 Task: Create a due date automation trigger when advanced on, on the tuesday of the week a card is due add fields without custom field "Resume" set to a number greater than 1 and lower or equal to 10 at 11:00 AM.
Action: Mouse moved to (1012, 312)
Screenshot: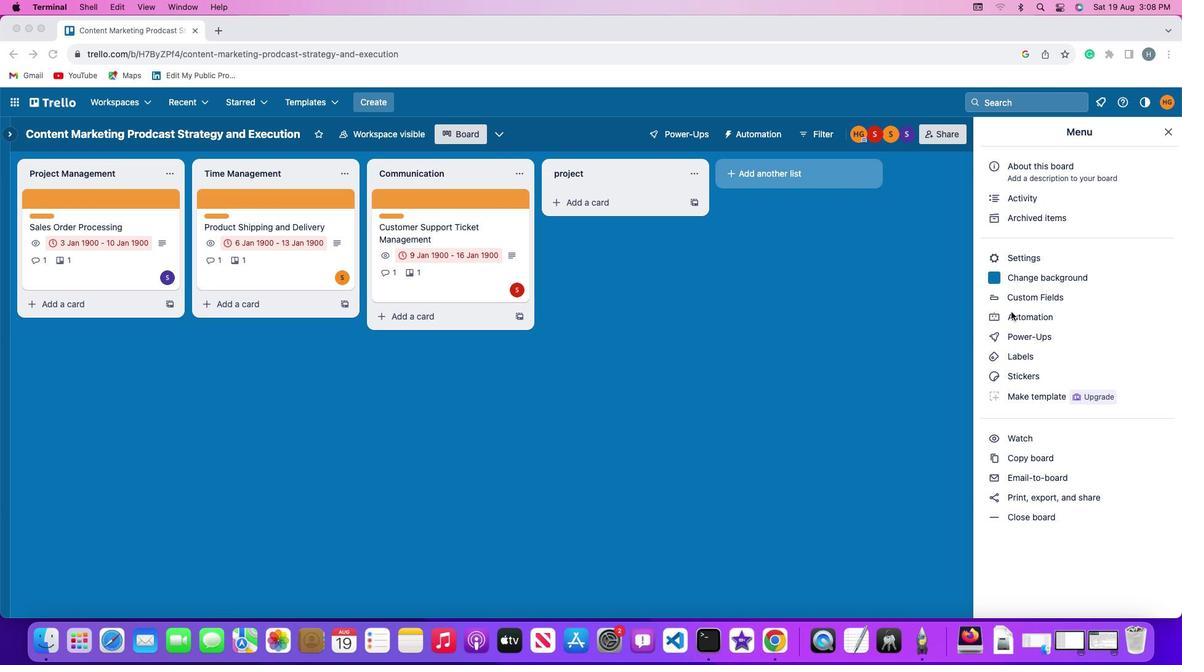 
Action: Mouse pressed left at (1012, 312)
Screenshot: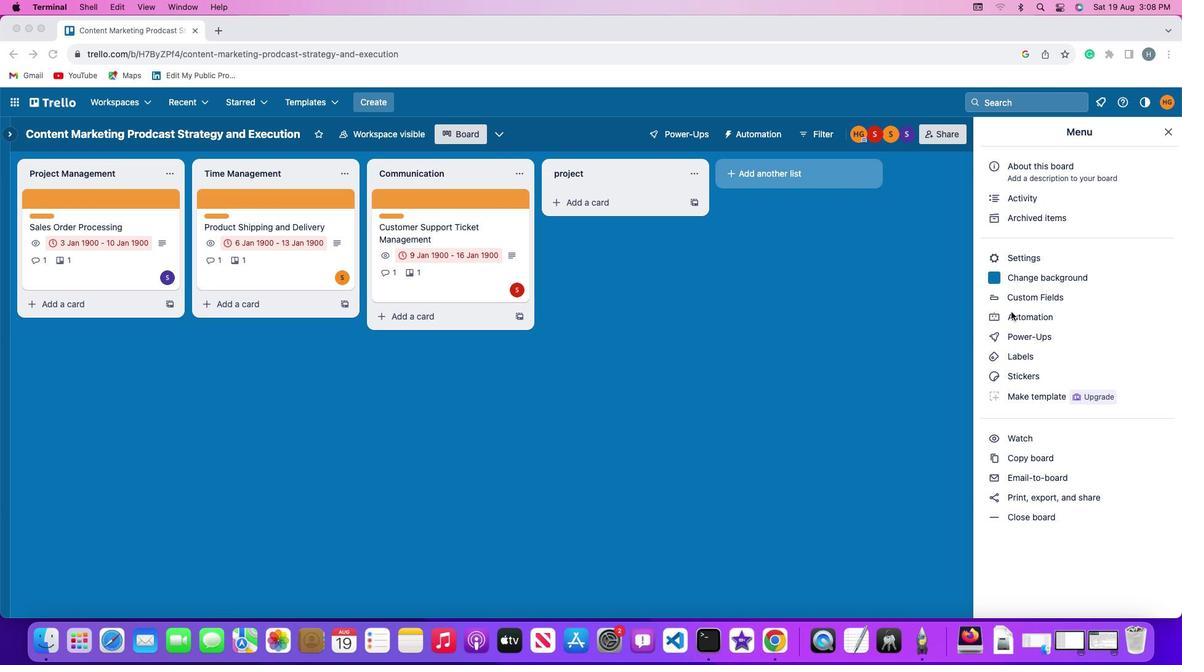 
Action: Mouse pressed left at (1012, 312)
Screenshot: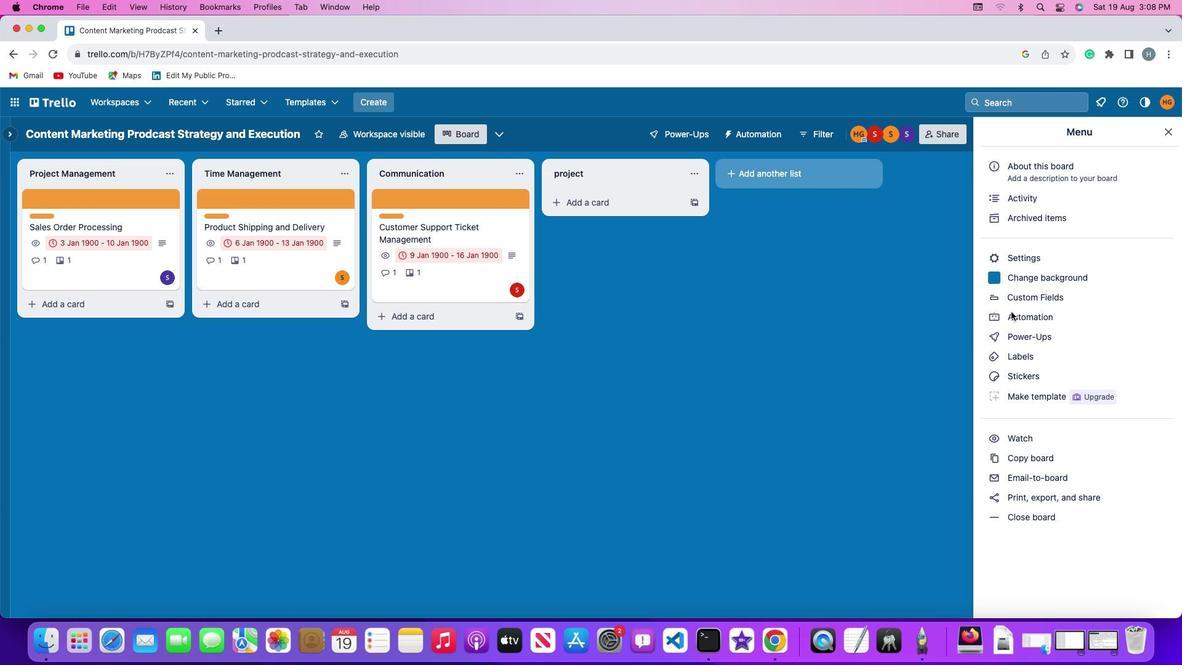 
Action: Mouse moved to (99, 293)
Screenshot: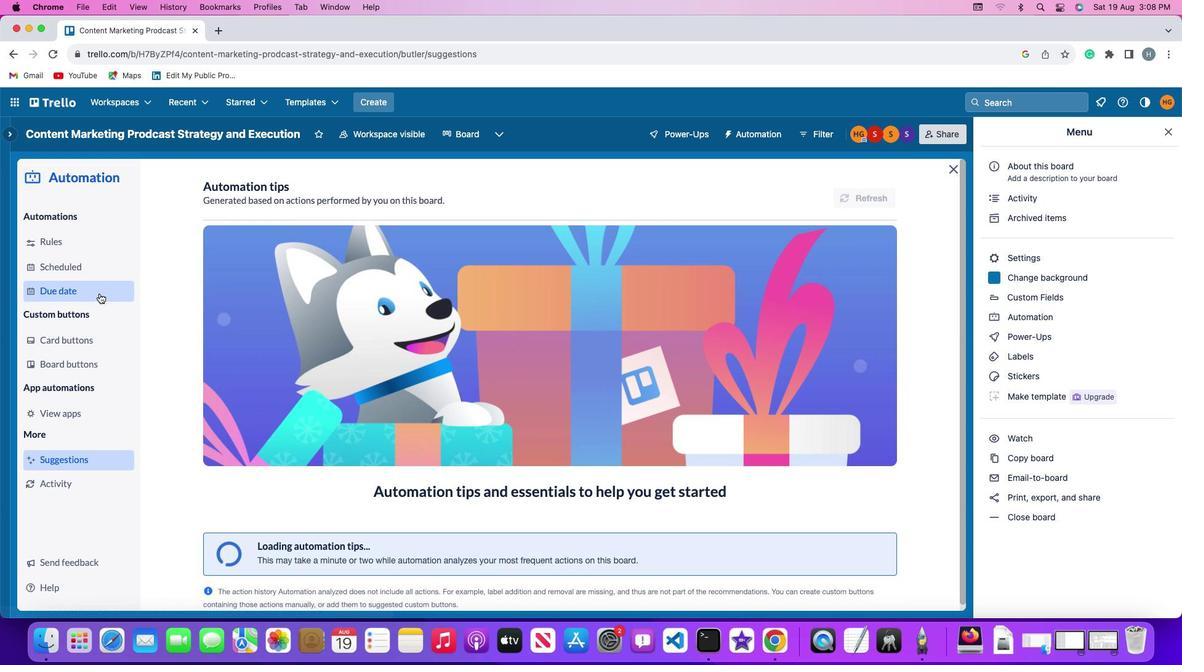 
Action: Mouse pressed left at (99, 293)
Screenshot: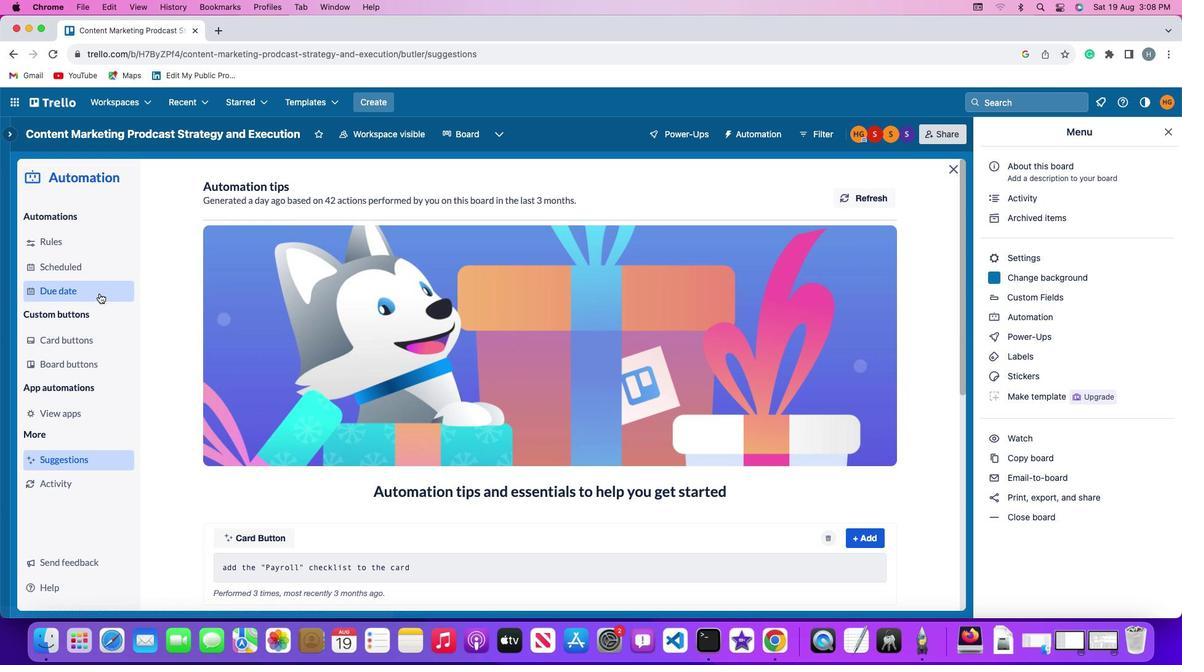
Action: Mouse moved to (828, 189)
Screenshot: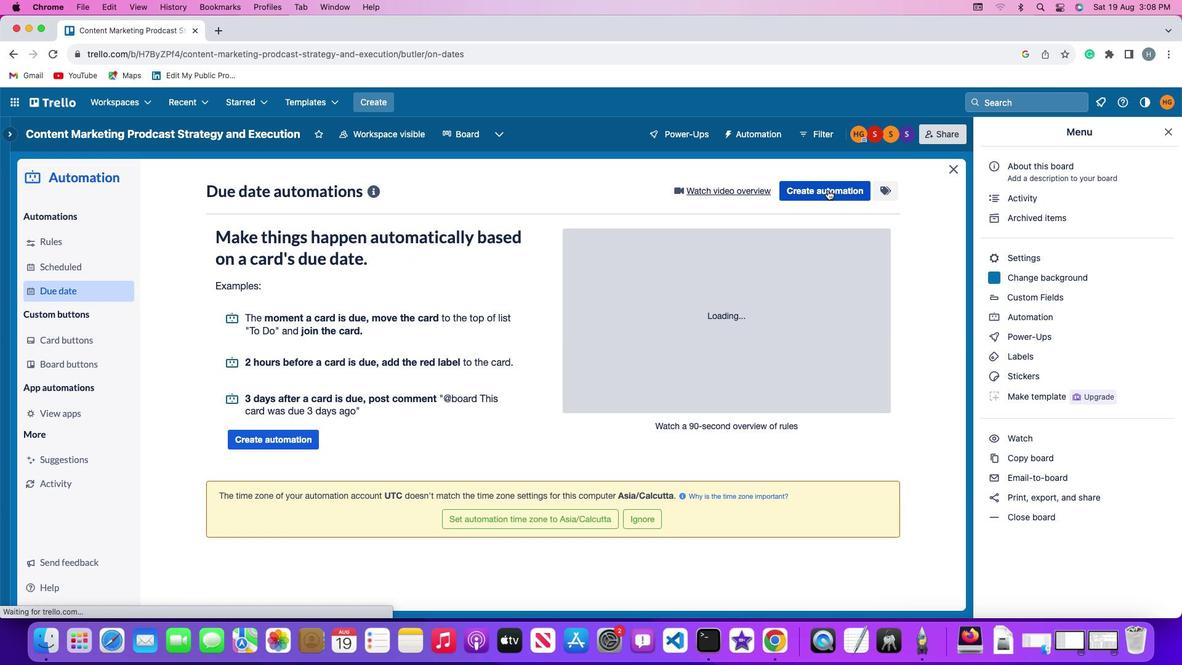 
Action: Mouse pressed left at (828, 189)
Screenshot: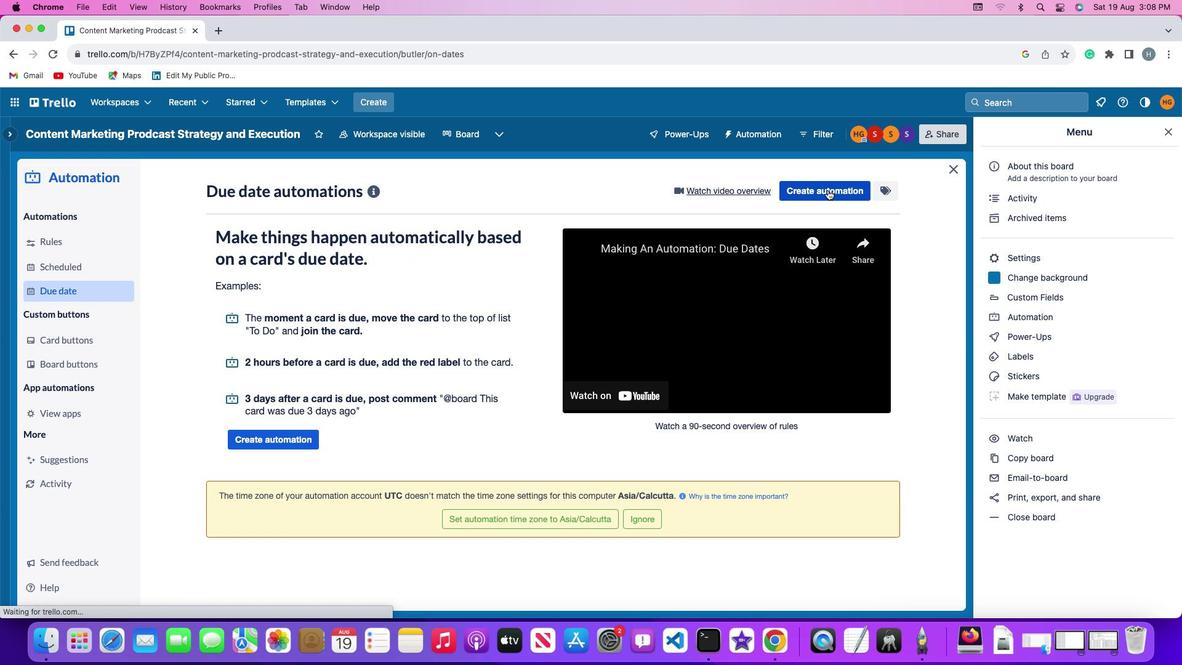 
Action: Mouse moved to (233, 307)
Screenshot: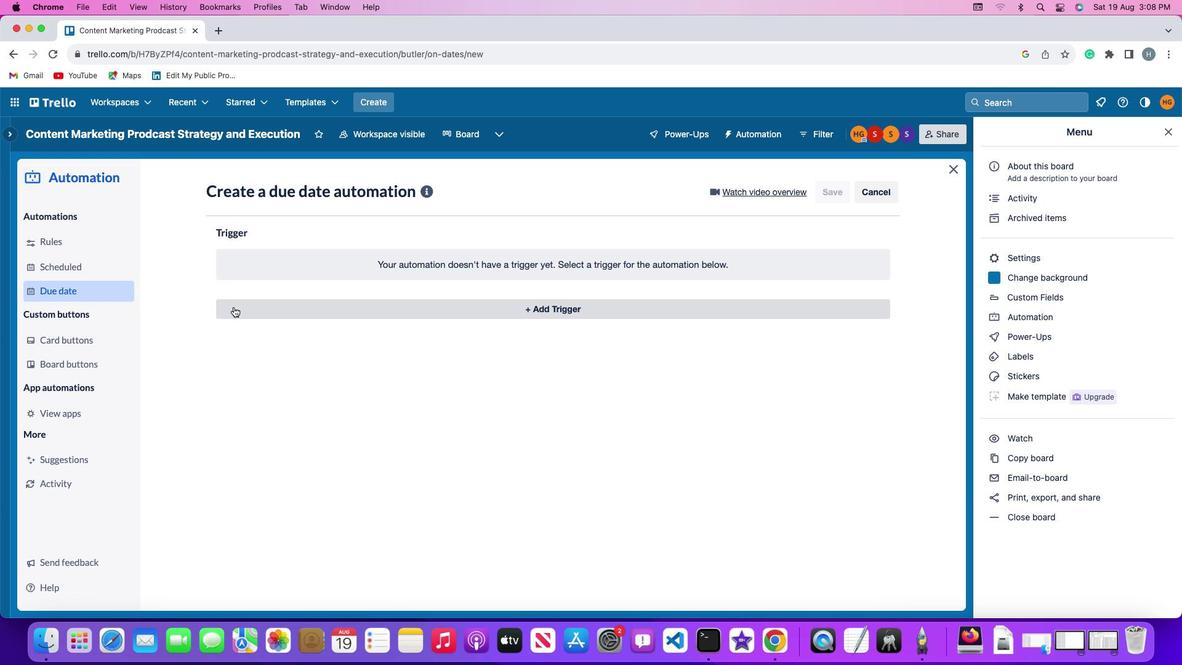 
Action: Mouse pressed left at (233, 307)
Screenshot: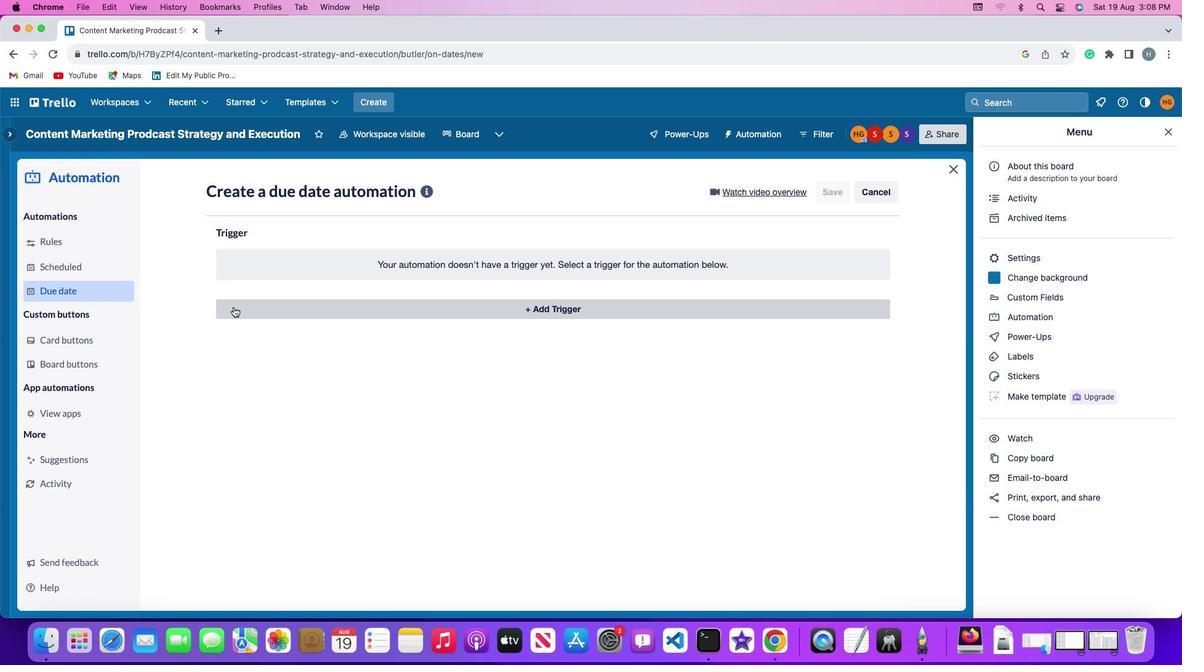 
Action: Mouse moved to (273, 534)
Screenshot: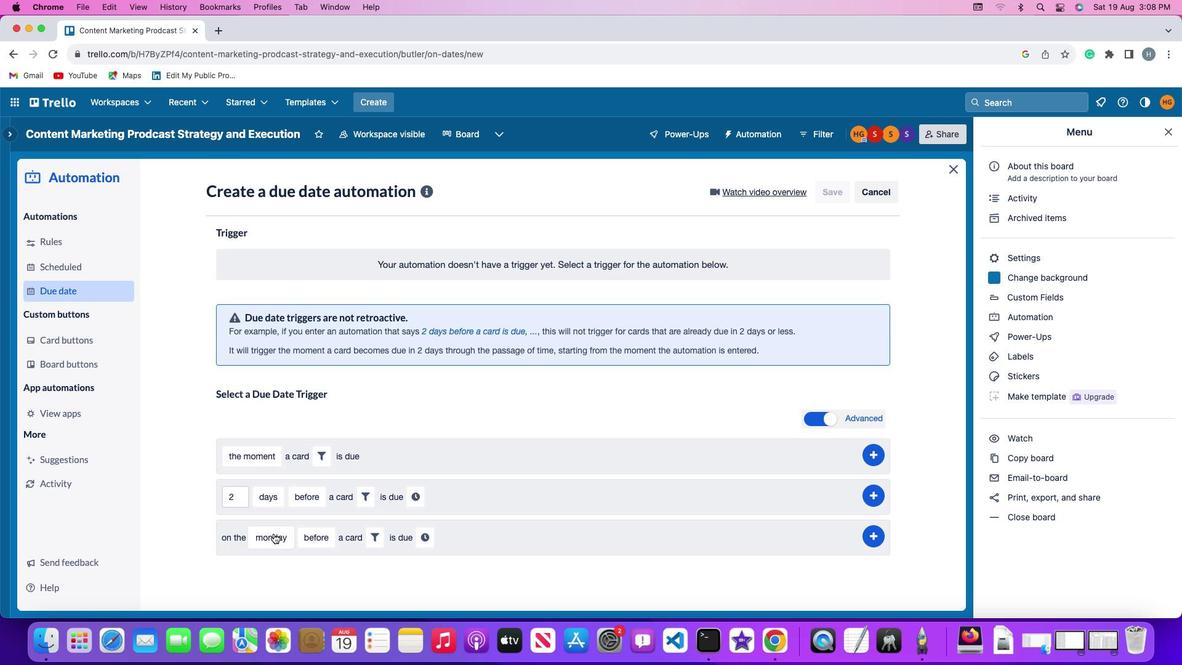 
Action: Mouse pressed left at (273, 534)
Screenshot: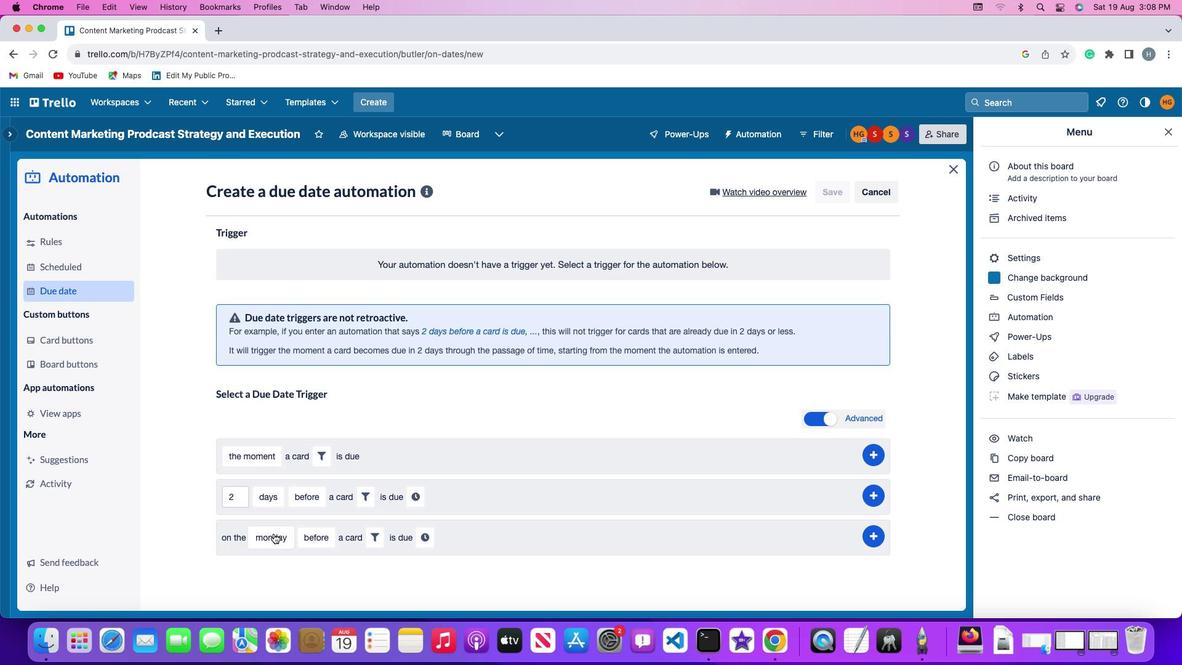 
Action: Mouse moved to (290, 391)
Screenshot: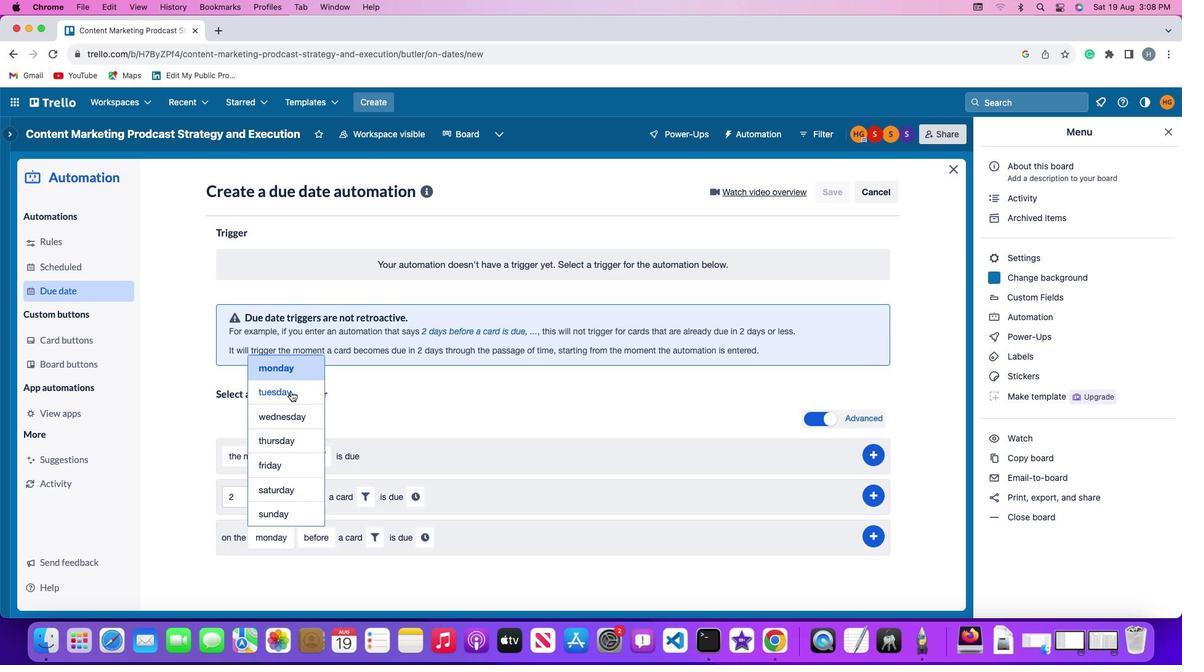 
Action: Mouse pressed left at (290, 391)
Screenshot: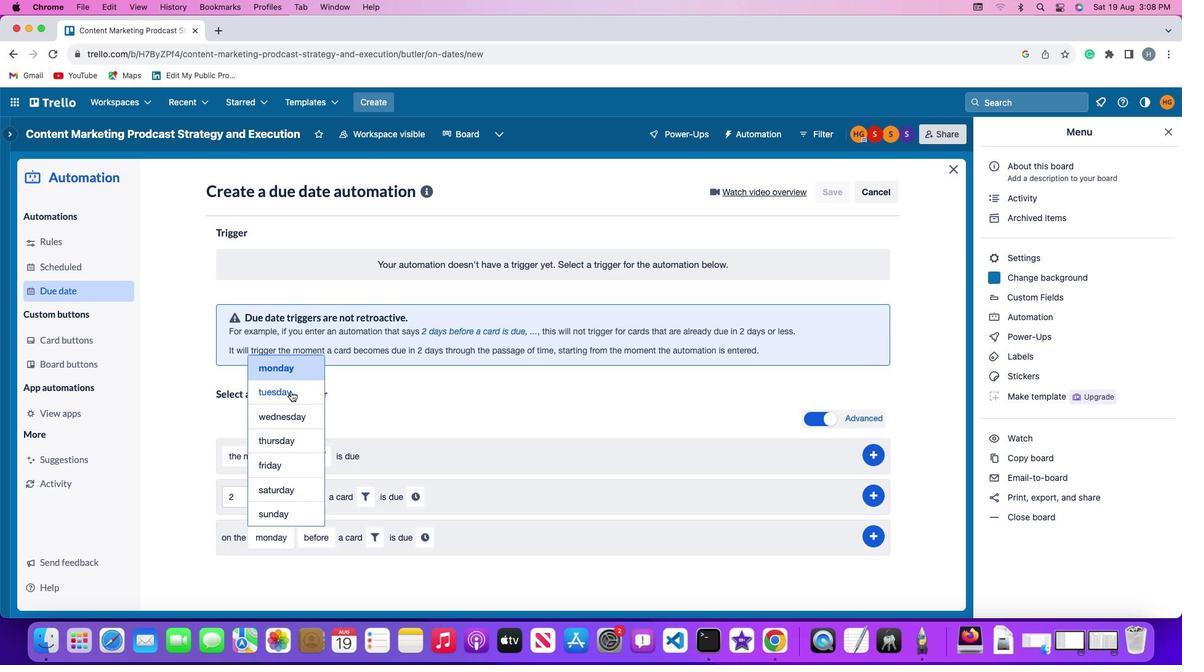 
Action: Mouse moved to (319, 537)
Screenshot: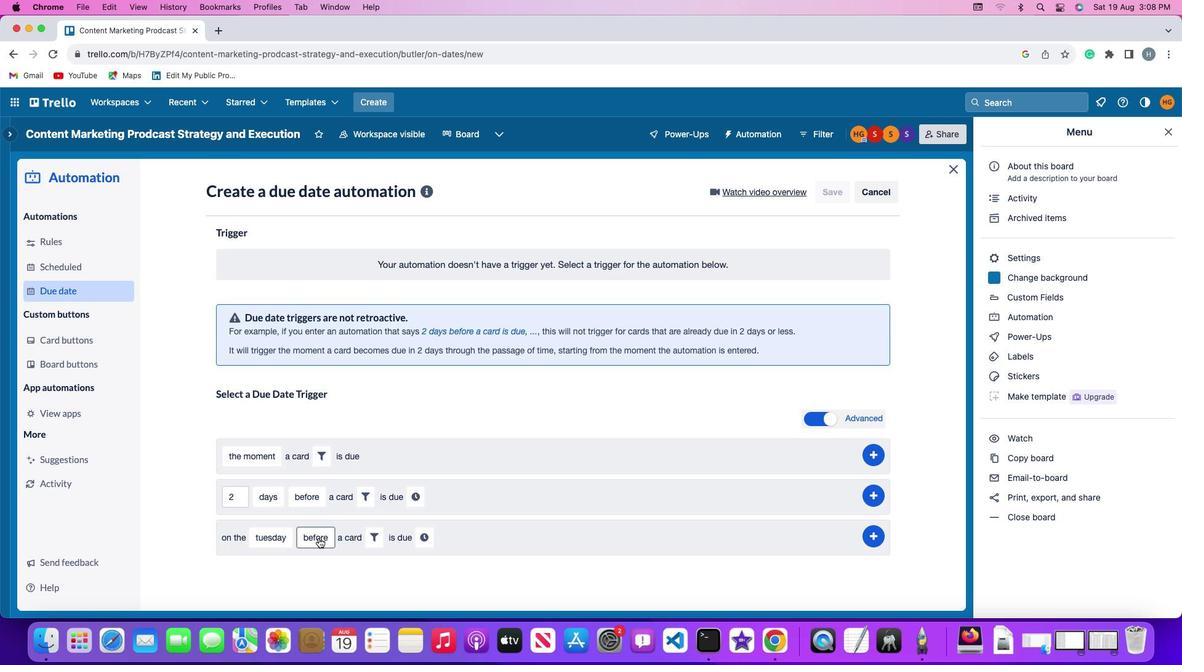 
Action: Mouse pressed left at (319, 537)
Screenshot: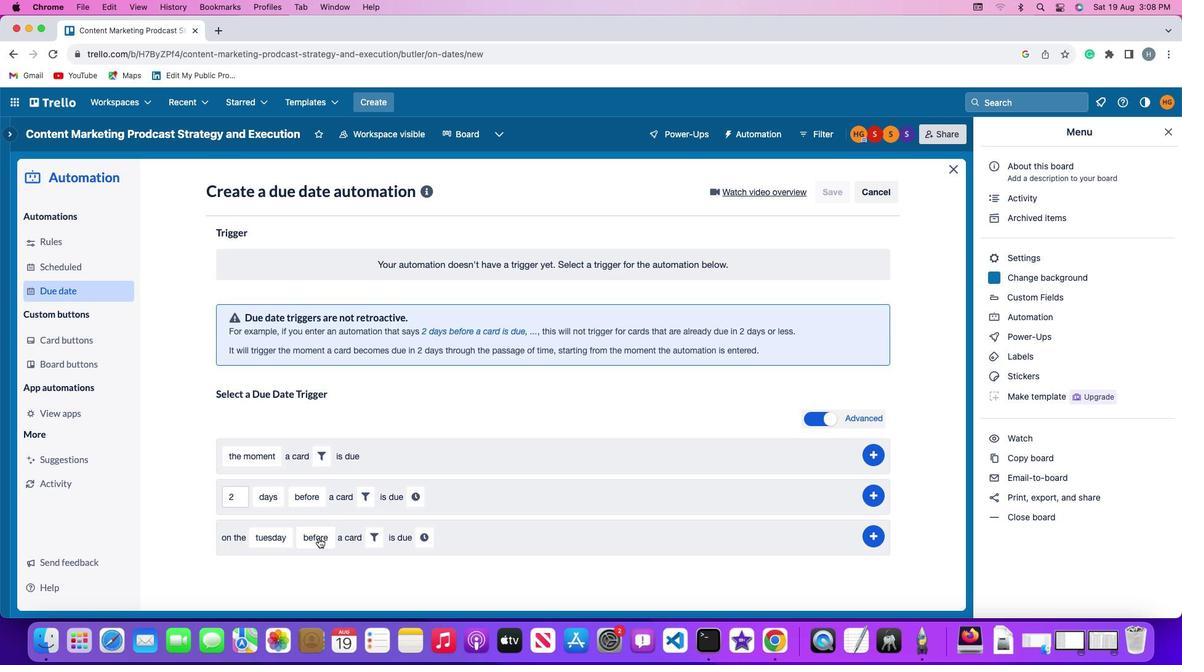 
Action: Mouse moved to (333, 487)
Screenshot: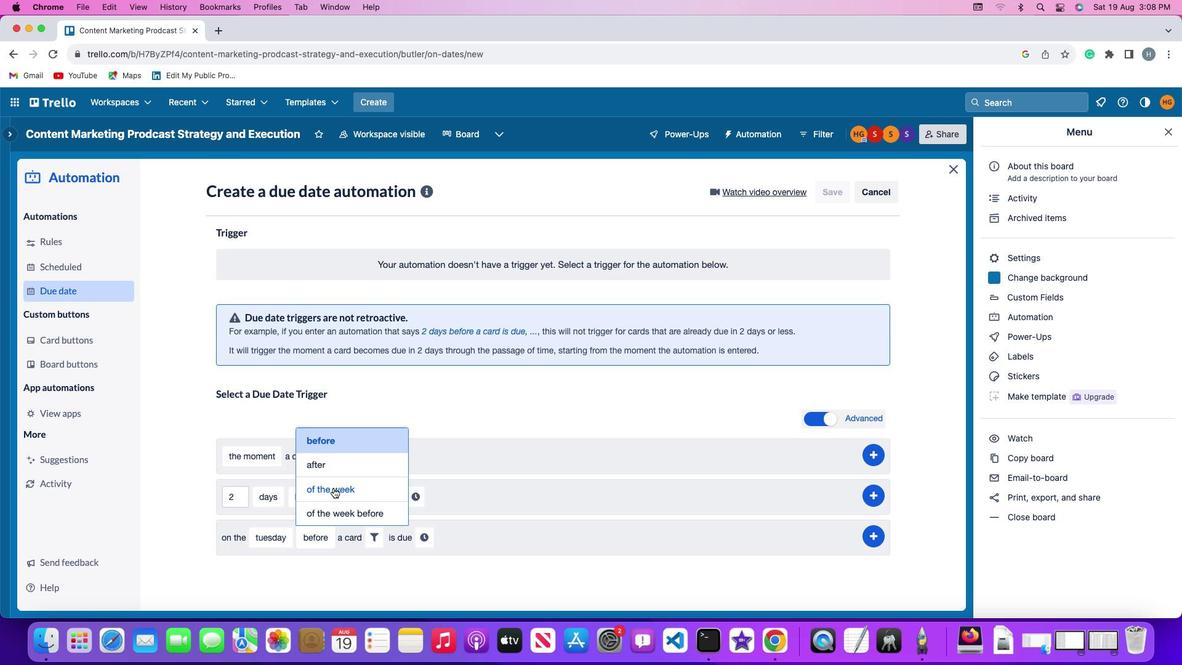 
Action: Mouse pressed left at (333, 487)
Screenshot: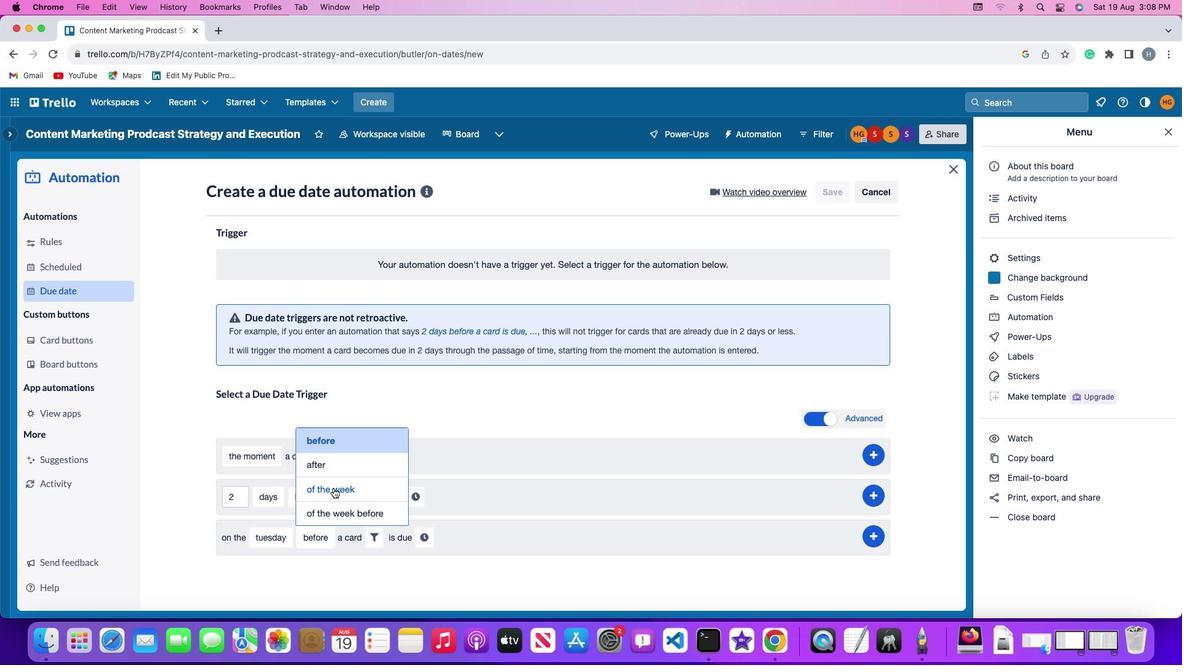 
Action: Mouse moved to (398, 541)
Screenshot: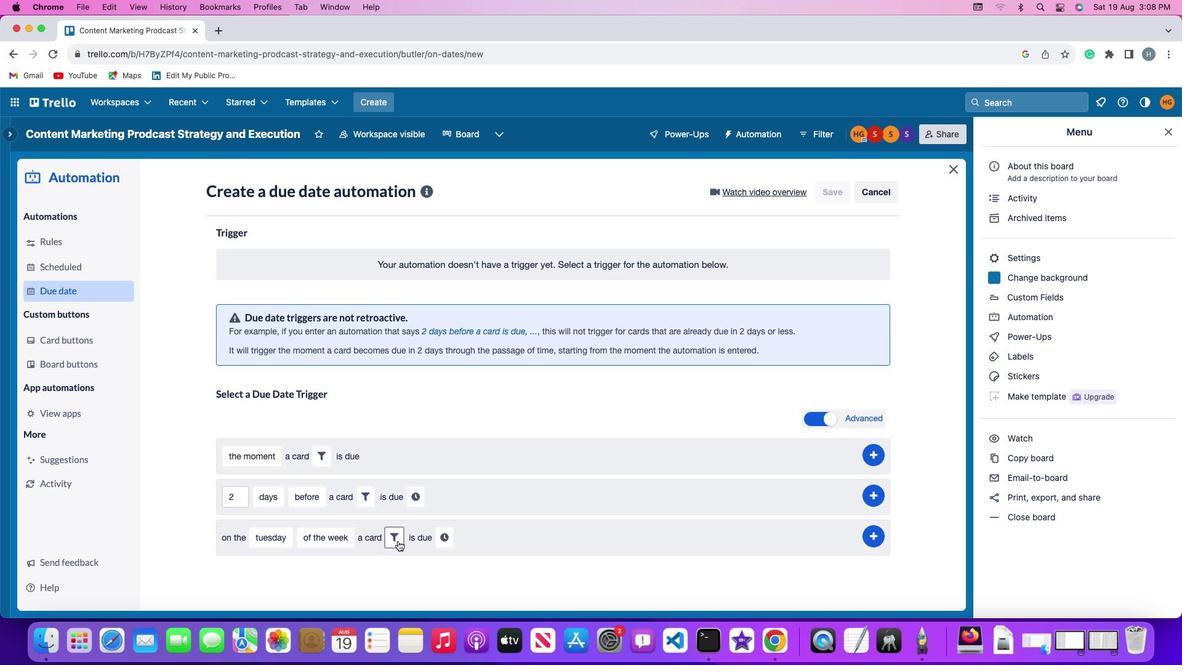 
Action: Mouse pressed left at (398, 541)
Screenshot: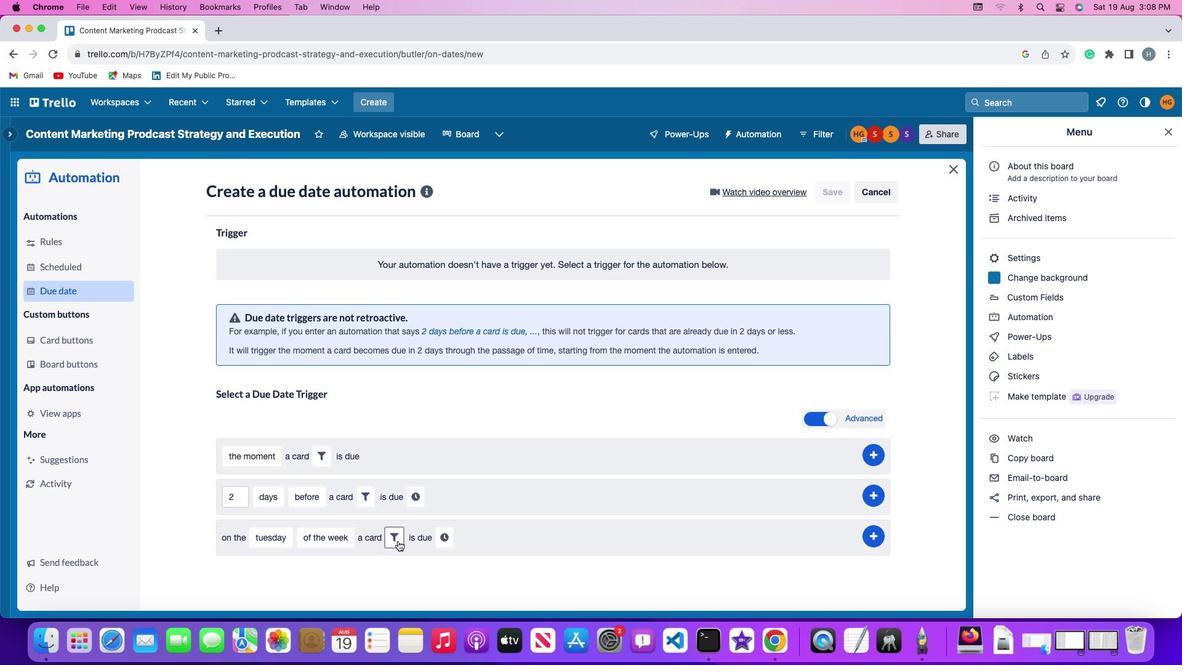 
Action: Mouse moved to (588, 571)
Screenshot: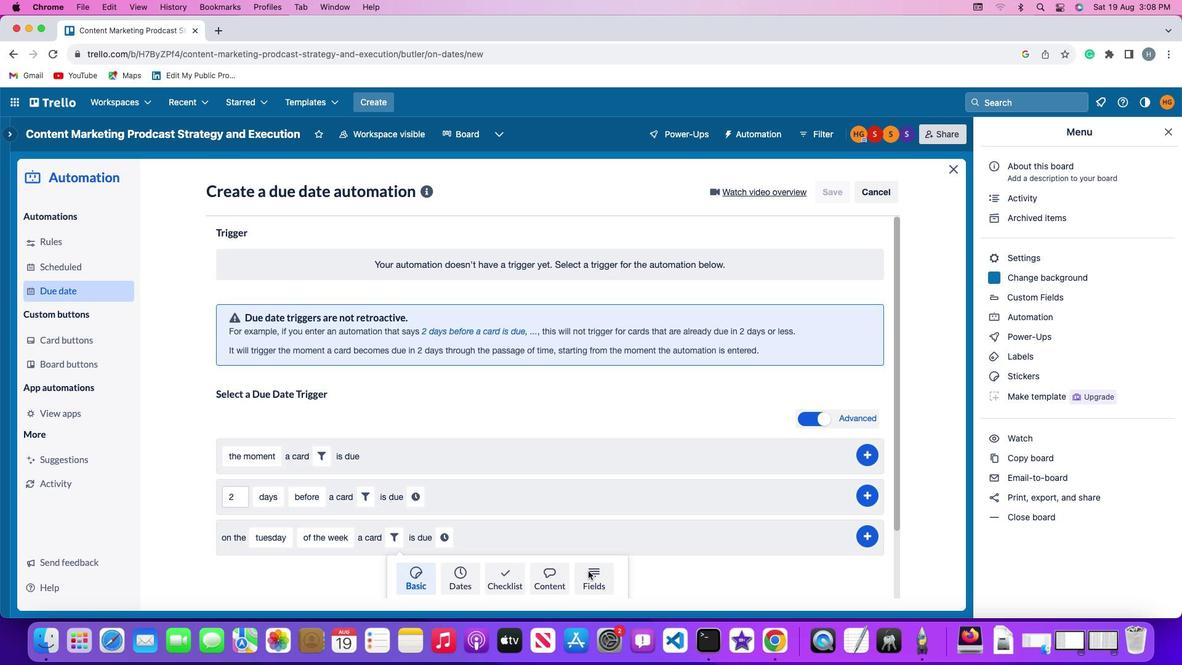 
Action: Mouse pressed left at (588, 571)
Screenshot: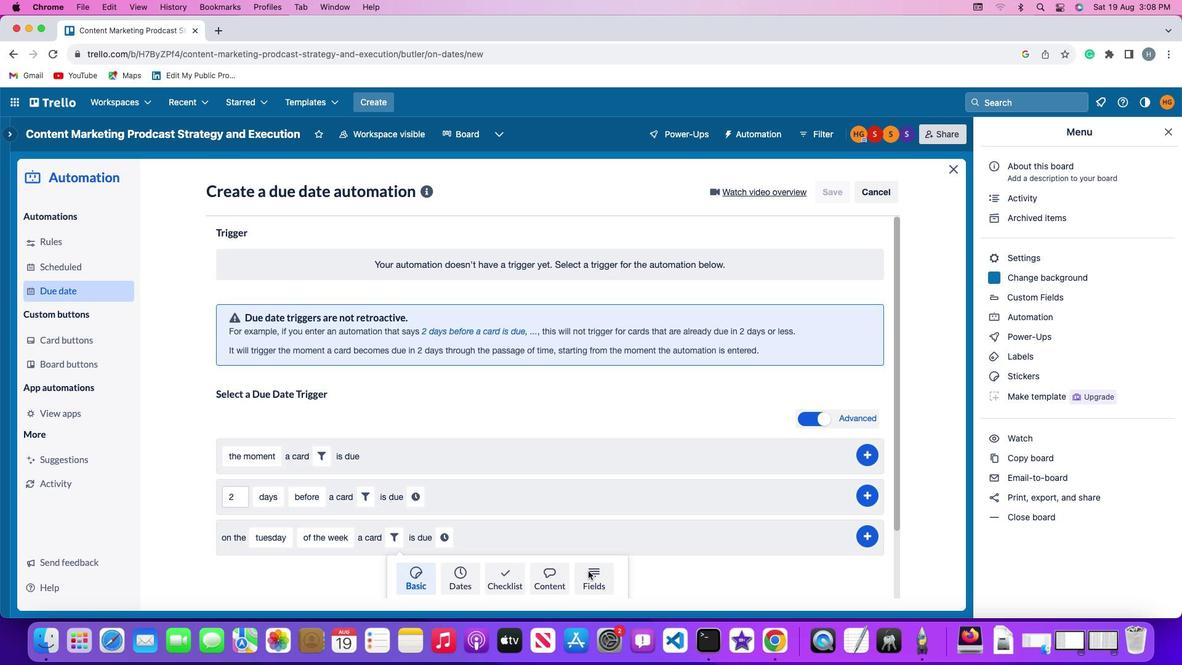 
Action: Mouse moved to (341, 566)
Screenshot: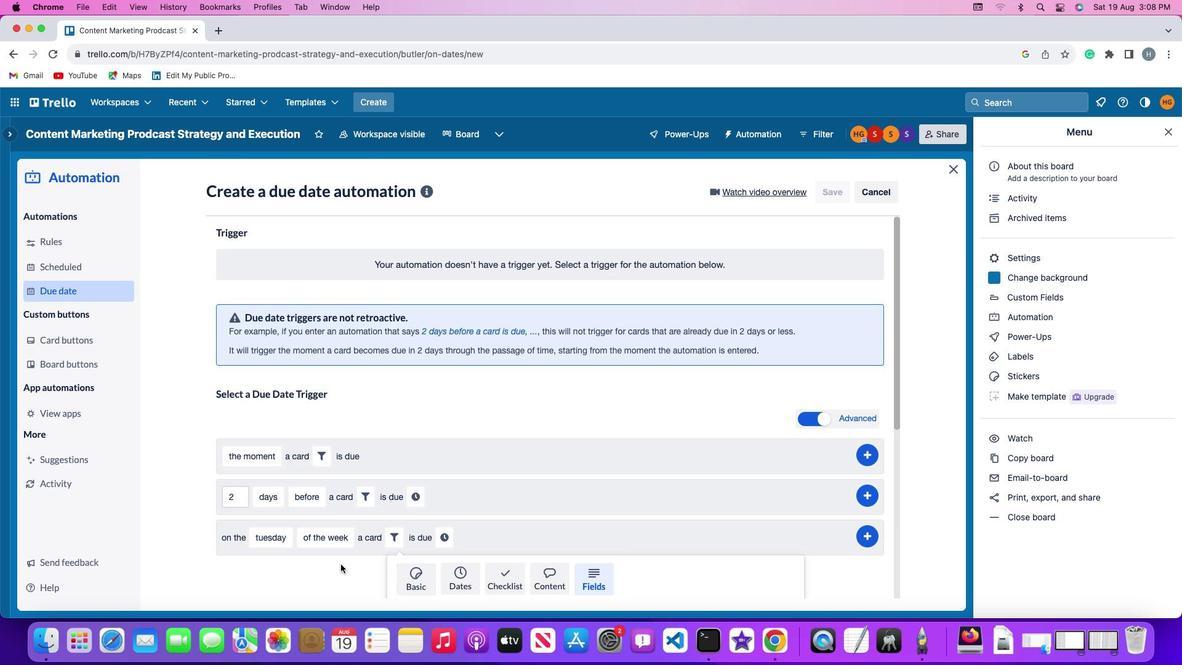 
Action: Mouse scrolled (341, 566) with delta (0, 0)
Screenshot: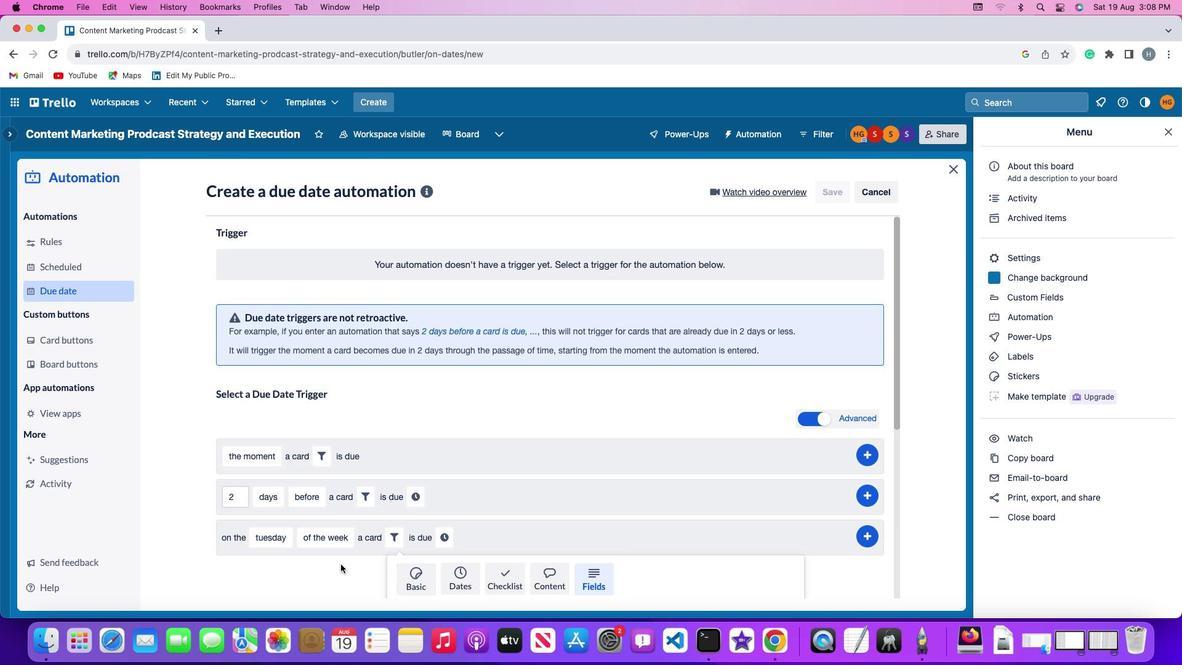 
Action: Mouse moved to (341, 564)
Screenshot: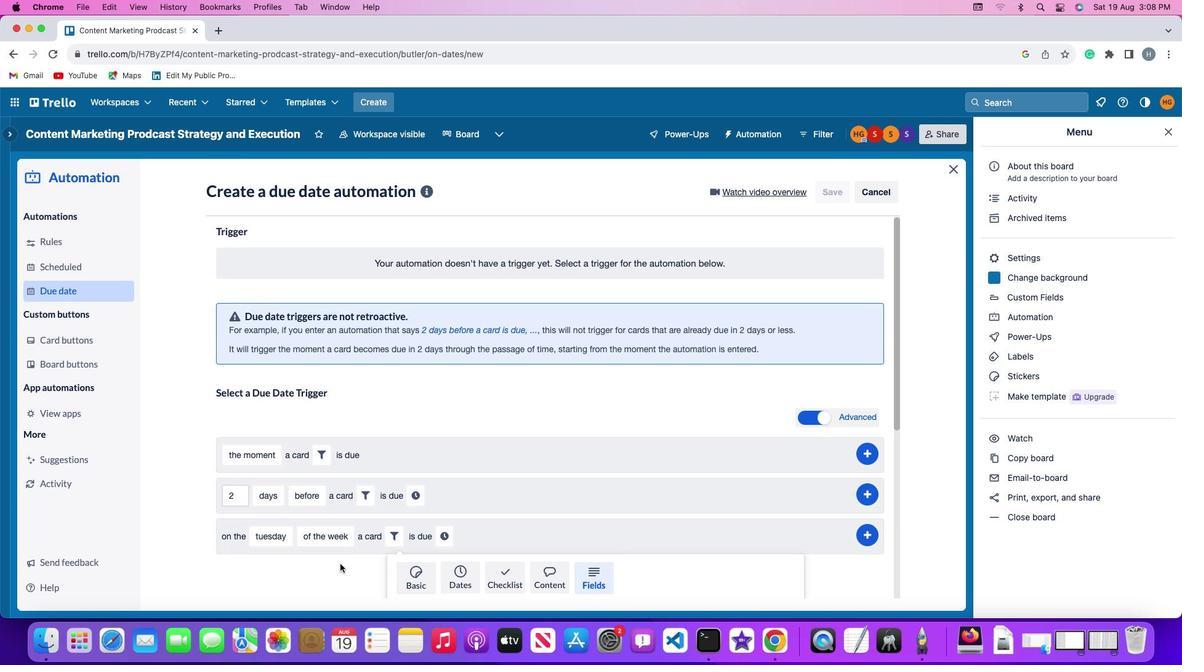 
Action: Mouse scrolled (341, 564) with delta (0, 0)
Screenshot: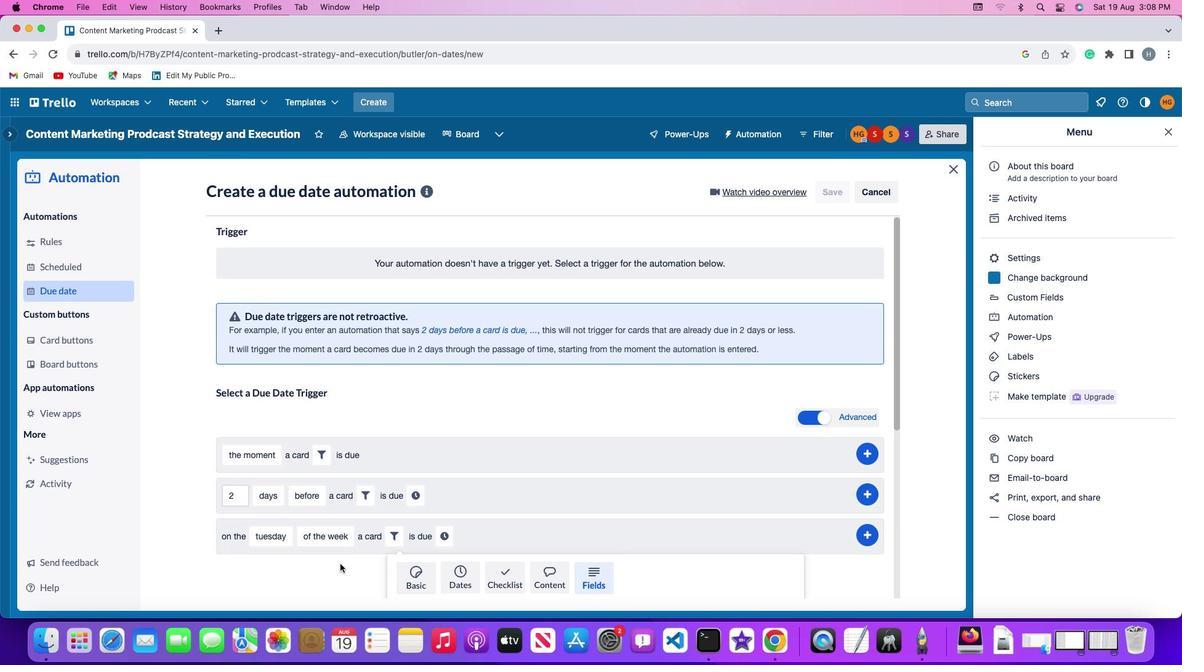 
Action: Mouse moved to (340, 564)
Screenshot: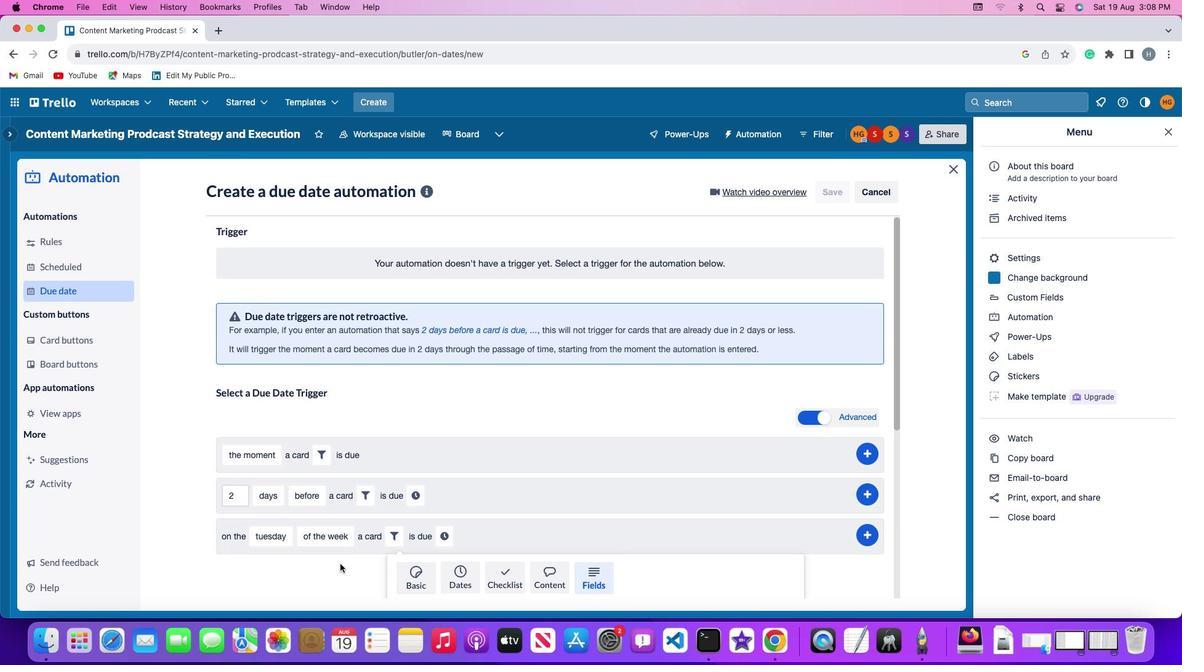 
Action: Mouse scrolled (340, 564) with delta (0, -1)
Screenshot: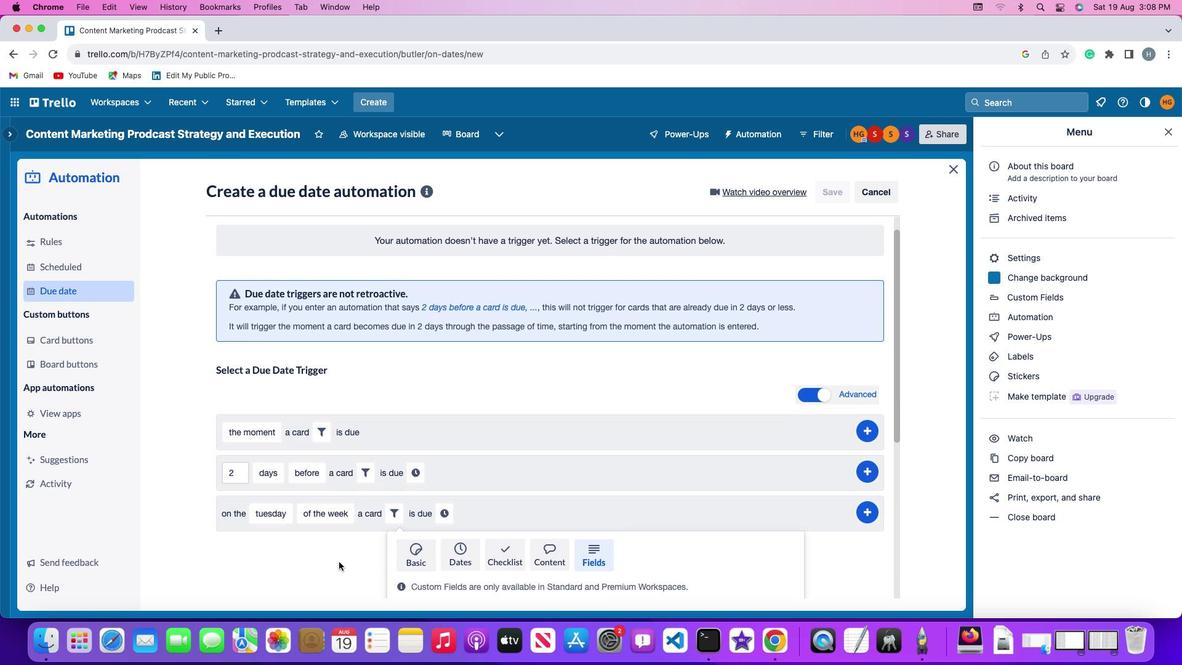 
Action: Mouse moved to (340, 564)
Screenshot: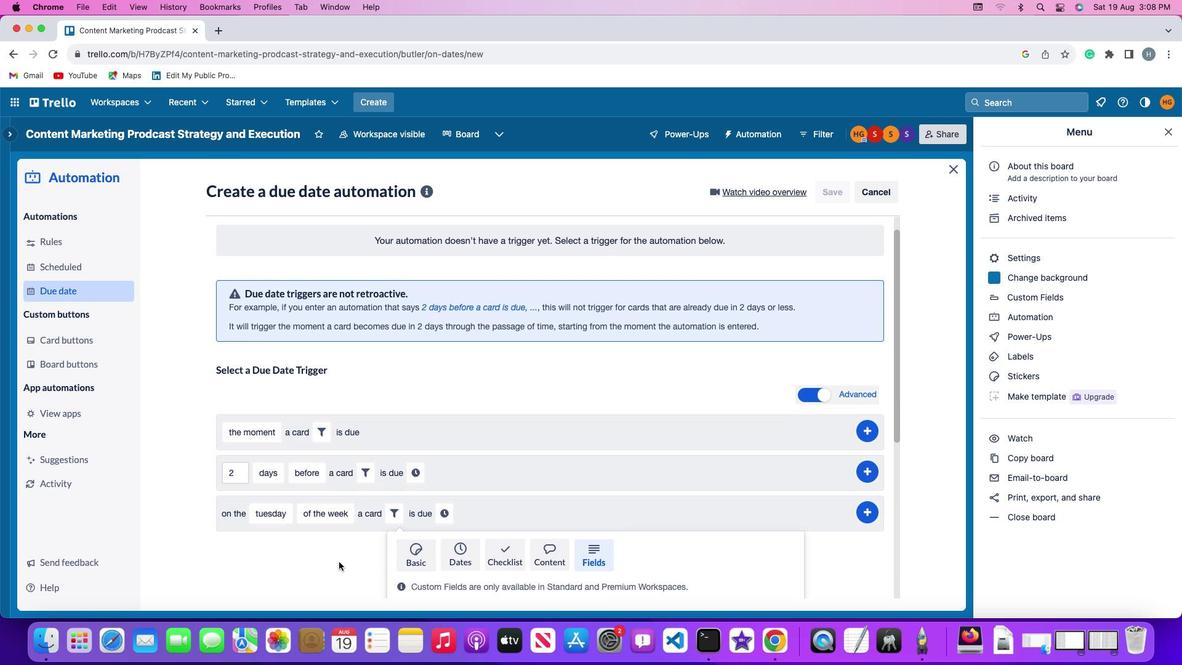 
Action: Mouse scrolled (340, 564) with delta (0, -3)
Screenshot: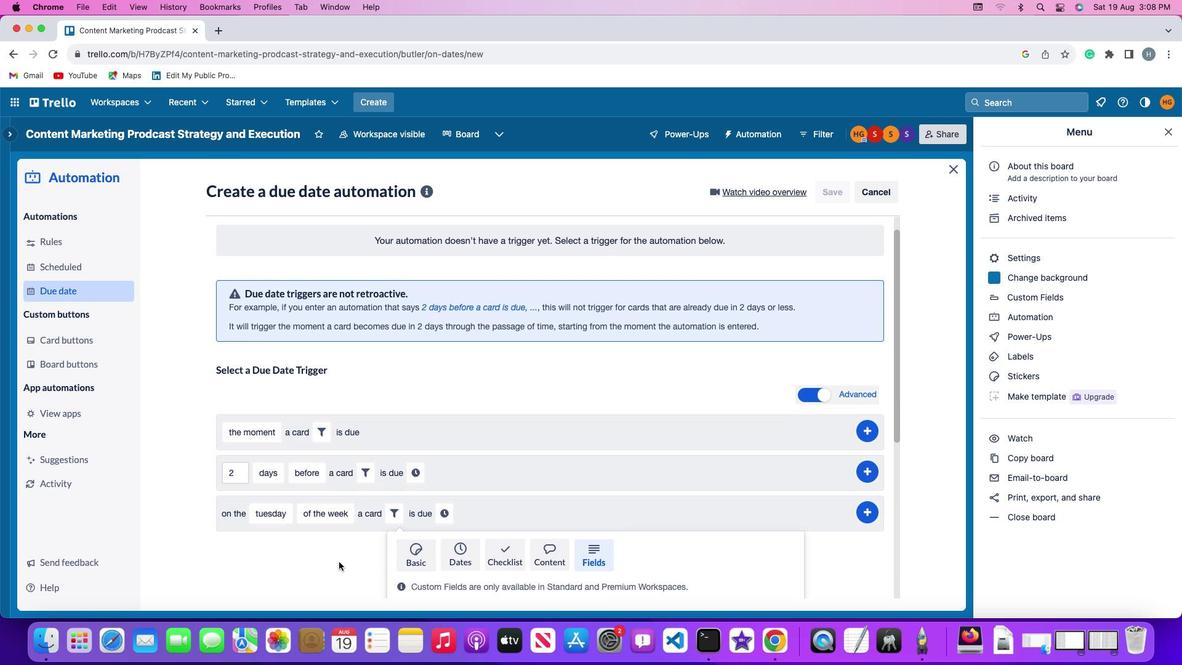 
Action: Mouse moved to (340, 563)
Screenshot: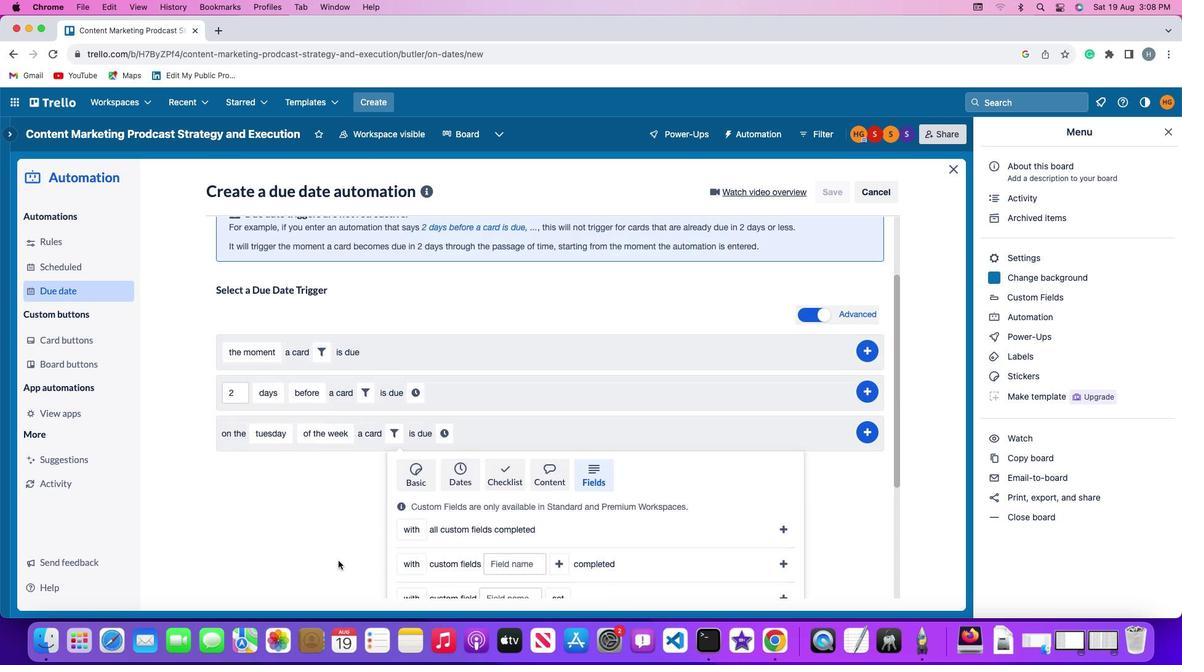 
Action: Mouse scrolled (340, 563) with delta (0, -3)
Screenshot: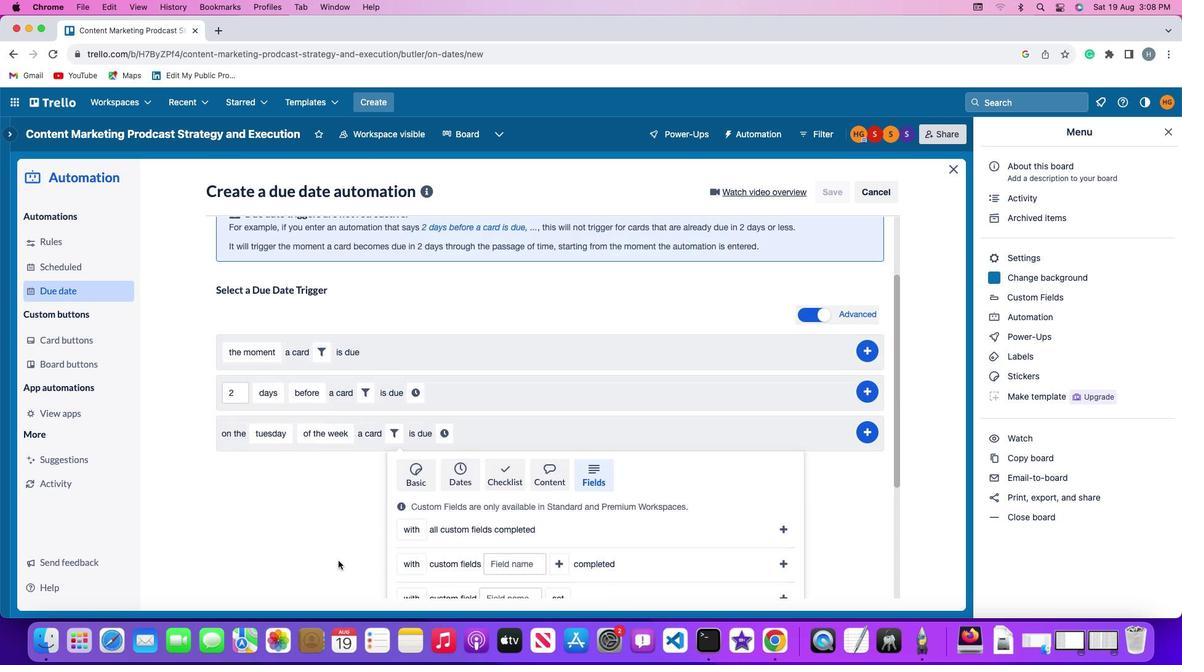
Action: Mouse moved to (337, 558)
Screenshot: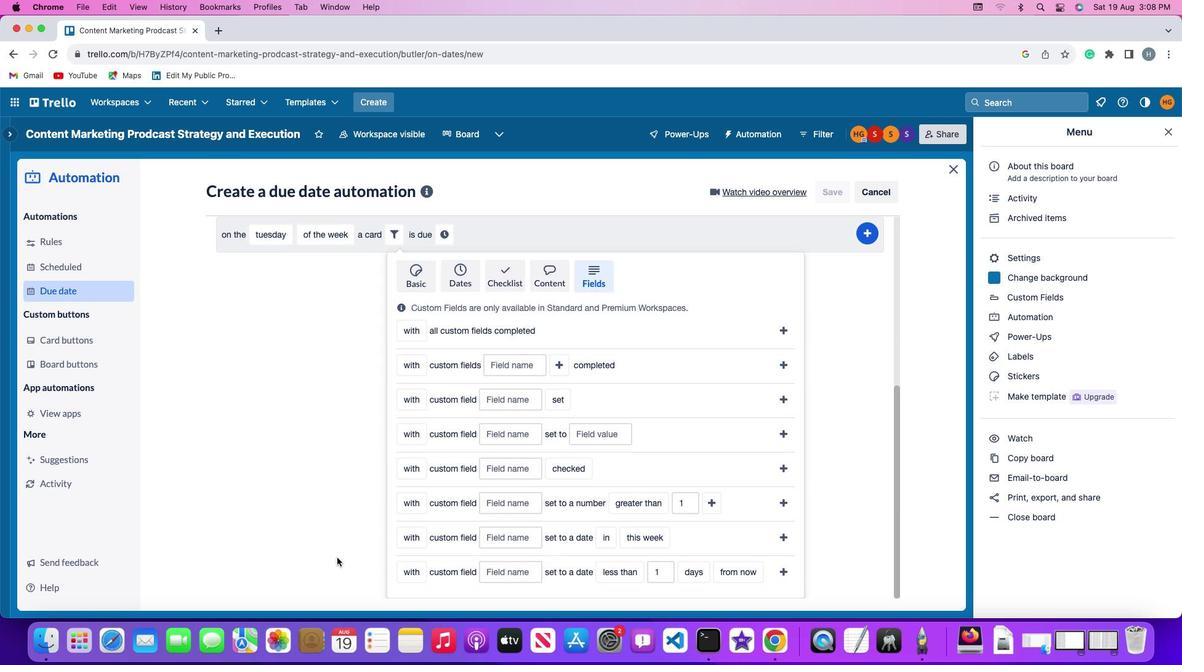 
Action: Mouse scrolled (337, 558) with delta (0, 0)
Screenshot: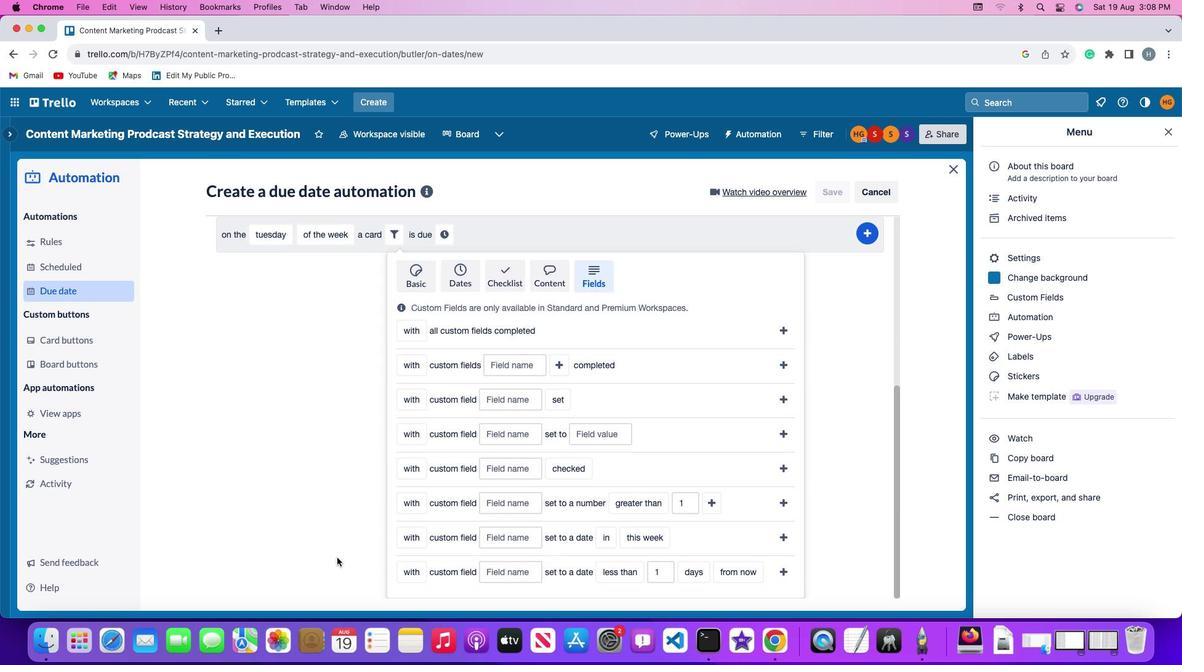 
Action: Mouse moved to (336, 558)
Screenshot: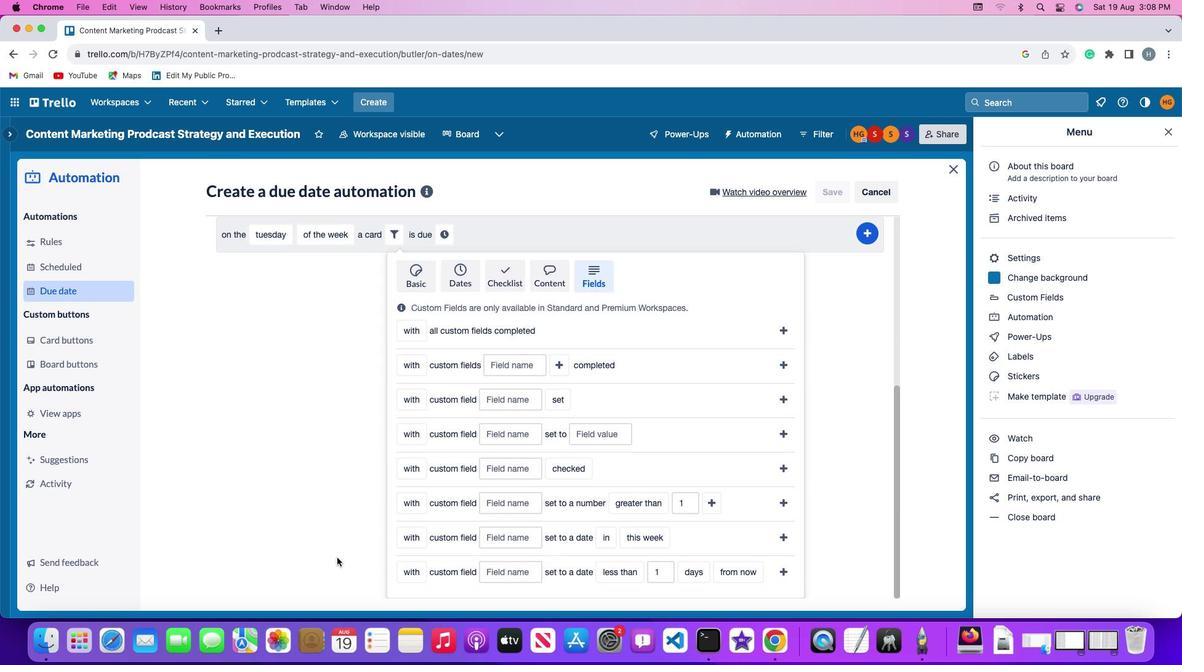 
Action: Mouse scrolled (336, 558) with delta (0, 0)
Screenshot: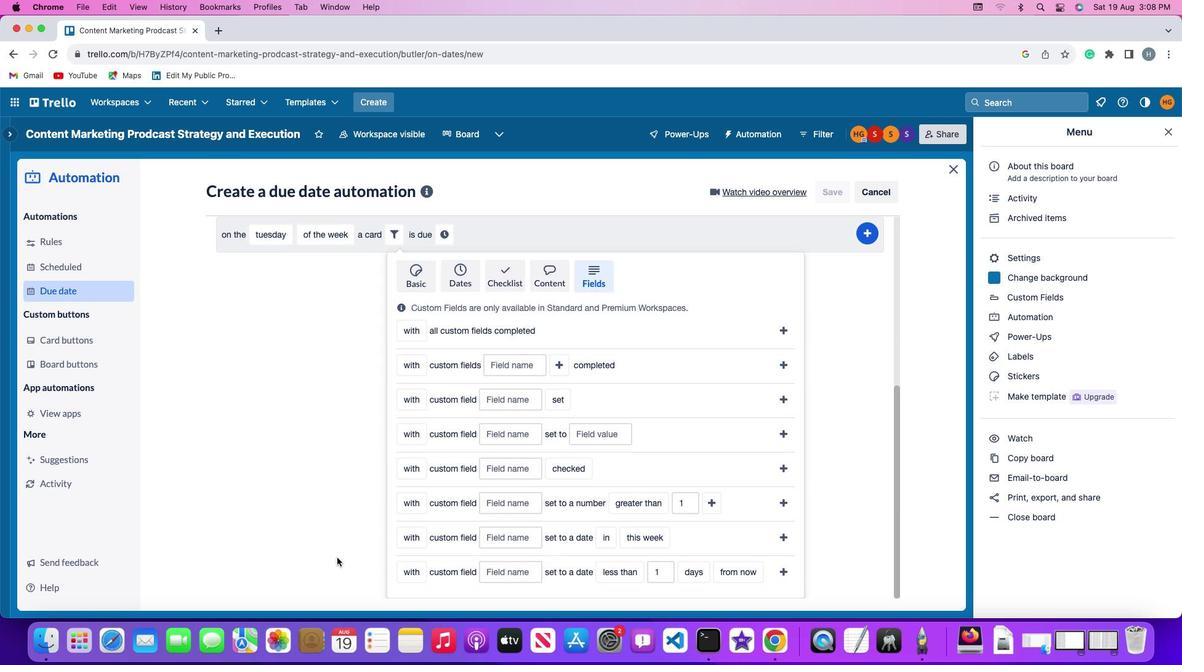 
Action: Mouse moved to (336, 558)
Screenshot: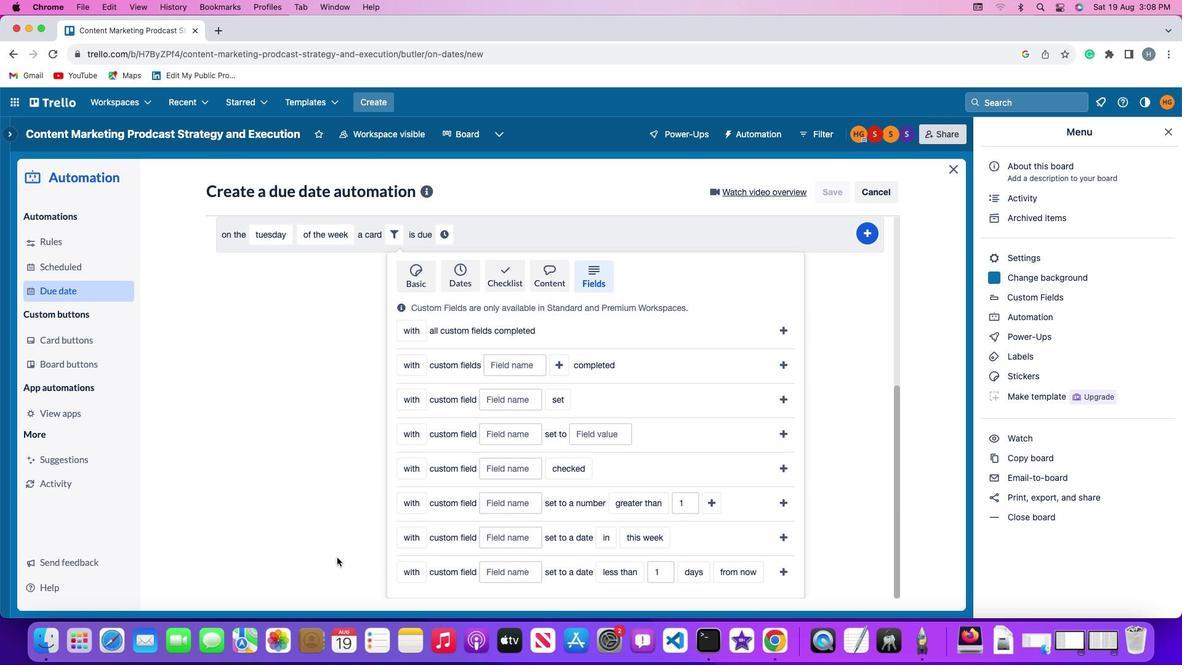 
Action: Mouse scrolled (336, 558) with delta (0, -1)
Screenshot: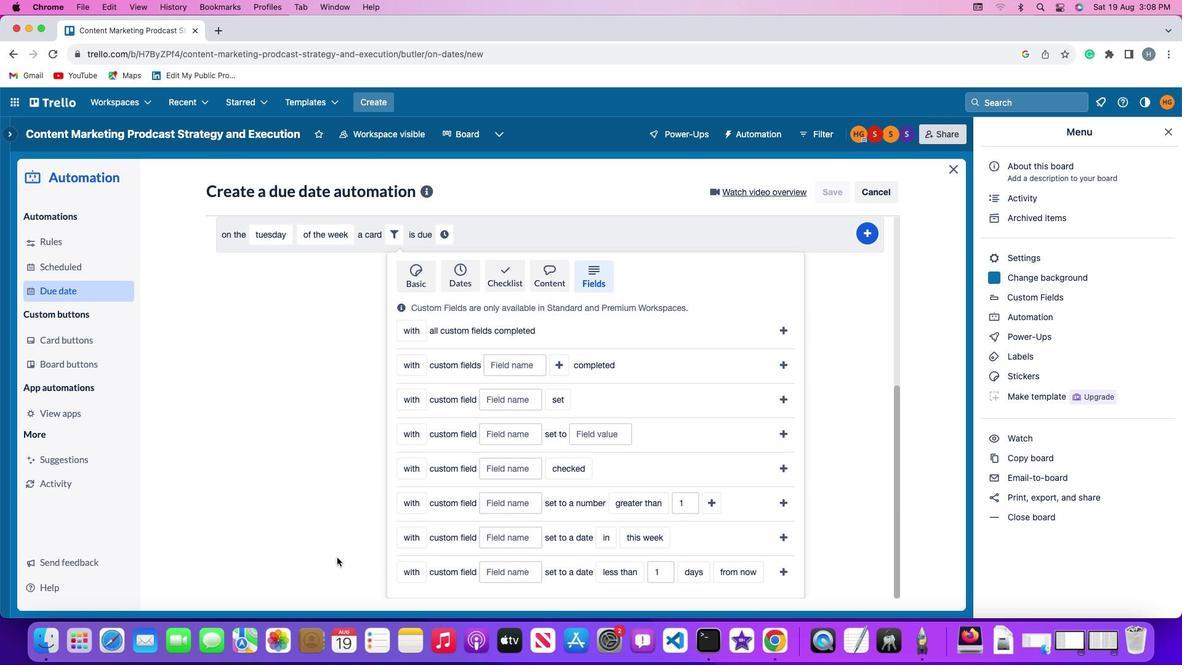 
Action: Mouse moved to (336, 558)
Screenshot: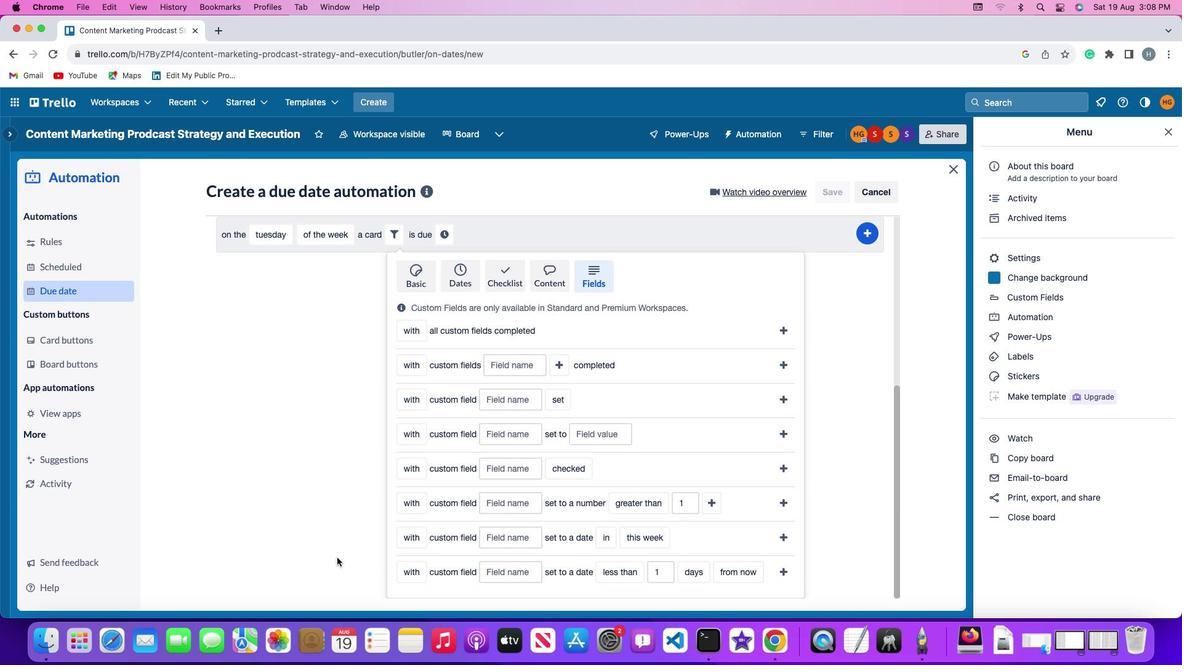 
Action: Mouse scrolled (336, 558) with delta (0, -3)
Screenshot: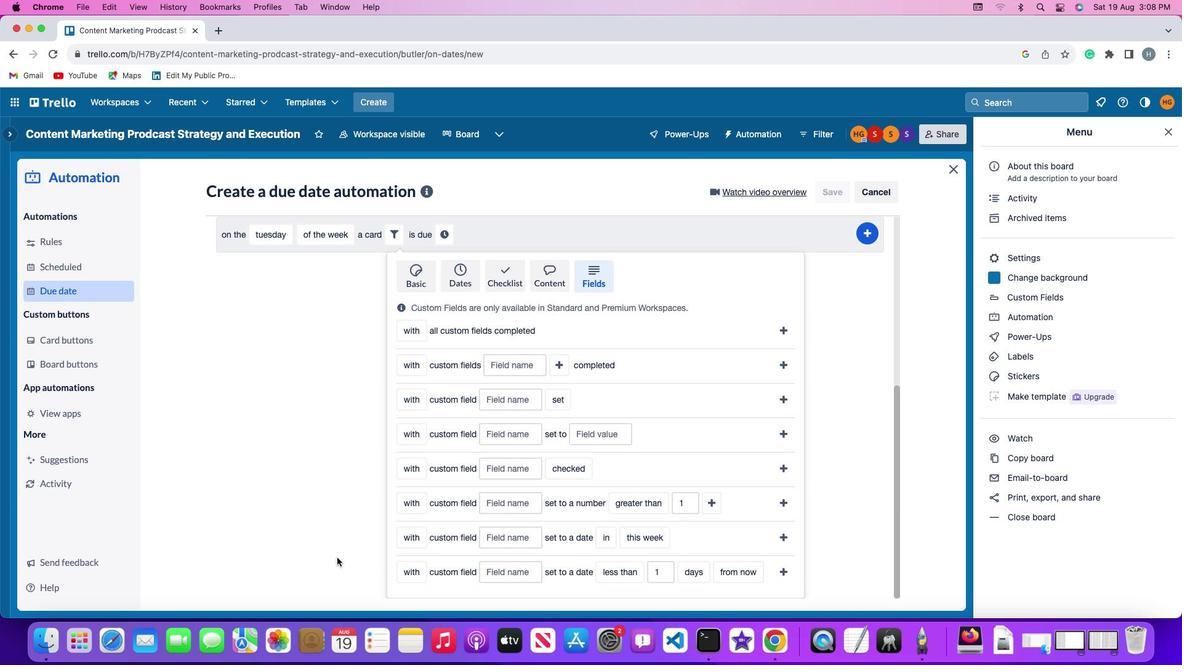 
Action: Mouse moved to (407, 495)
Screenshot: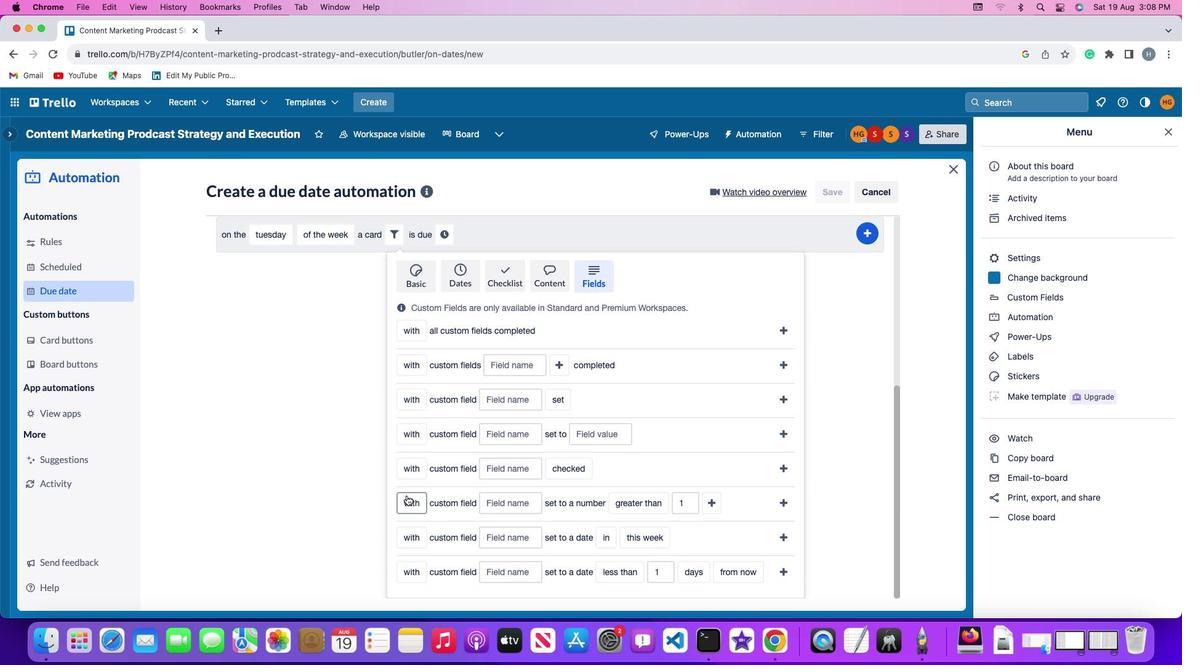 
Action: Mouse pressed left at (407, 495)
Screenshot: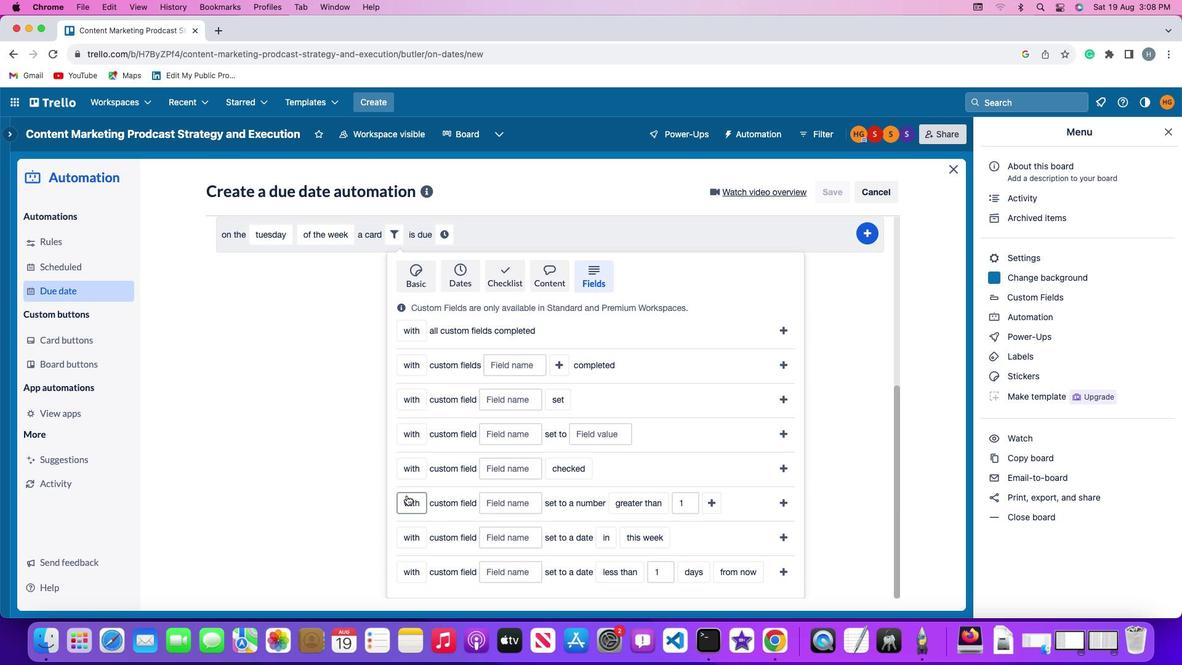 
Action: Mouse moved to (424, 544)
Screenshot: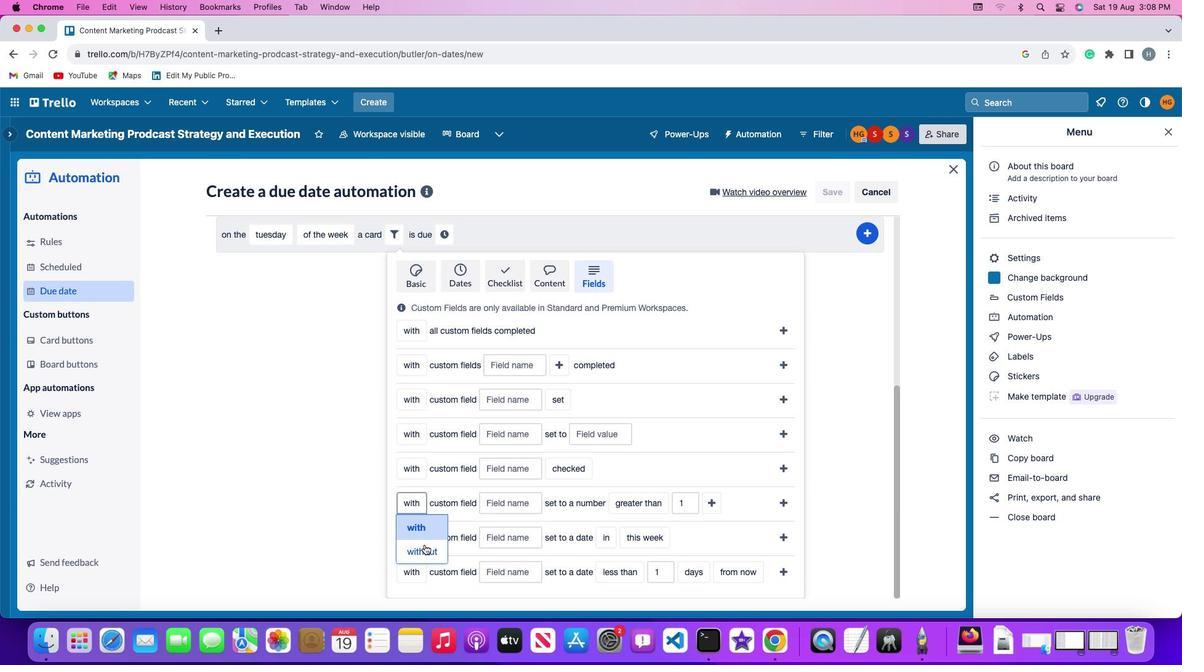 
Action: Mouse pressed left at (424, 544)
Screenshot: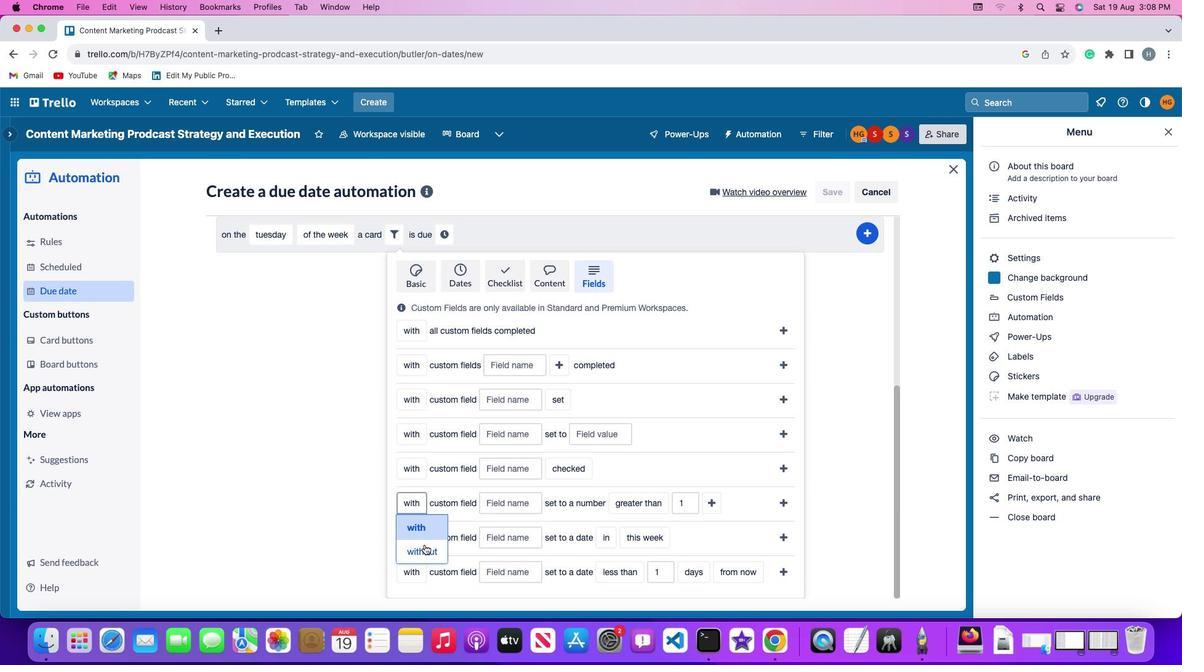 
Action: Mouse moved to (516, 504)
Screenshot: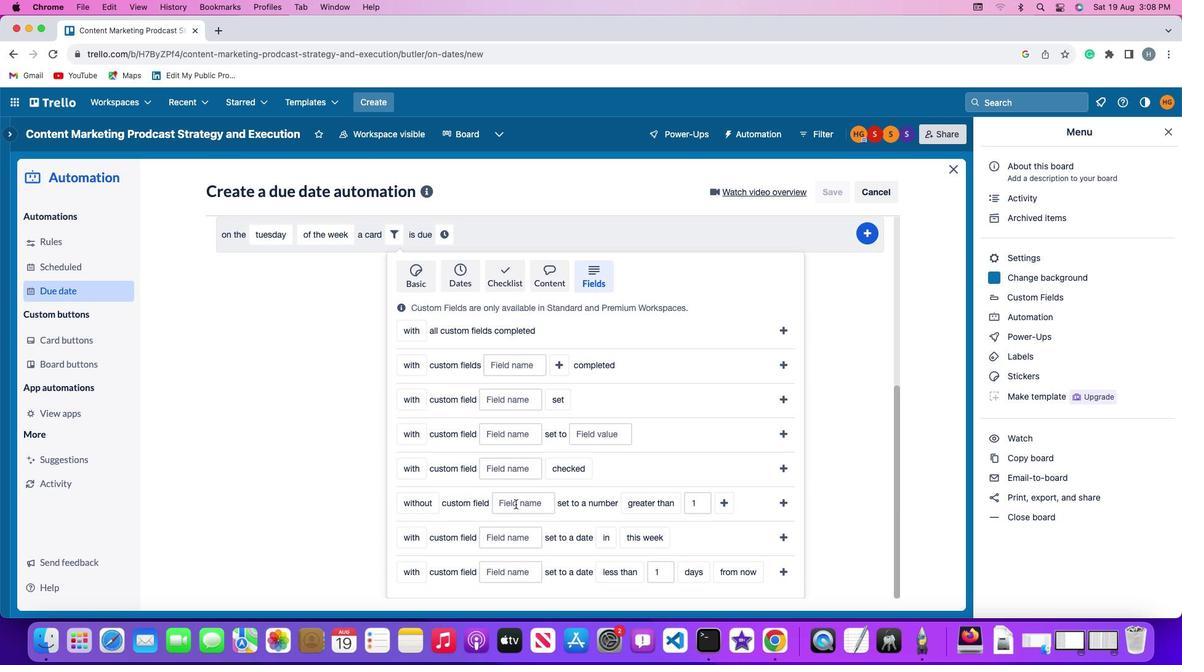 
Action: Mouse pressed left at (516, 504)
Screenshot: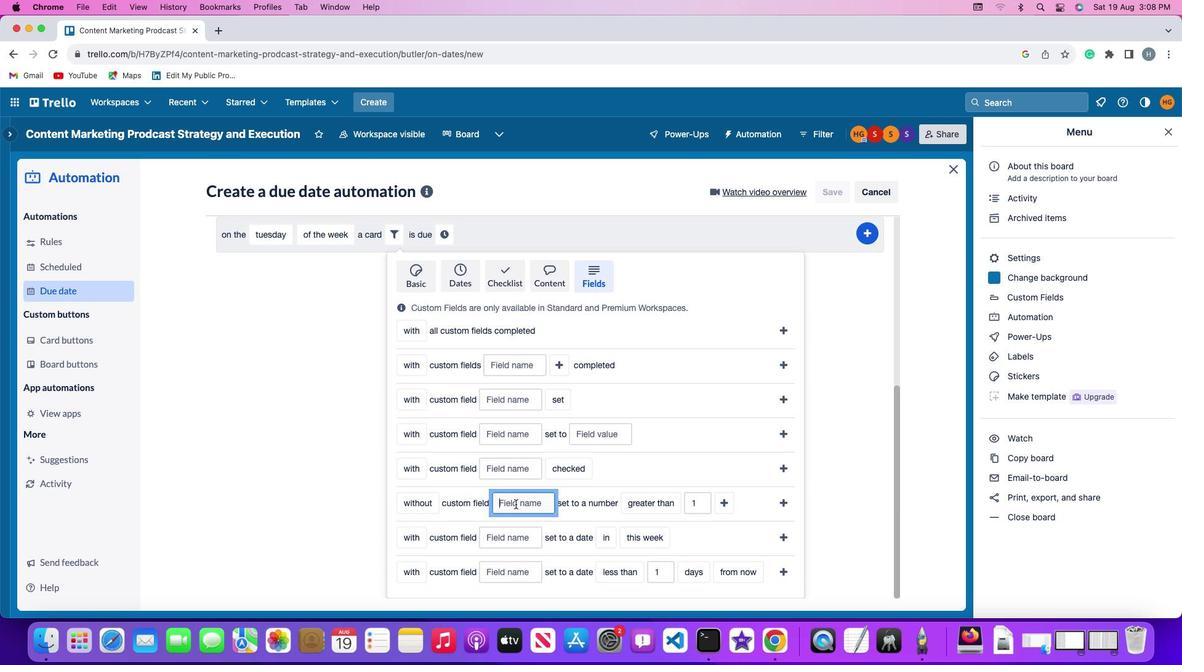 
Action: Mouse moved to (516, 504)
Screenshot: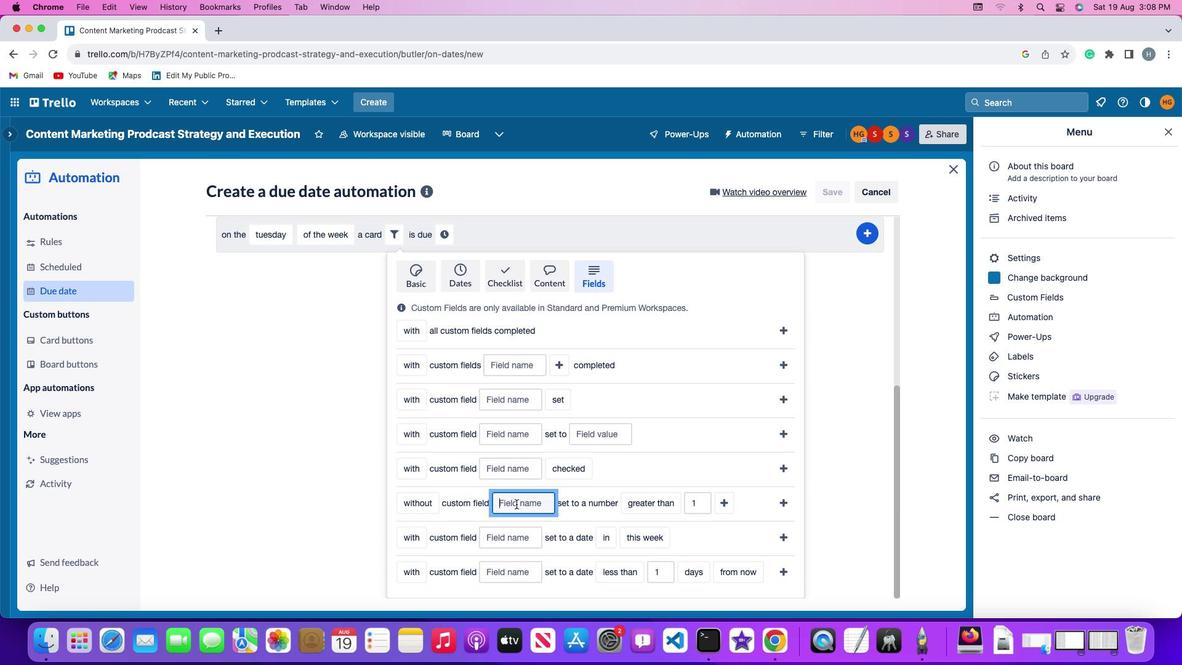 
Action: Key pressed Key.shift'R''e''s''u''m''e'
Screenshot: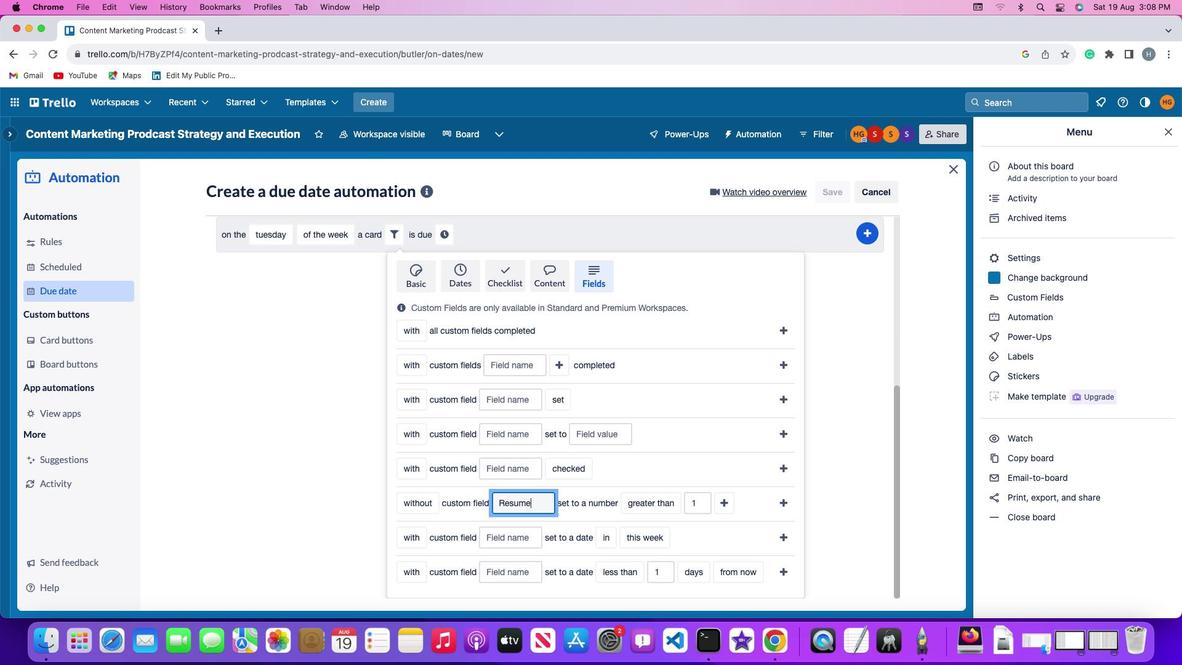 
Action: Mouse moved to (622, 503)
Screenshot: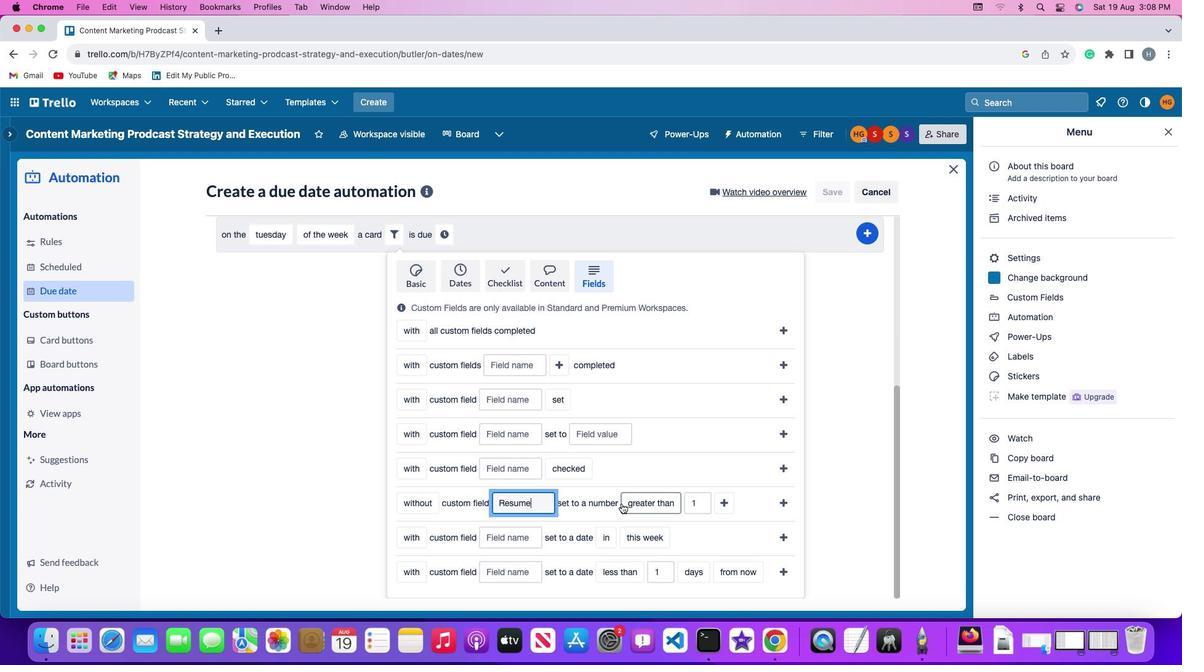 
Action: Mouse pressed left at (622, 503)
Screenshot: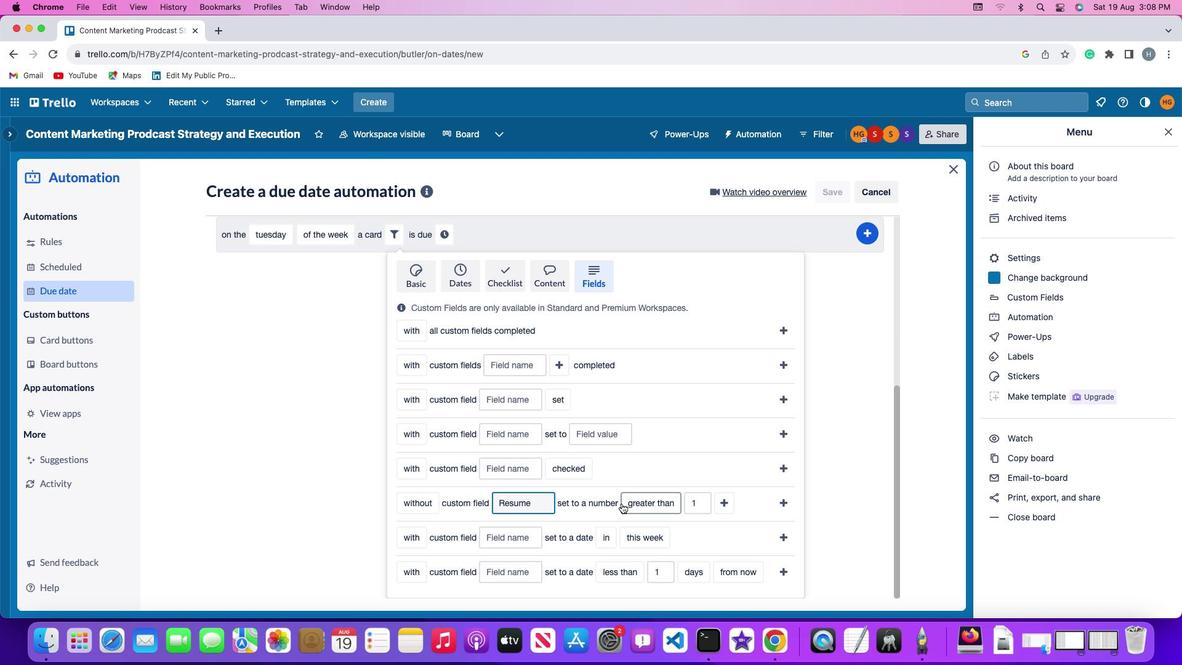 
Action: Mouse moved to (648, 411)
Screenshot: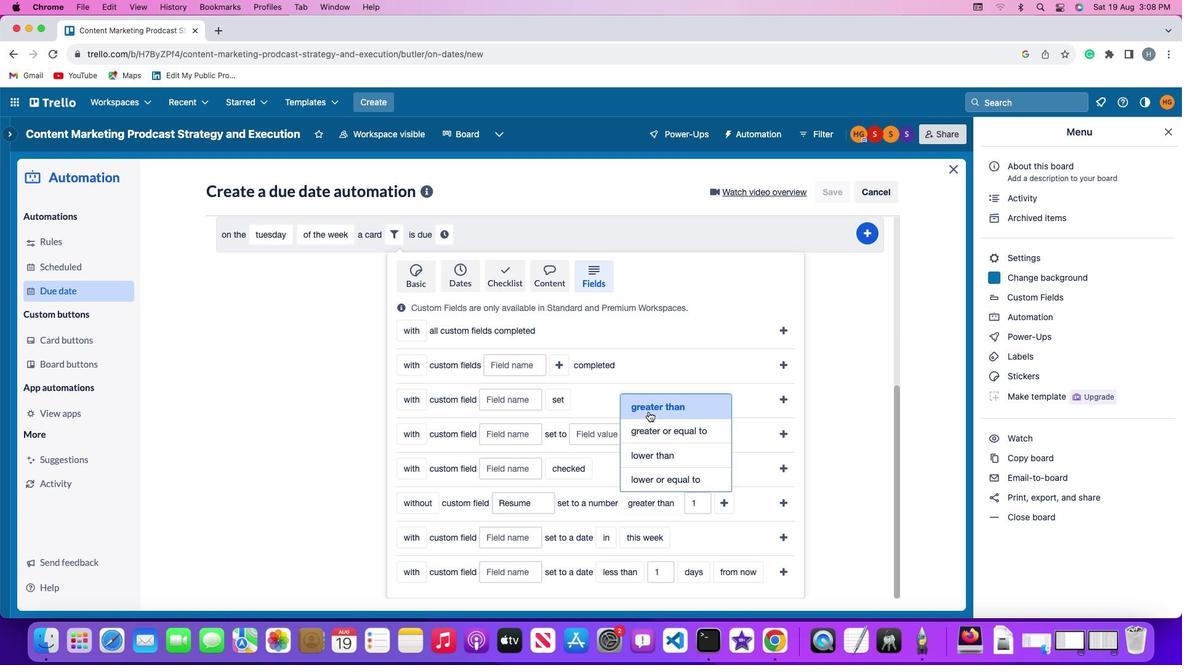 
Action: Mouse pressed left at (648, 411)
Screenshot: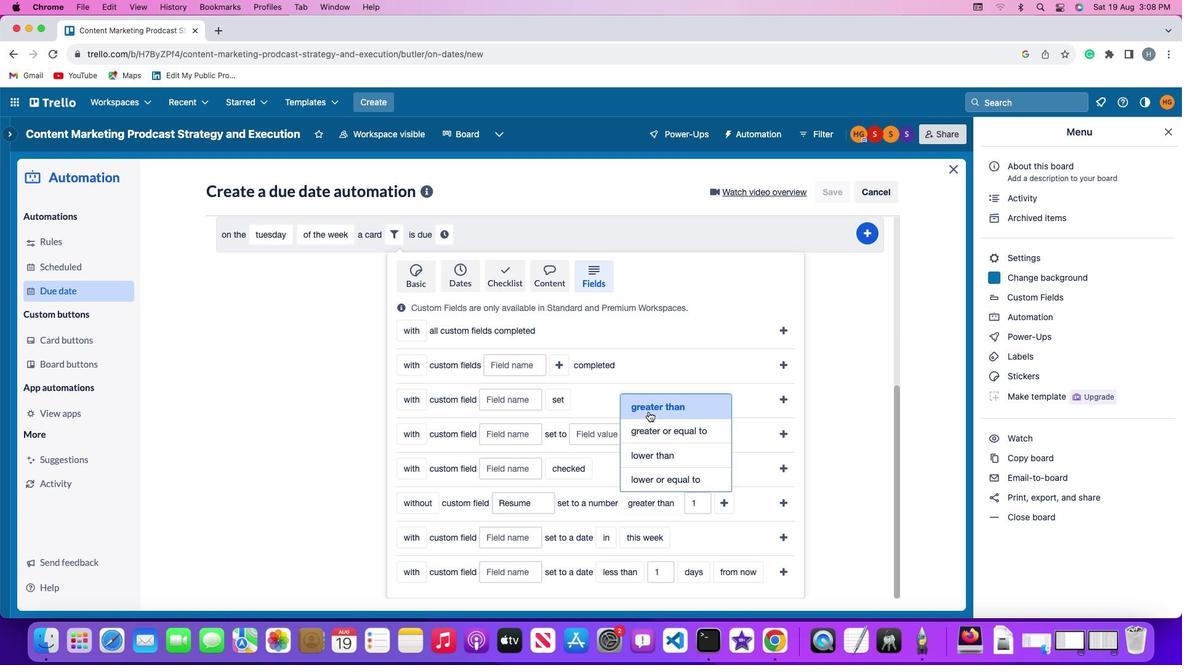 
Action: Mouse moved to (708, 503)
Screenshot: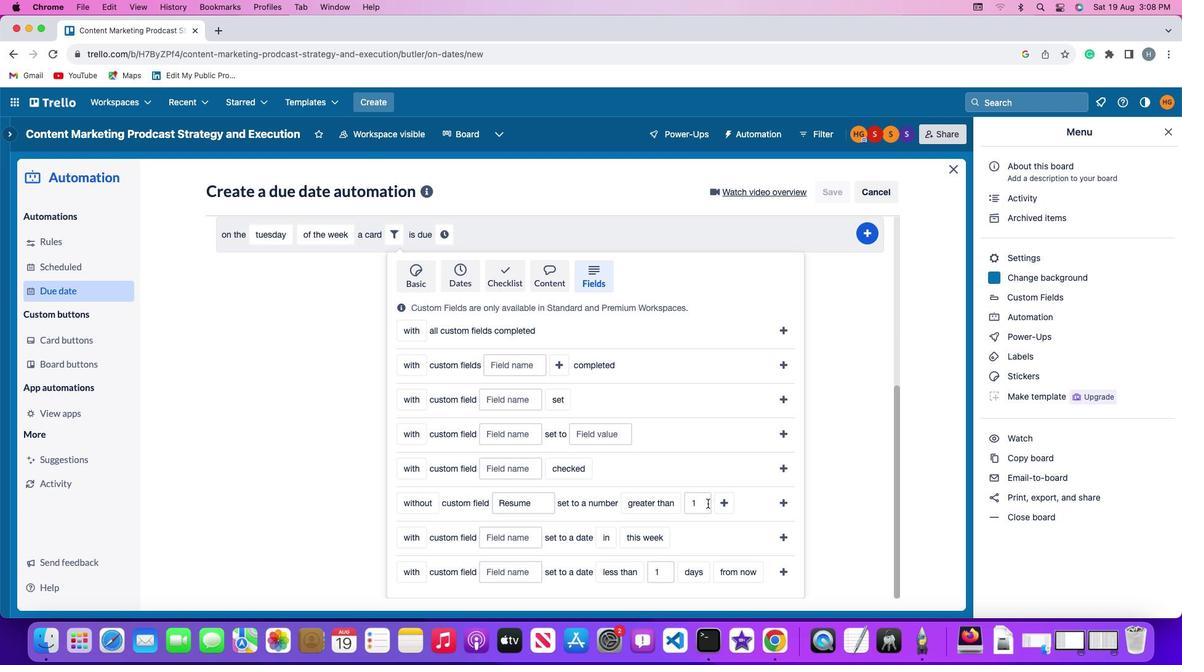 
Action: Mouse pressed left at (708, 503)
Screenshot: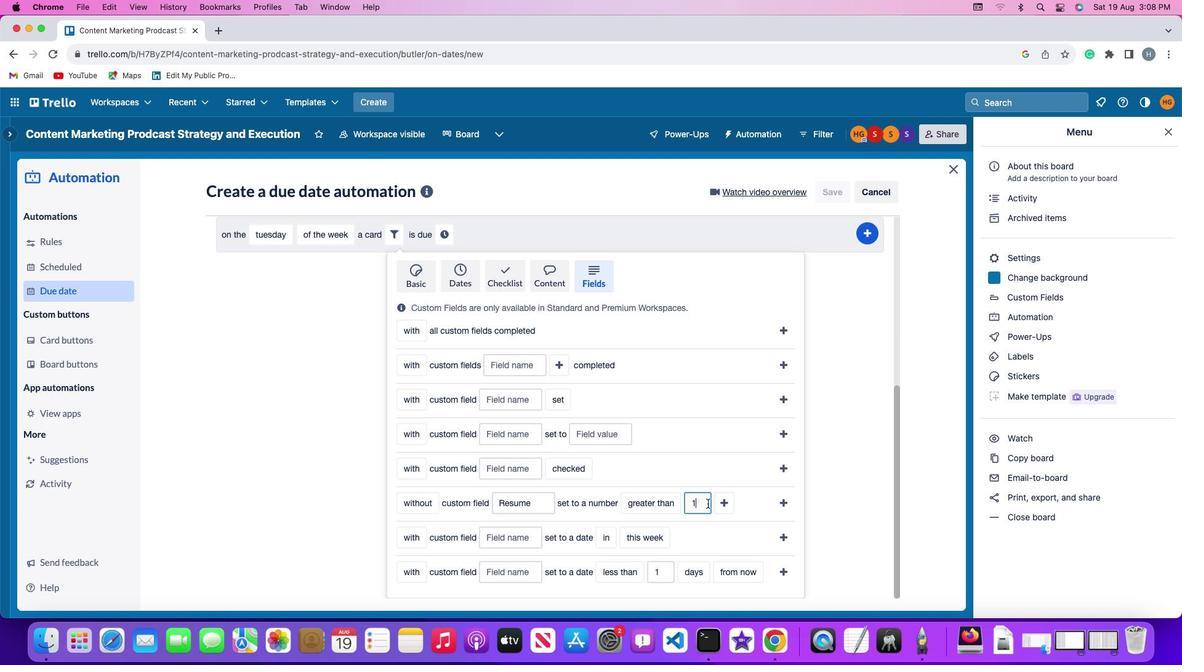 
Action: Mouse moved to (707, 503)
Screenshot: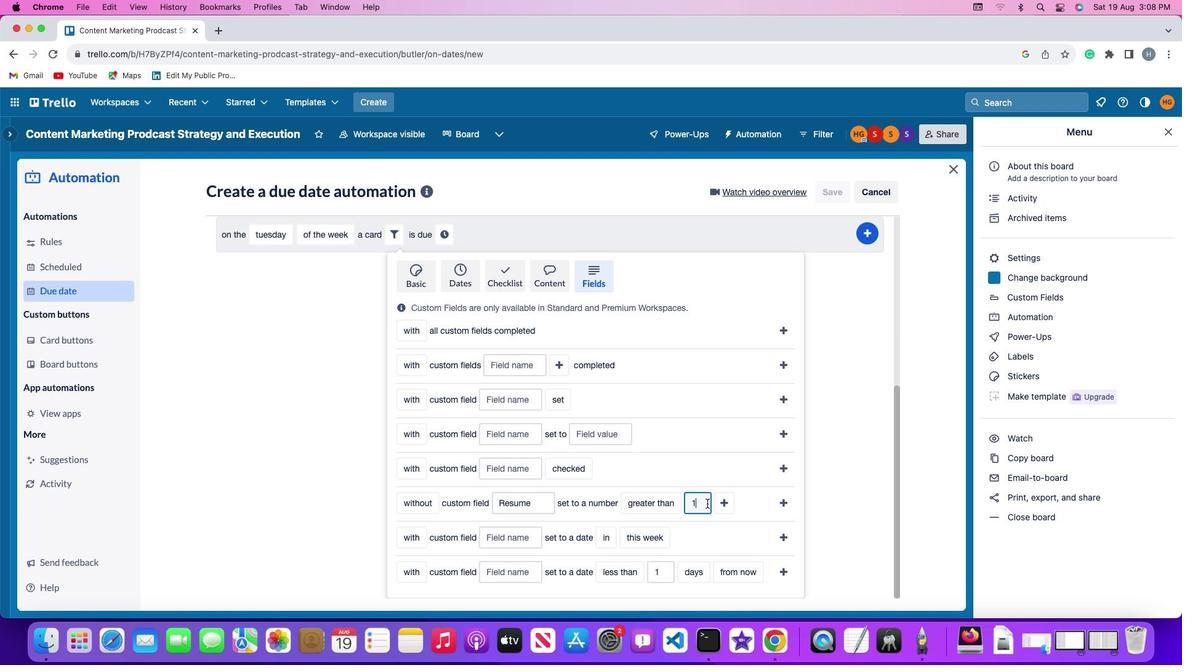 
Action: Key pressed Key.backspace
Screenshot: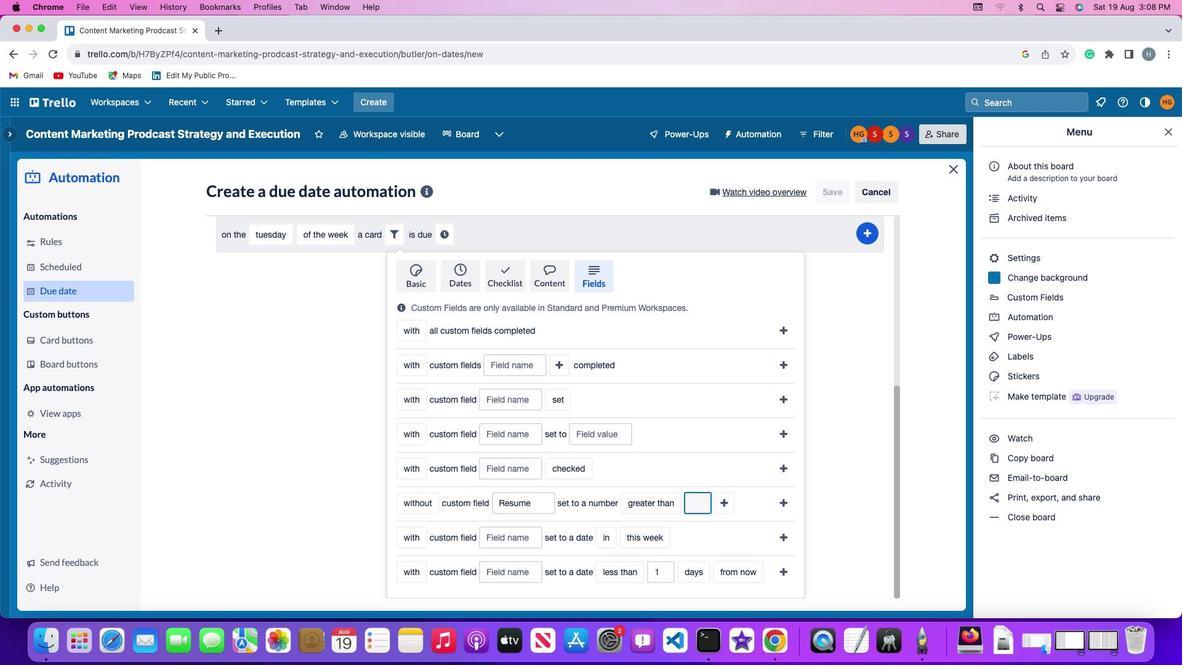 
Action: Mouse moved to (707, 502)
Screenshot: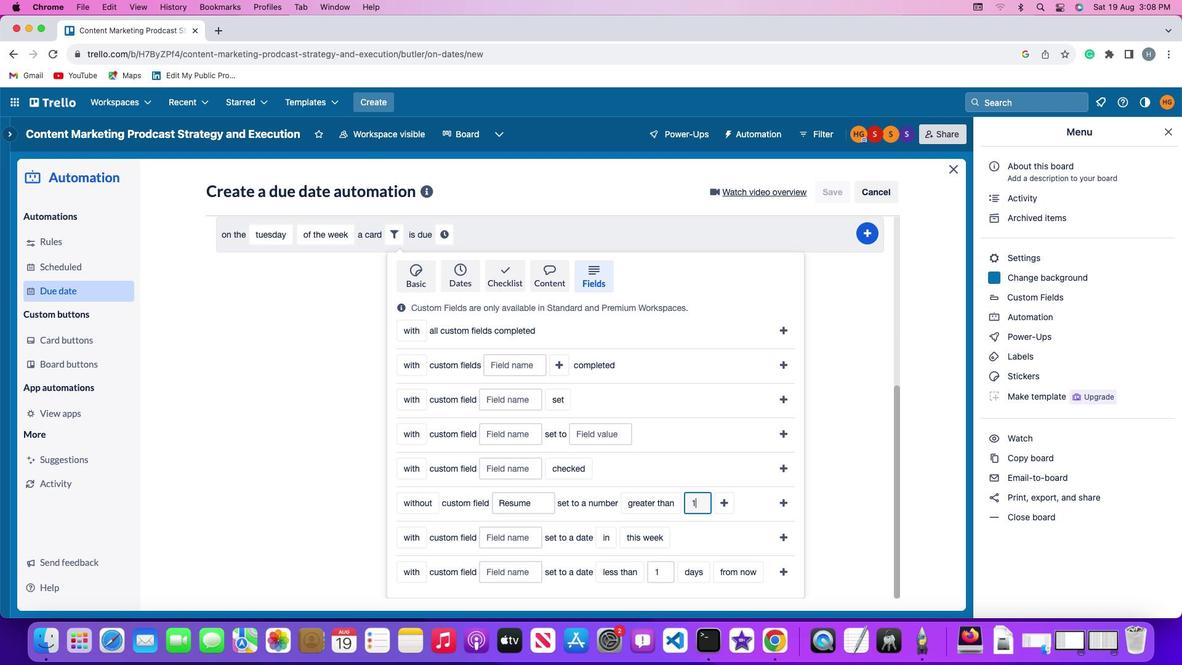 
Action: Key pressed '1'
Screenshot: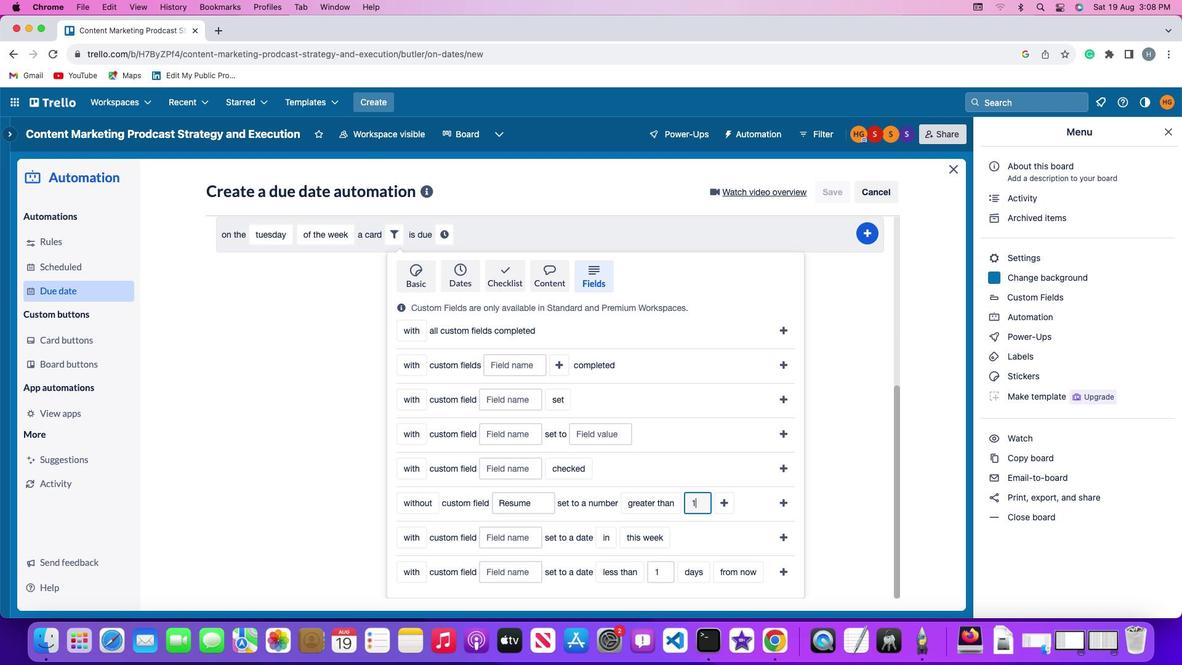 
Action: Mouse moved to (725, 500)
Screenshot: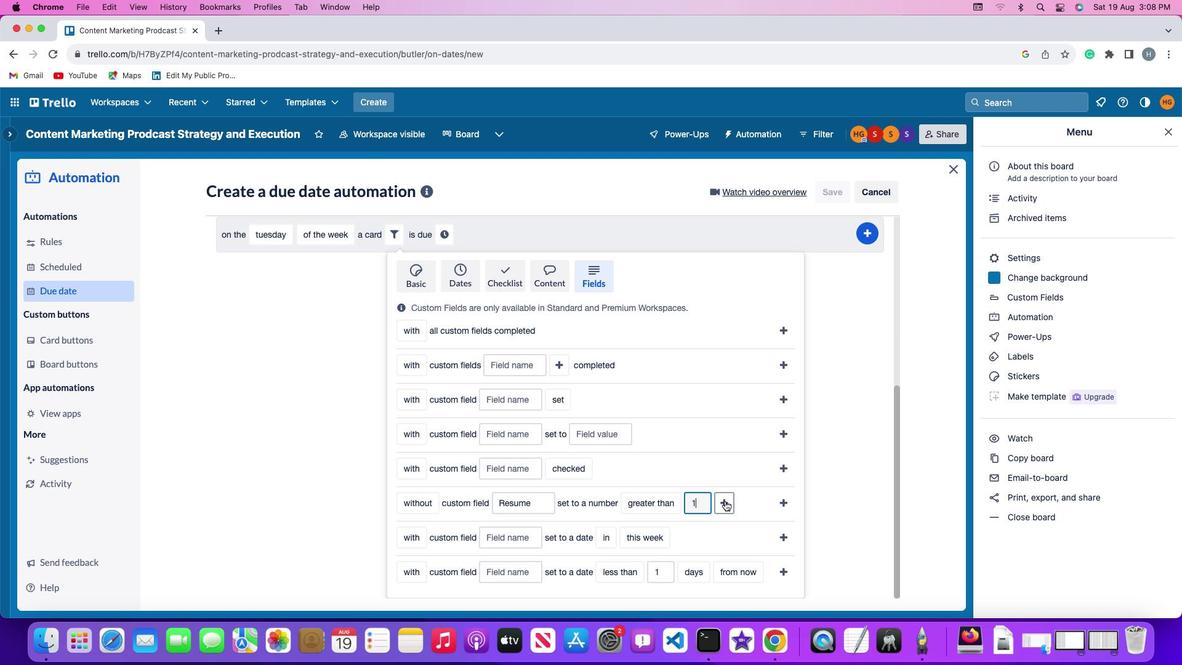 
Action: Mouse pressed left at (725, 500)
Screenshot: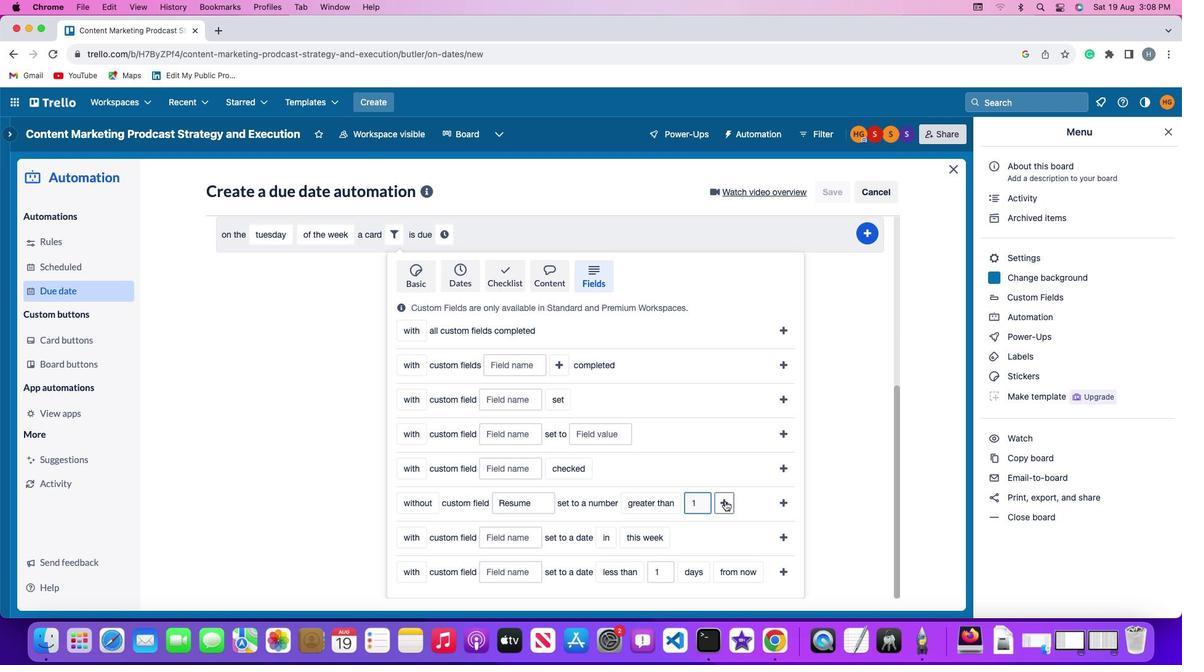 
Action: Mouse moved to (450, 533)
Screenshot: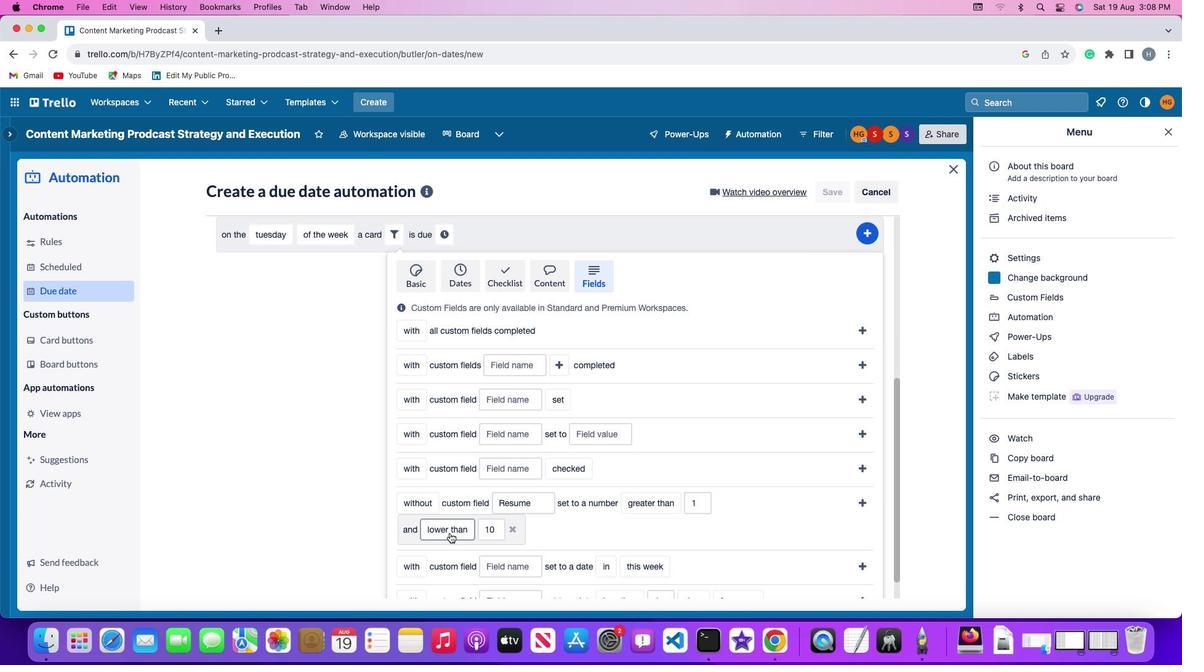 
Action: Mouse pressed left at (450, 533)
Screenshot: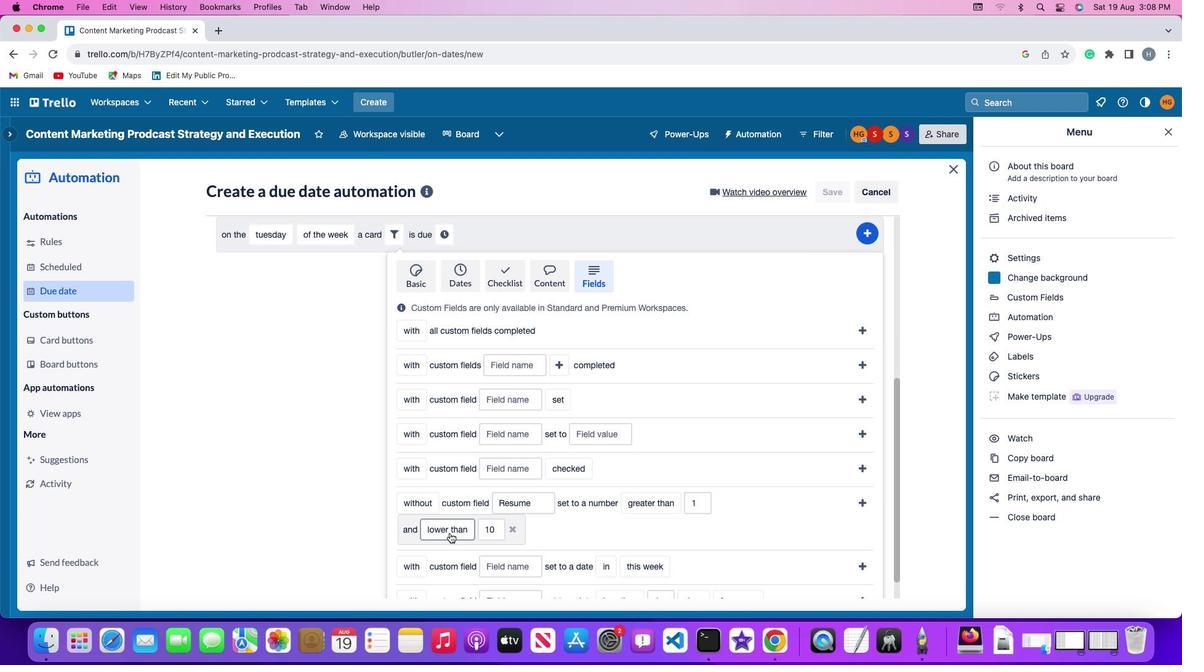 
Action: Mouse moved to (462, 454)
Screenshot: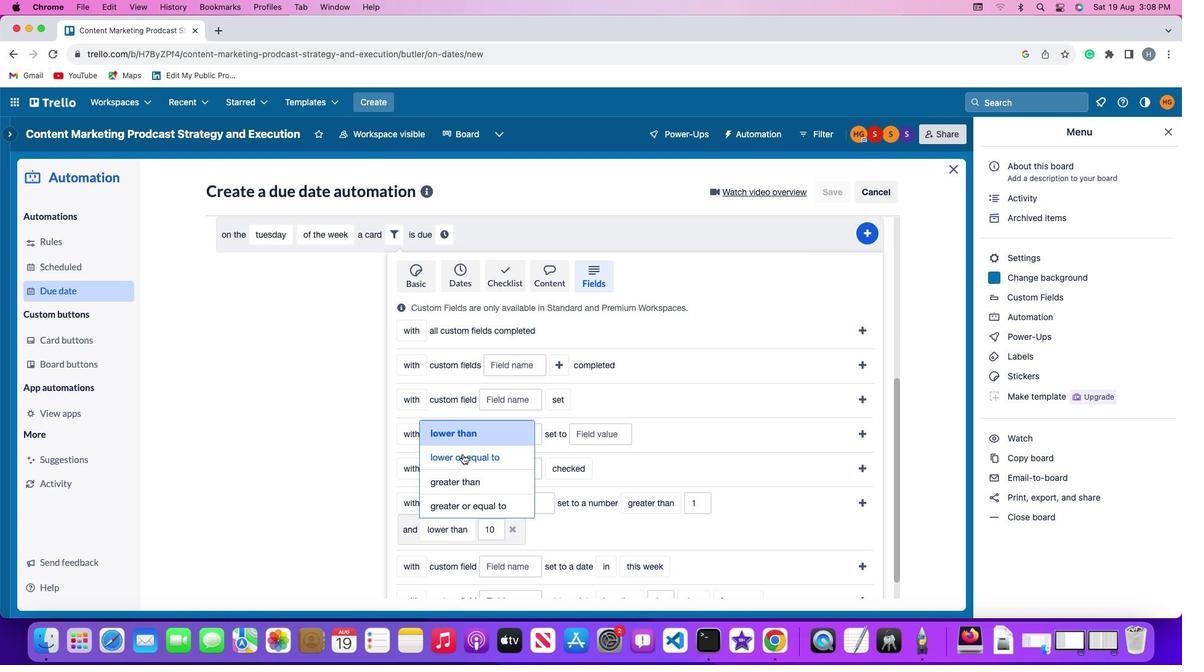 
Action: Mouse pressed left at (462, 454)
Screenshot: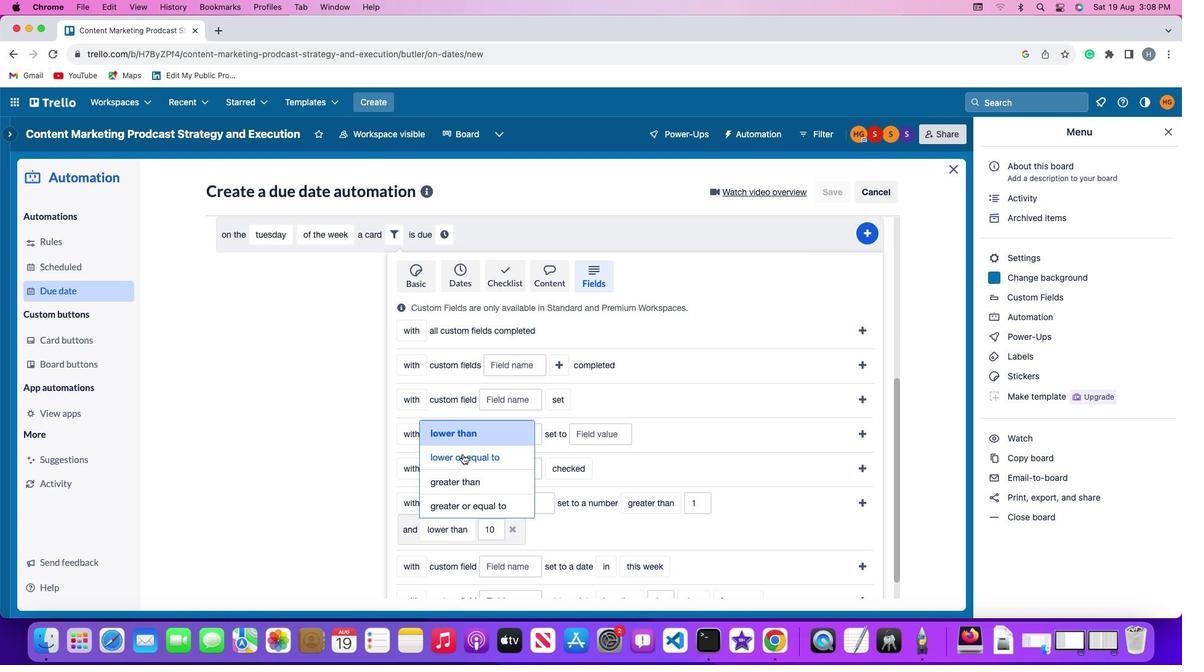 
Action: Mouse moved to (527, 532)
Screenshot: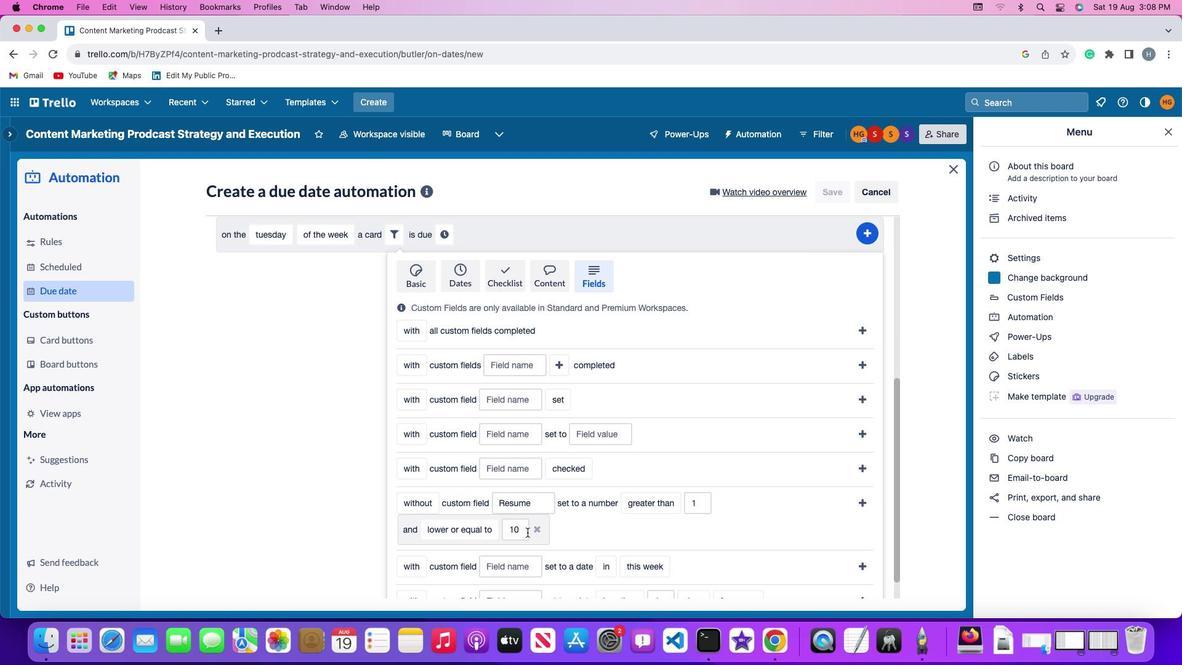 
Action: Mouse pressed left at (527, 532)
Screenshot: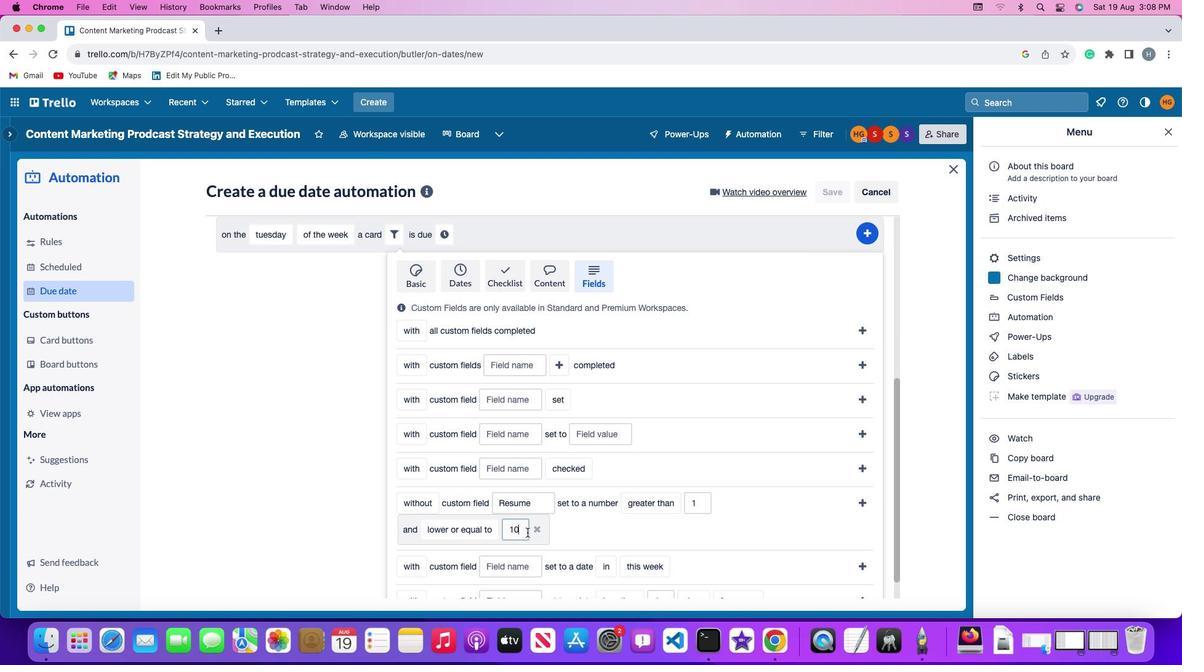 
Action: Mouse moved to (526, 529)
Screenshot: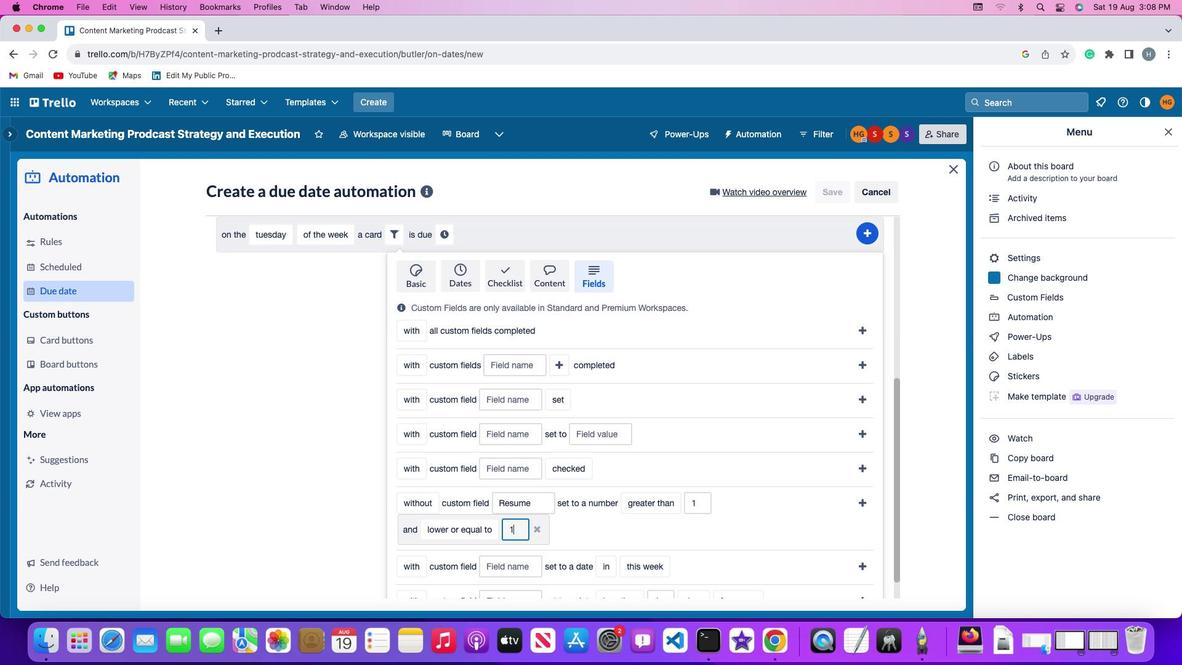 
Action: Key pressed Key.backspaceKey.backspace'1''0'
Screenshot: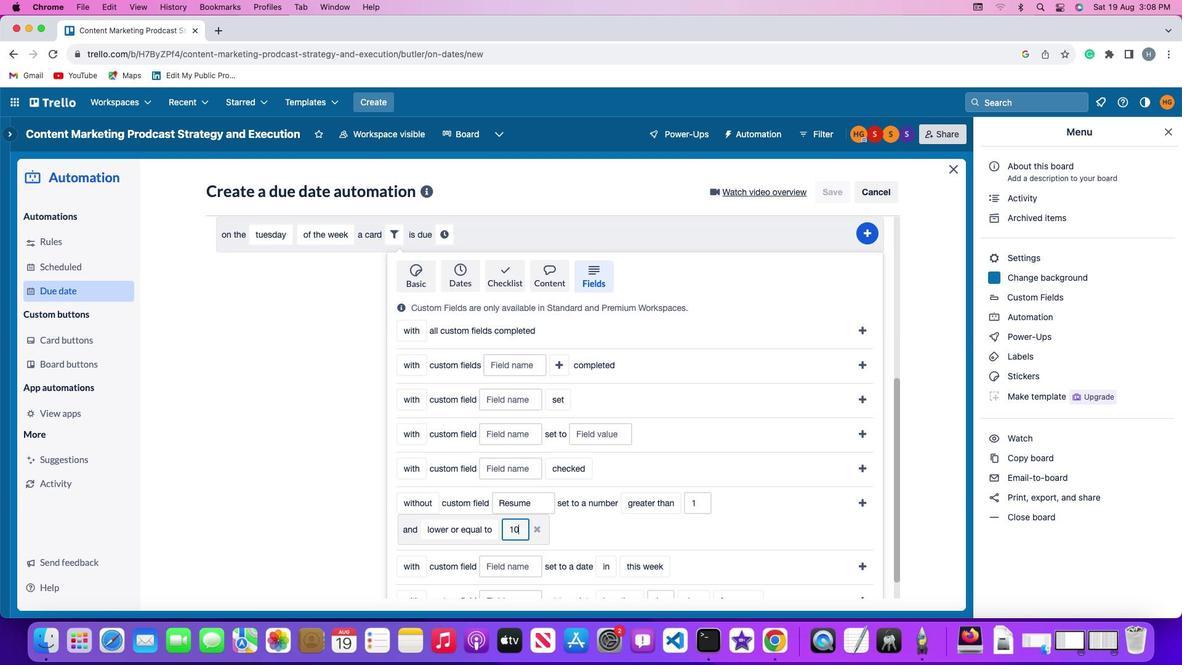 
Action: Mouse moved to (862, 499)
Screenshot: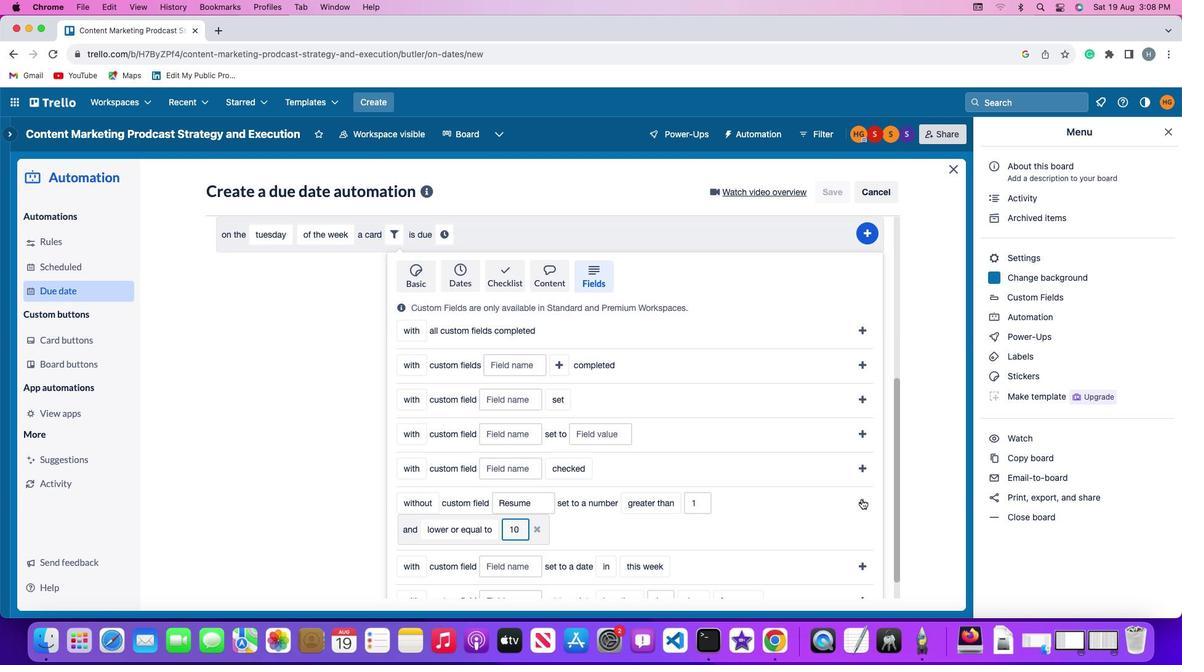 
Action: Mouse pressed left at (862, 499)
Screenshot: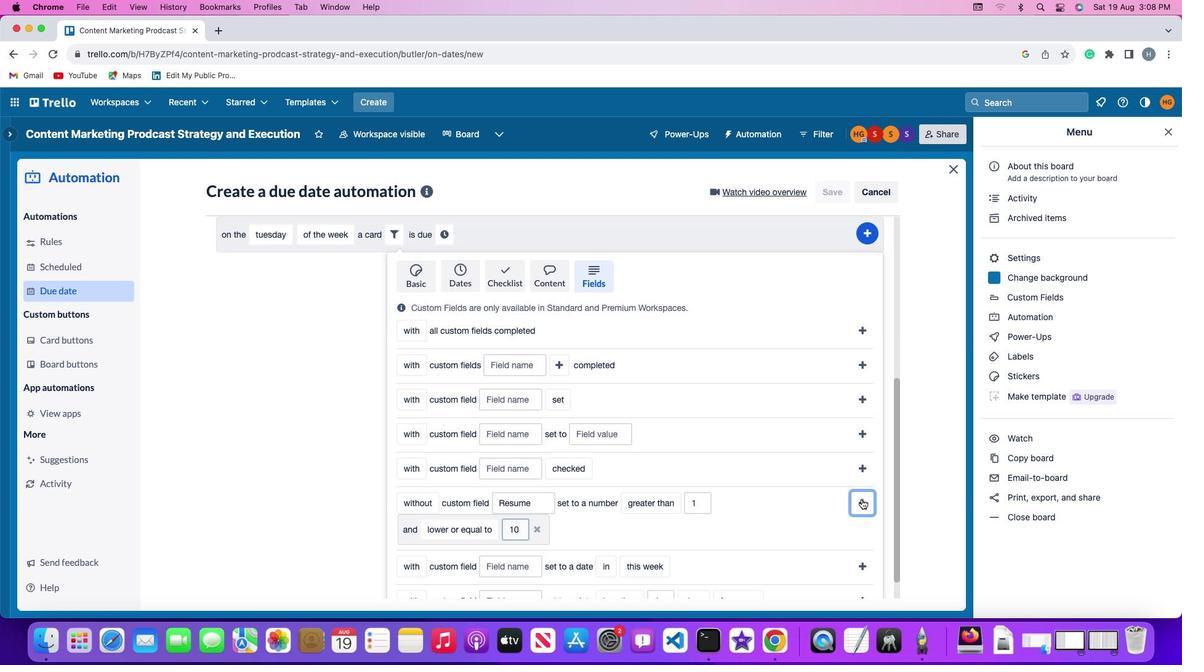 
Action: Mouse moved to (805, 531)
Screenshot: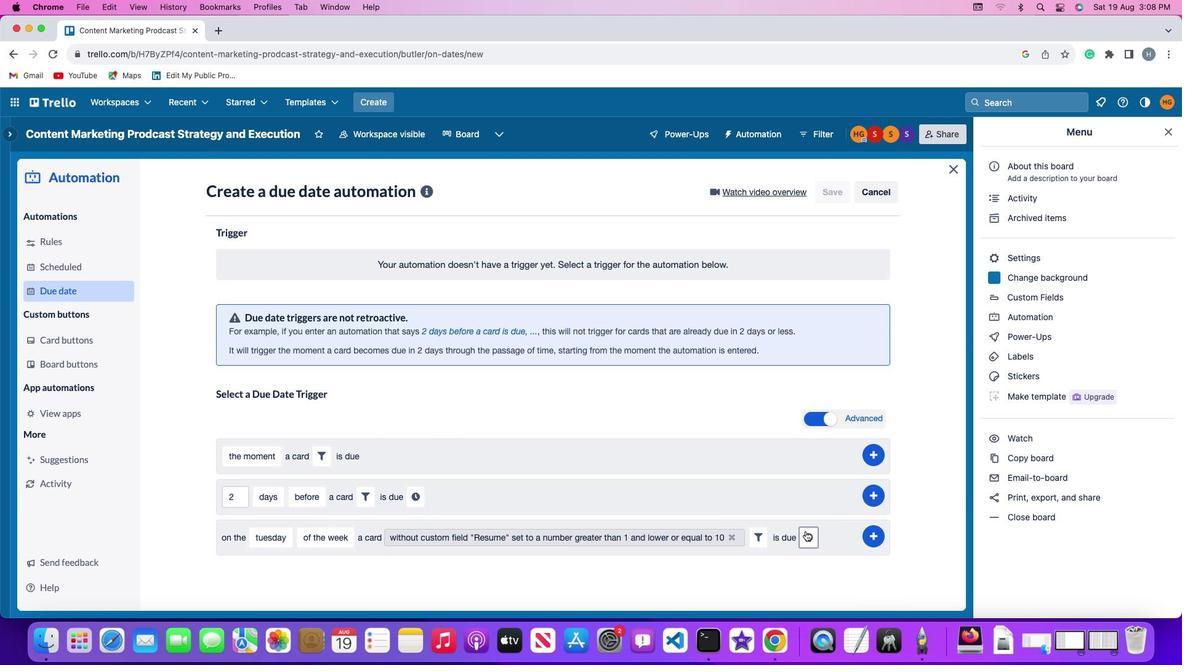 
Action: Mouse pressed left at (805, 531)
Screenshot: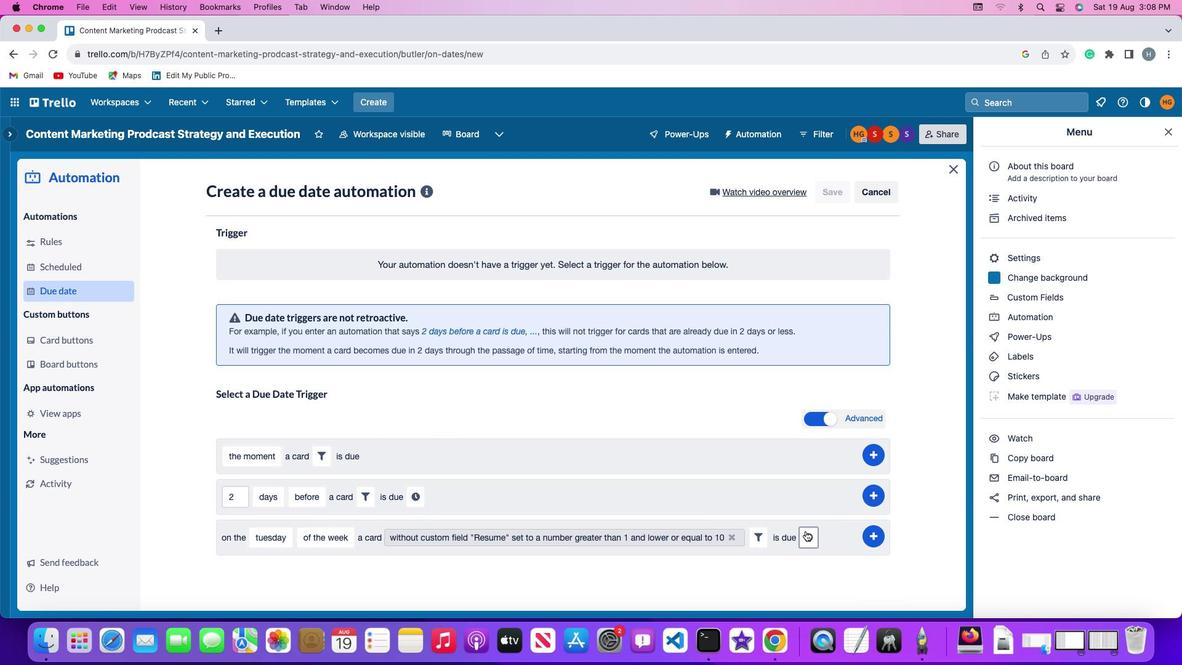 
Action: Mouse moved to (251, 566)
Screenshot: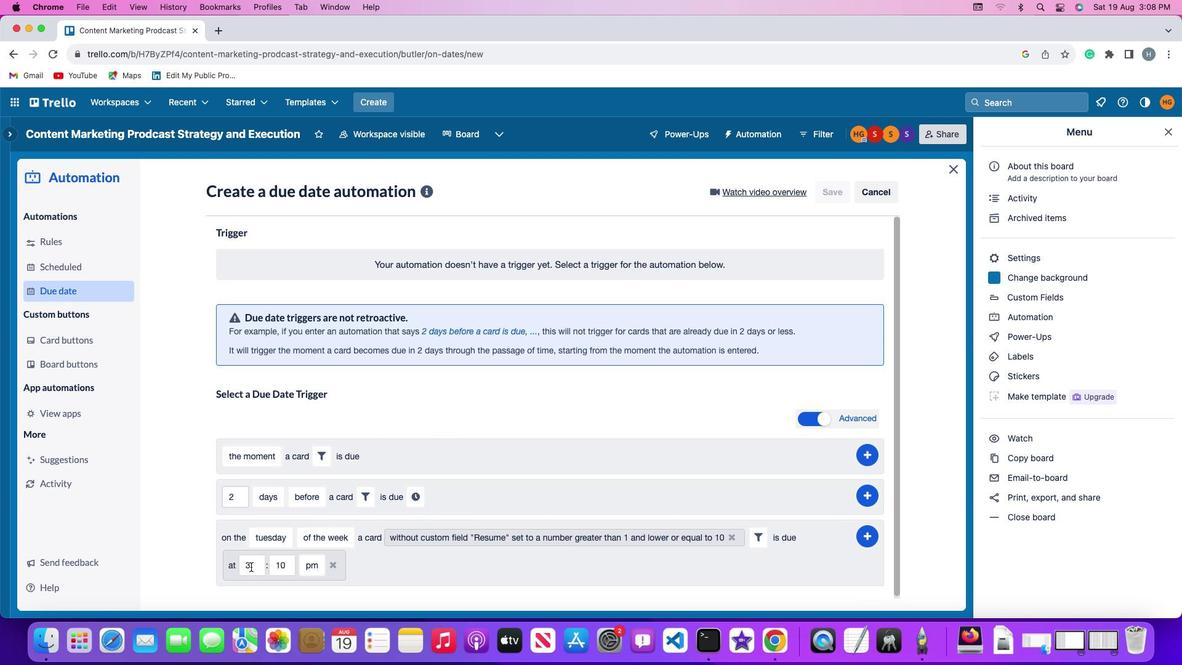 
Action: Mouse pressed left at (251, 566)
Screenshot: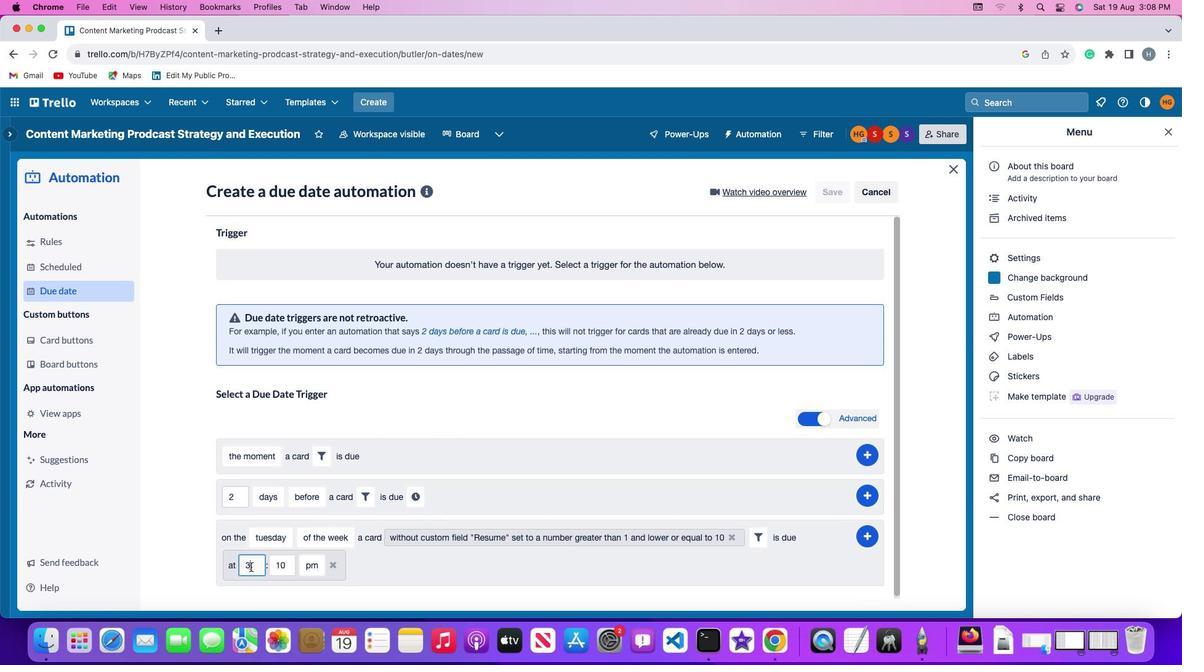 
Action: Key pressed Key.backspace
Screenshot: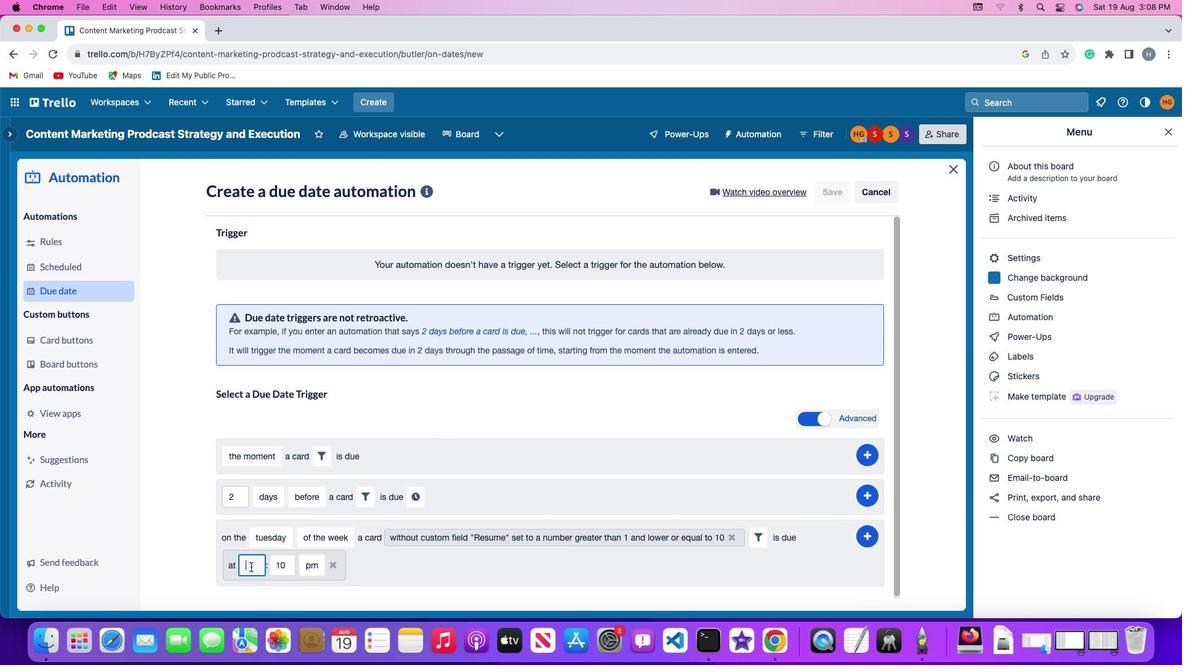 
Action: Mouse moved to (251, 568)
Screenshot: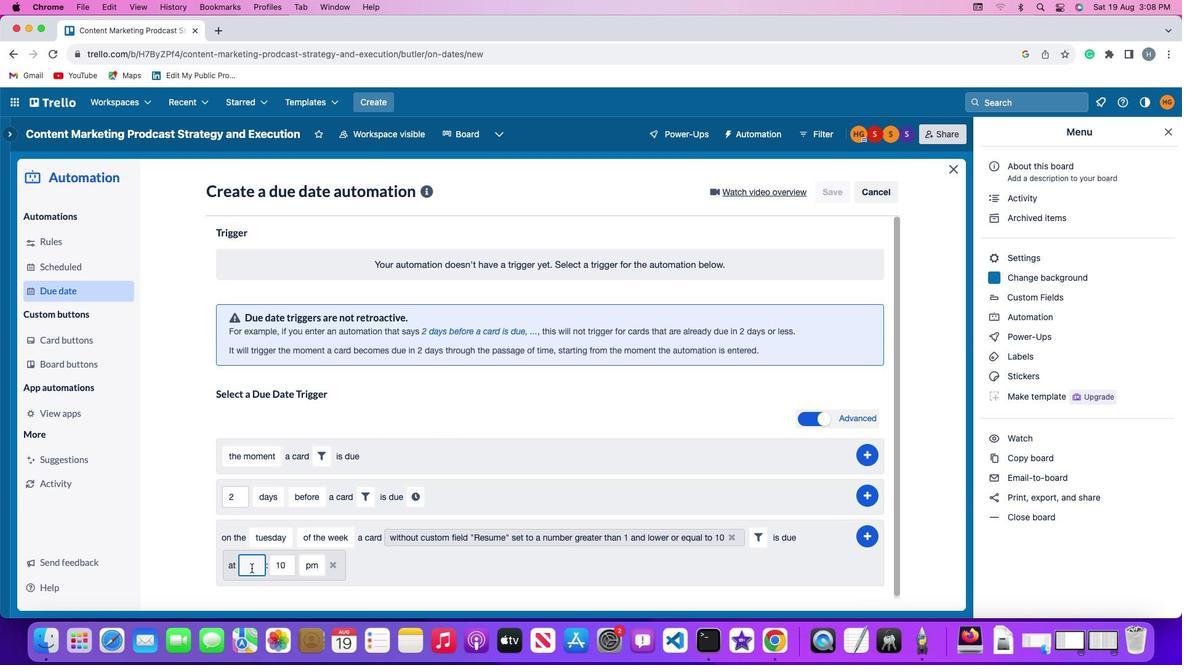 
Action: Key pressed '1''1'
Screenshot: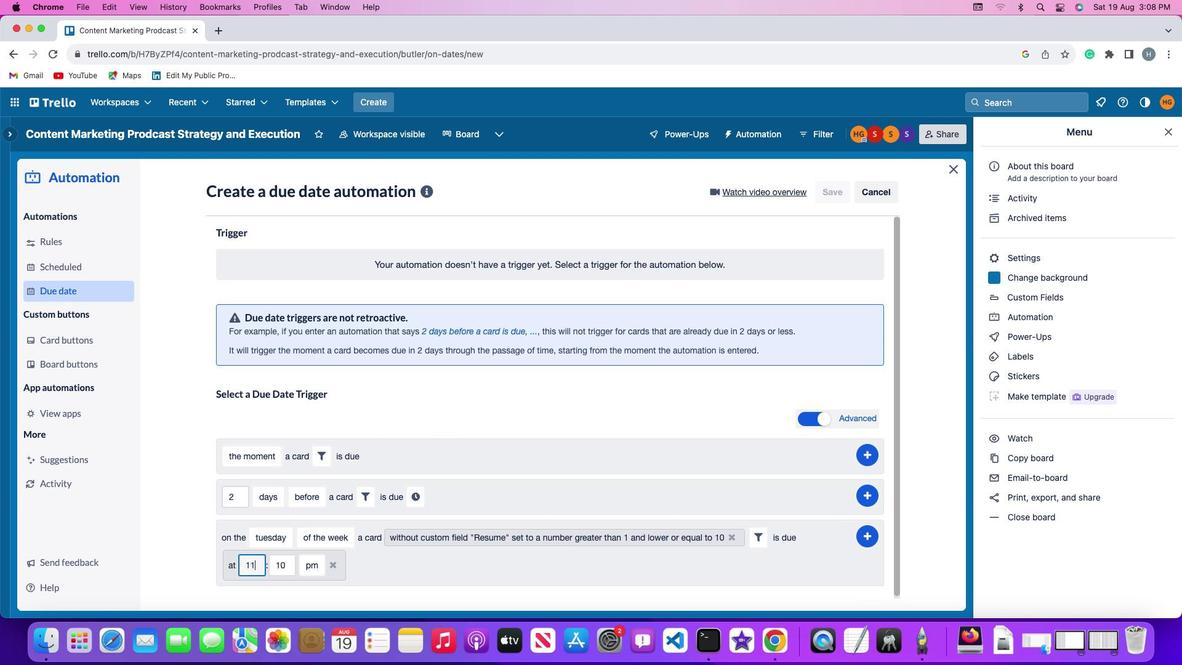 
Action: Mouse moved to (288, 564)
Screenshot: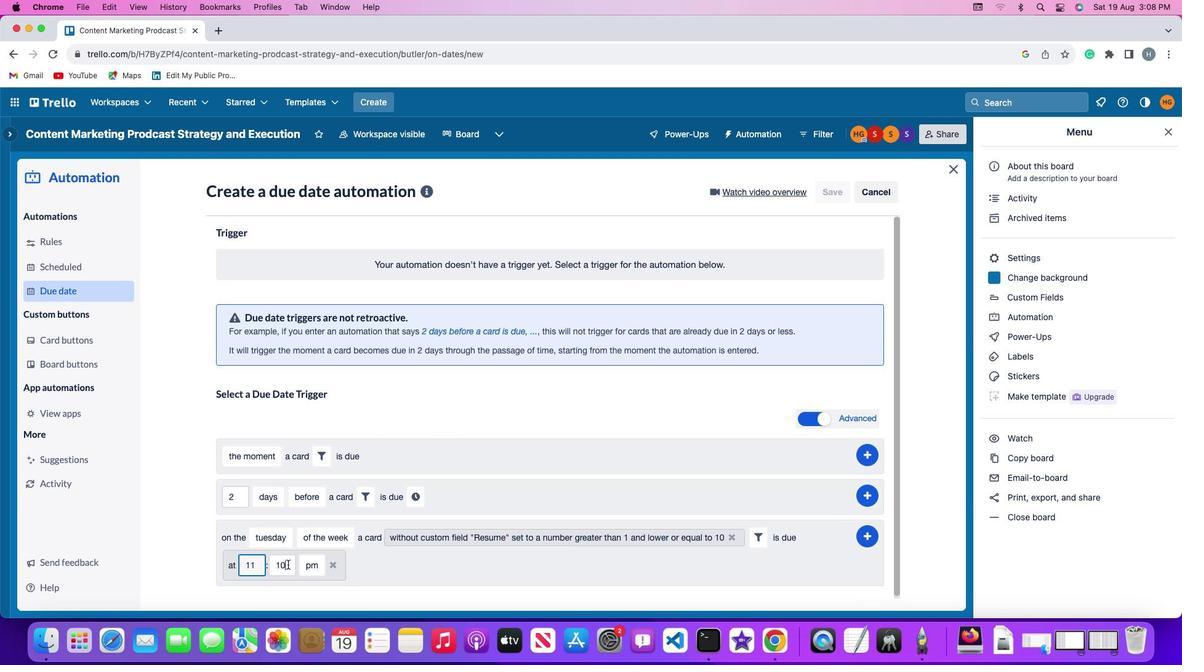 
Action: Mouse pressed left at (288, 564)
Screenshot: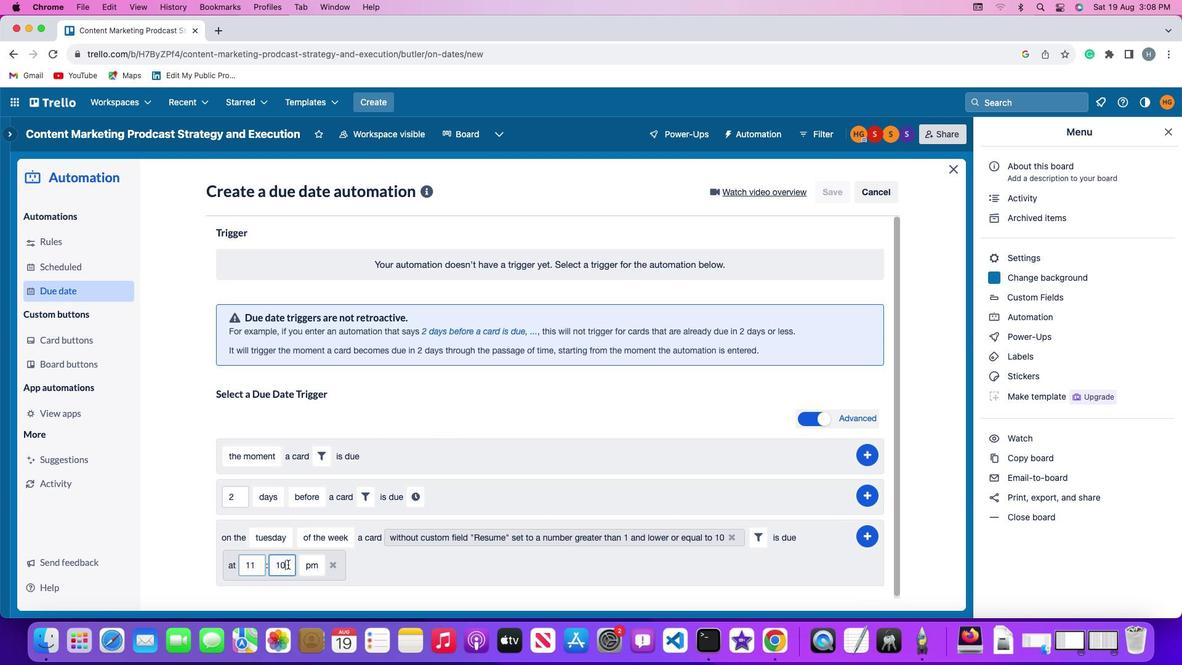 
Action: Key pressed Key.backspace
Screenshot: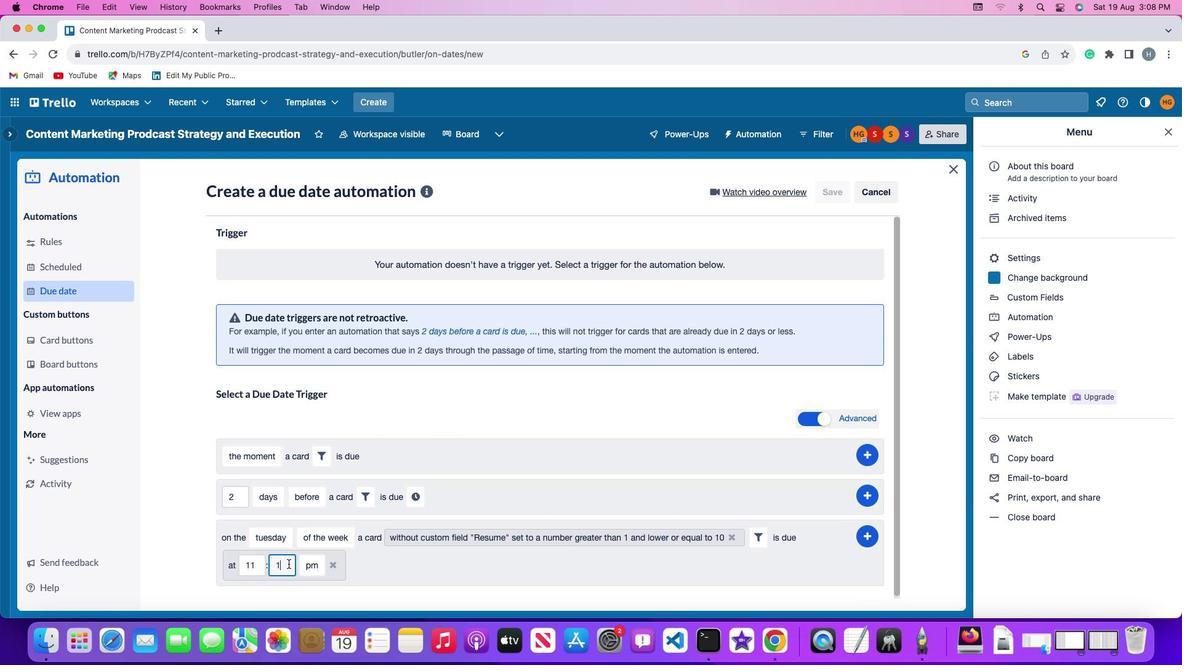 
Action: Mouse moved to (288, 564)
Screenshot: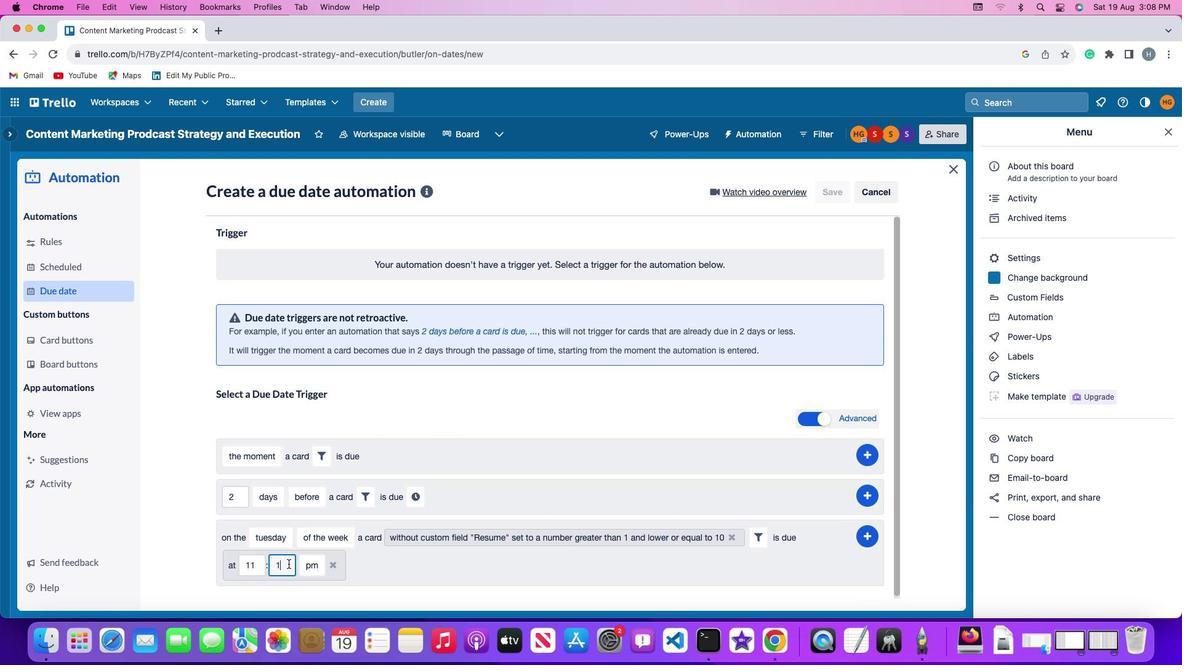 
Action: Key pressed Key.backspace'0''0'
Screenshot: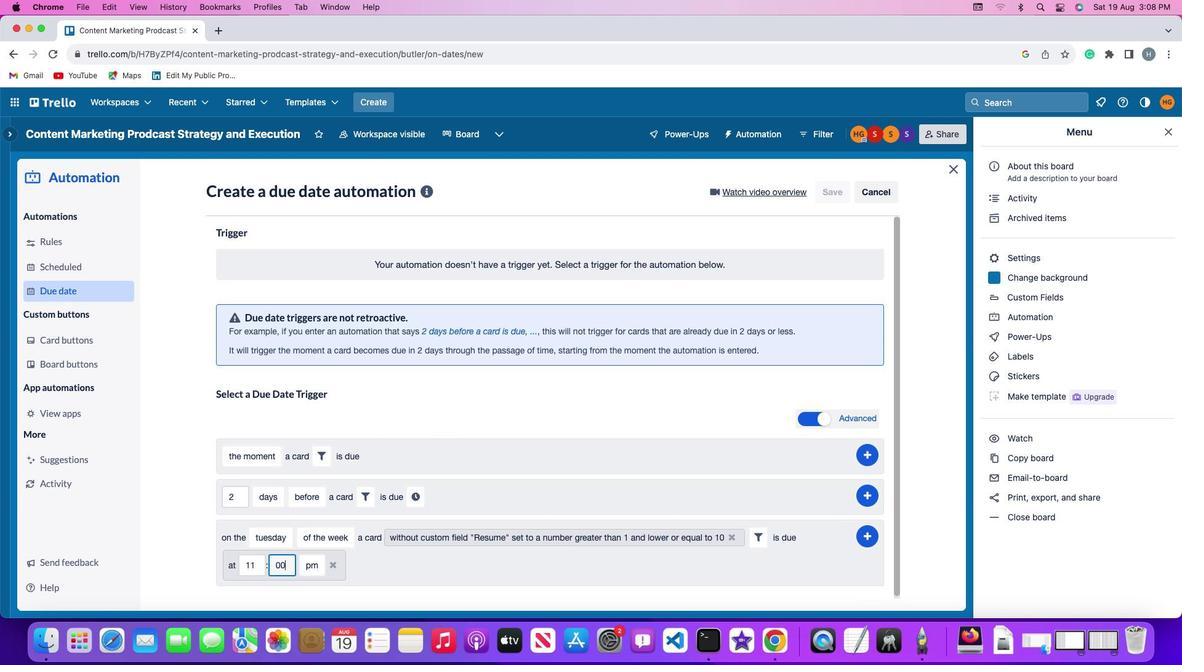 
Action: Mouse moved to (303, 564)
Screenshot: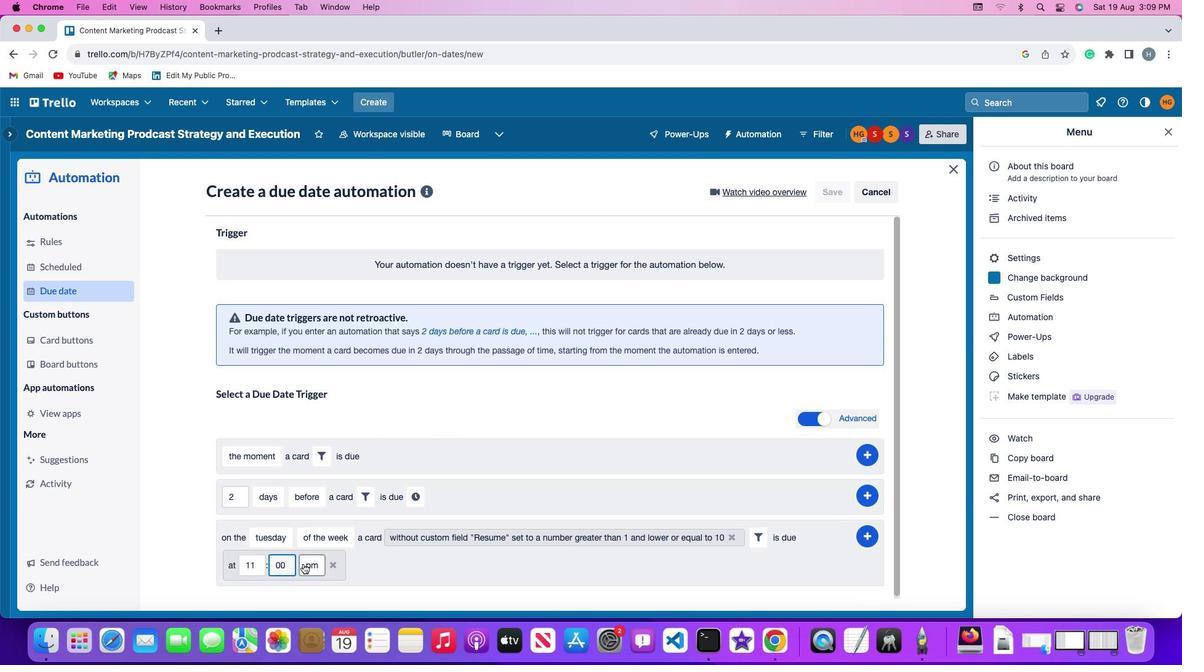 
Action: Mouse pressed left at (303, 564)
Screenshot: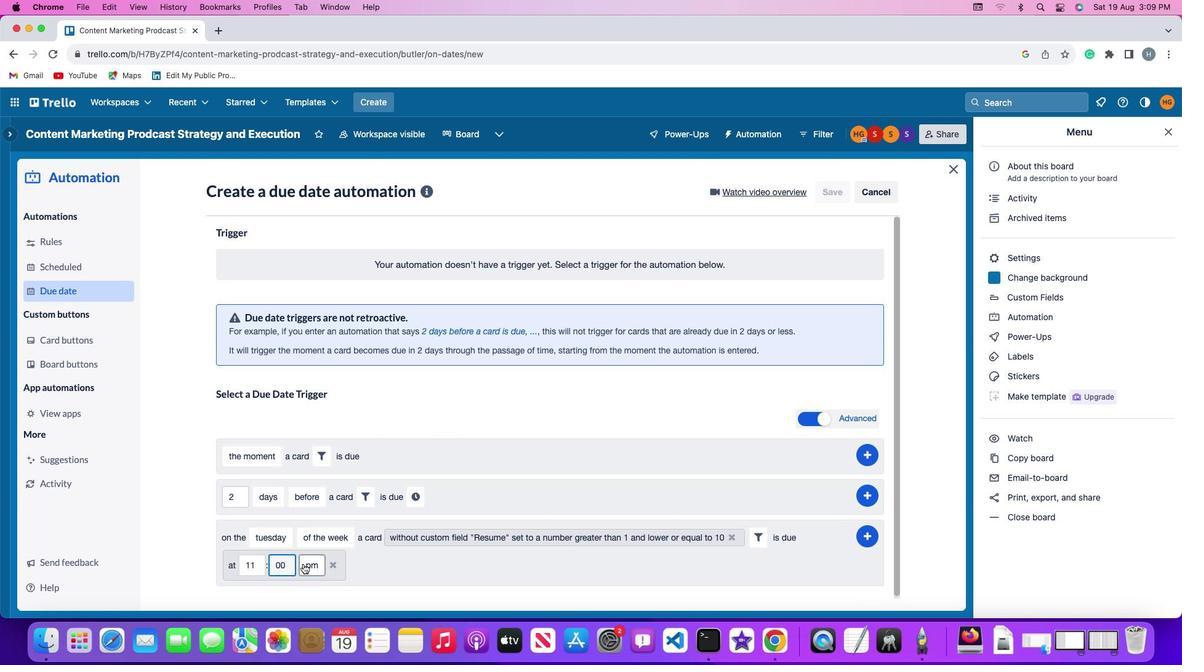 
Action: Mouse moved to (319, 516)
Screenshot: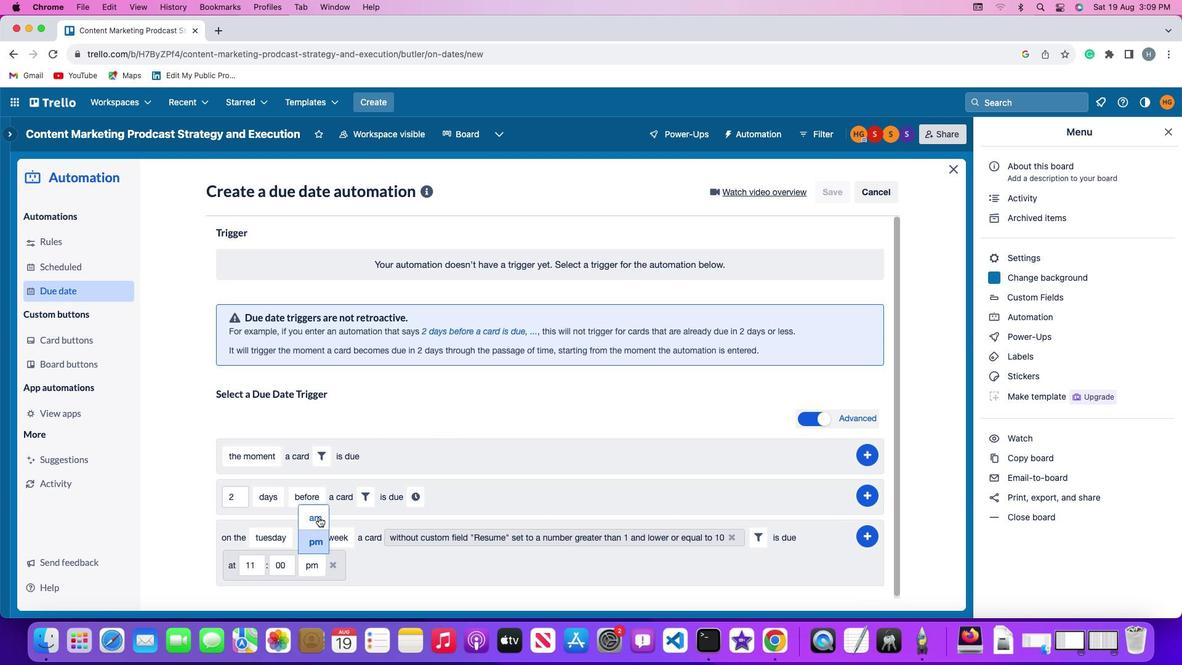 
Action: Mouse pressed left at (319, 516)
Screenshot: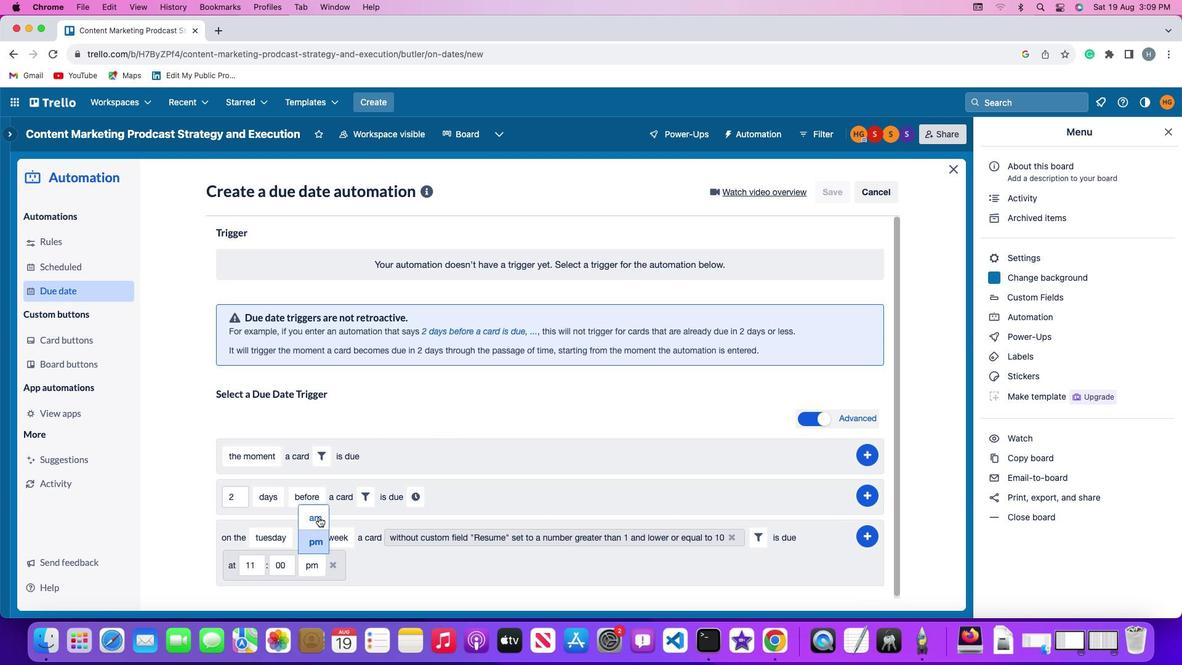 
Action: Mouse moved to (871, 532)
Screenshot: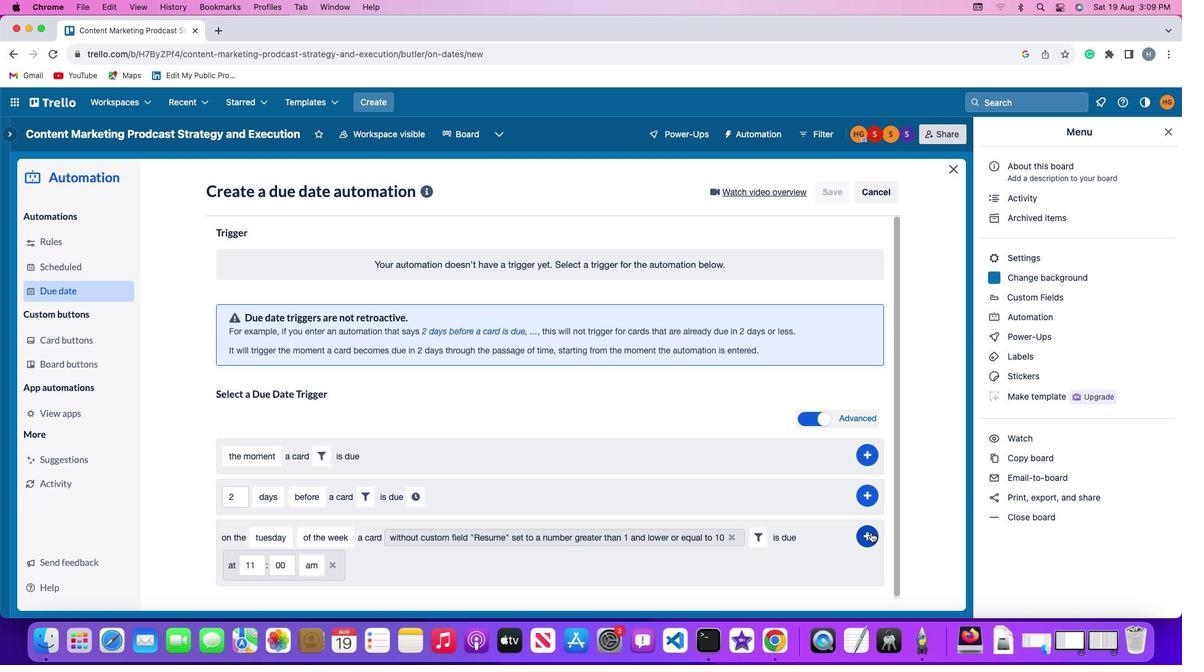 
Action: Mouse pressed left at (871, 532)
Screenshot: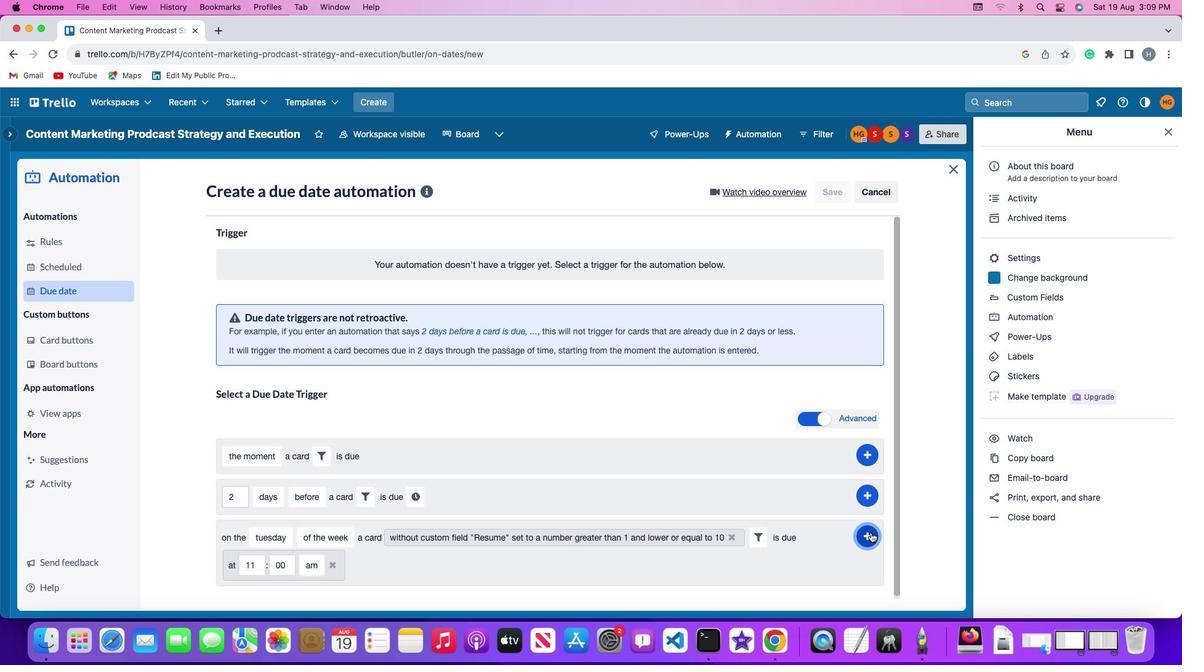 
Action: Mouse moved to (909, 430)
Screenshot: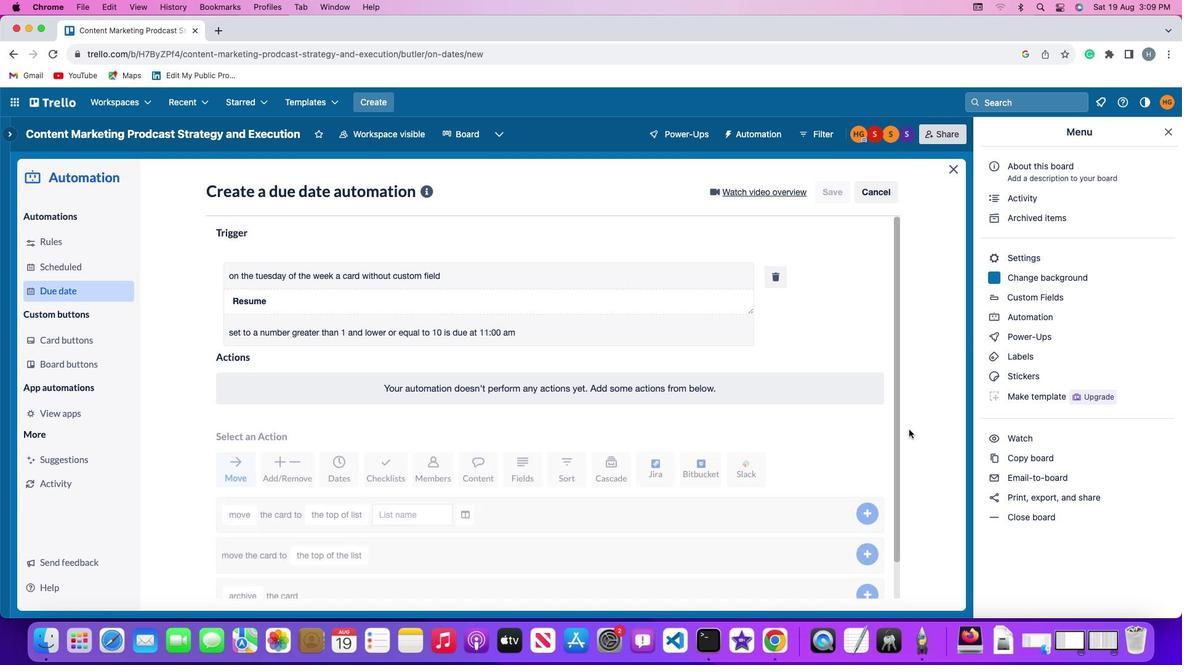 
